 Task: Assign an issue to yourself and create a corresponding pull request.
Action: Mouse moved to (110, 487)
Screenshot: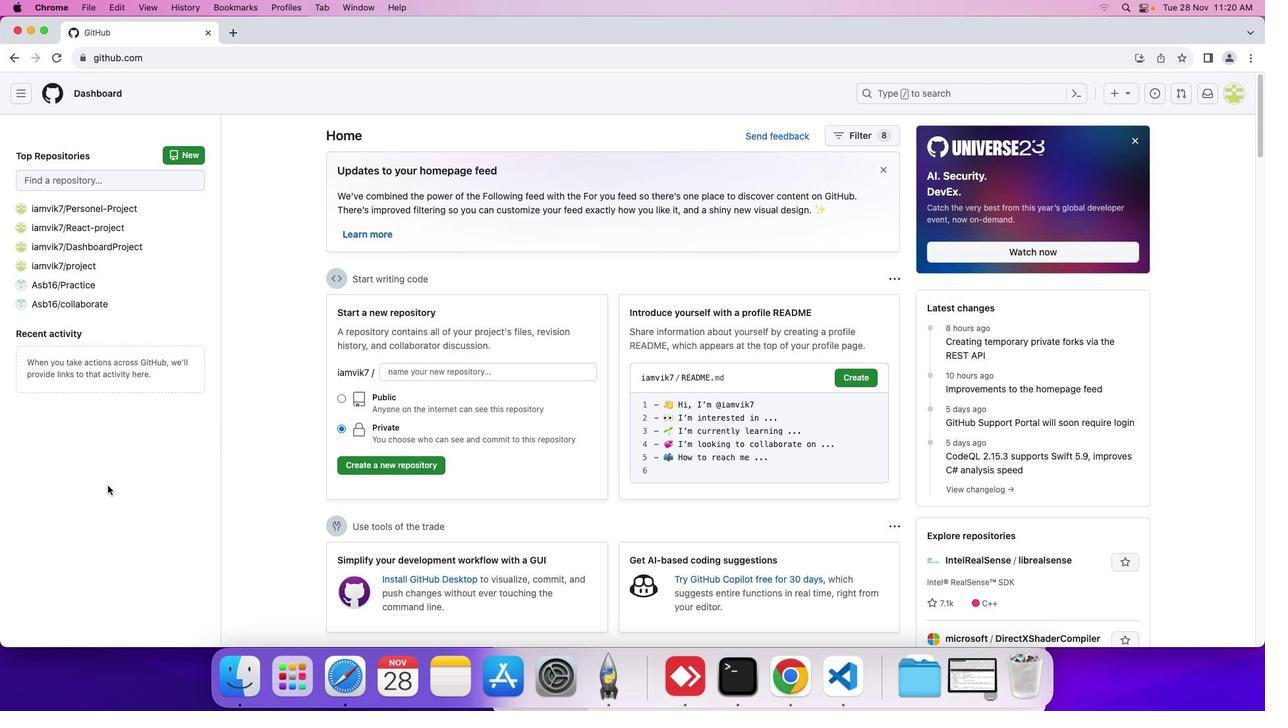 
Action: Mouse pressed left at (110, 487)
Screenshot: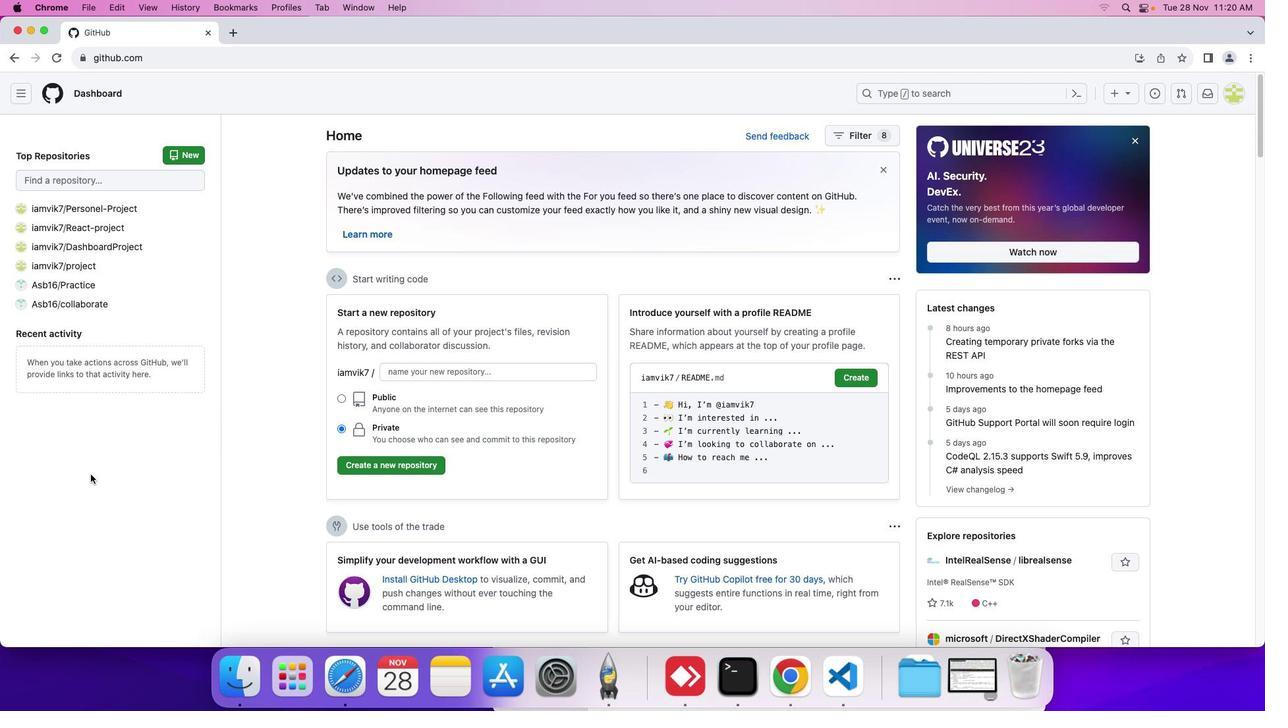 
Action: Mouse moved to (67, 265)
Screenshot: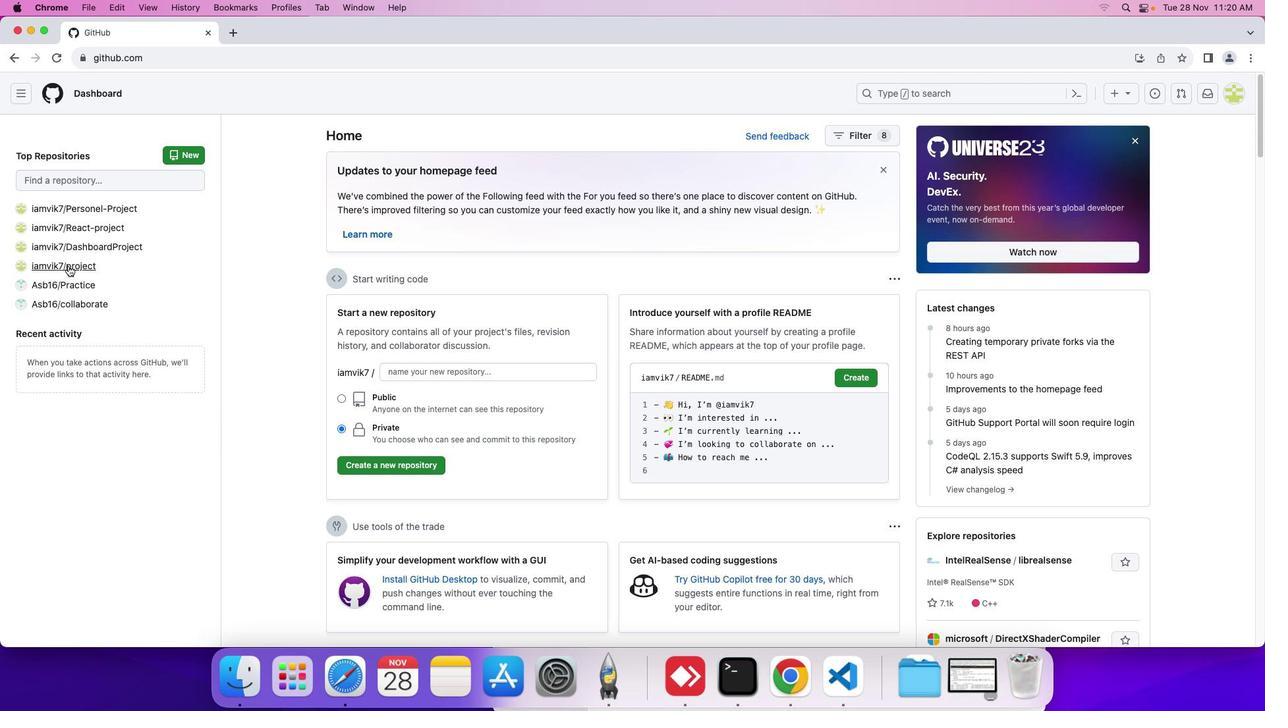 
Action: Mouse pressed left at (67, 265)
Screenshot: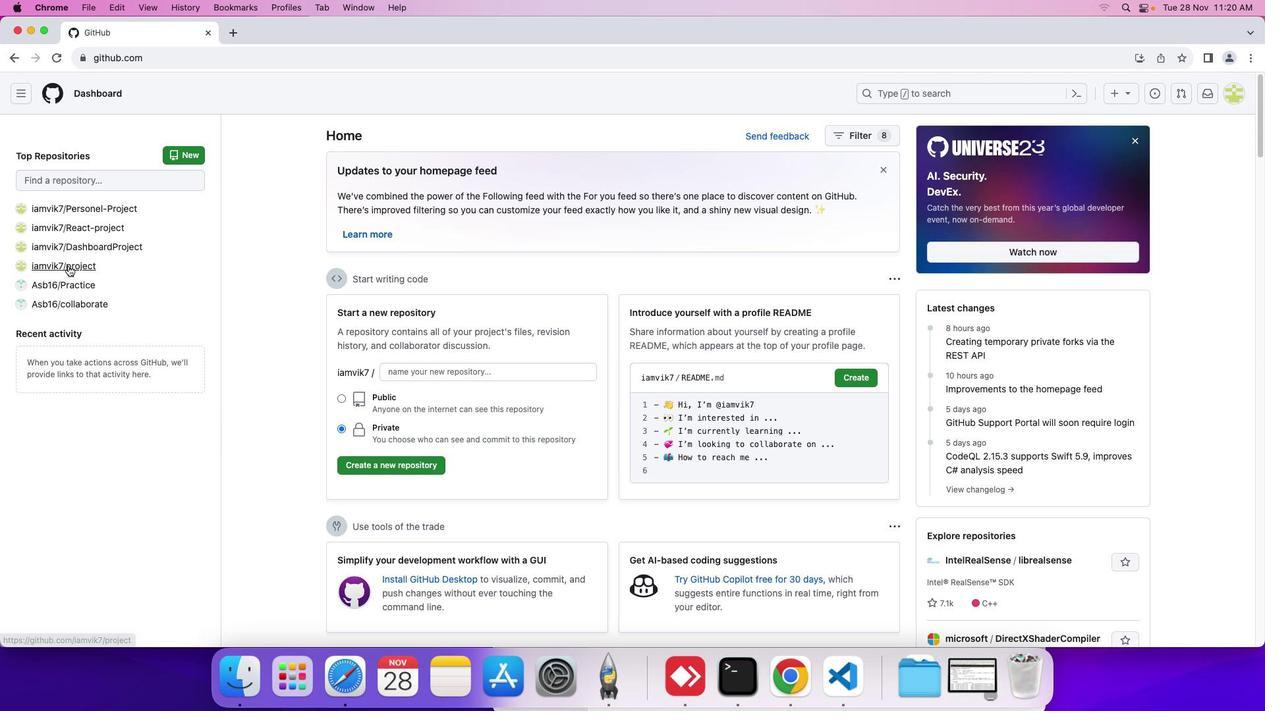 
Action: Mouse moved to (82, 127)
Screenshot: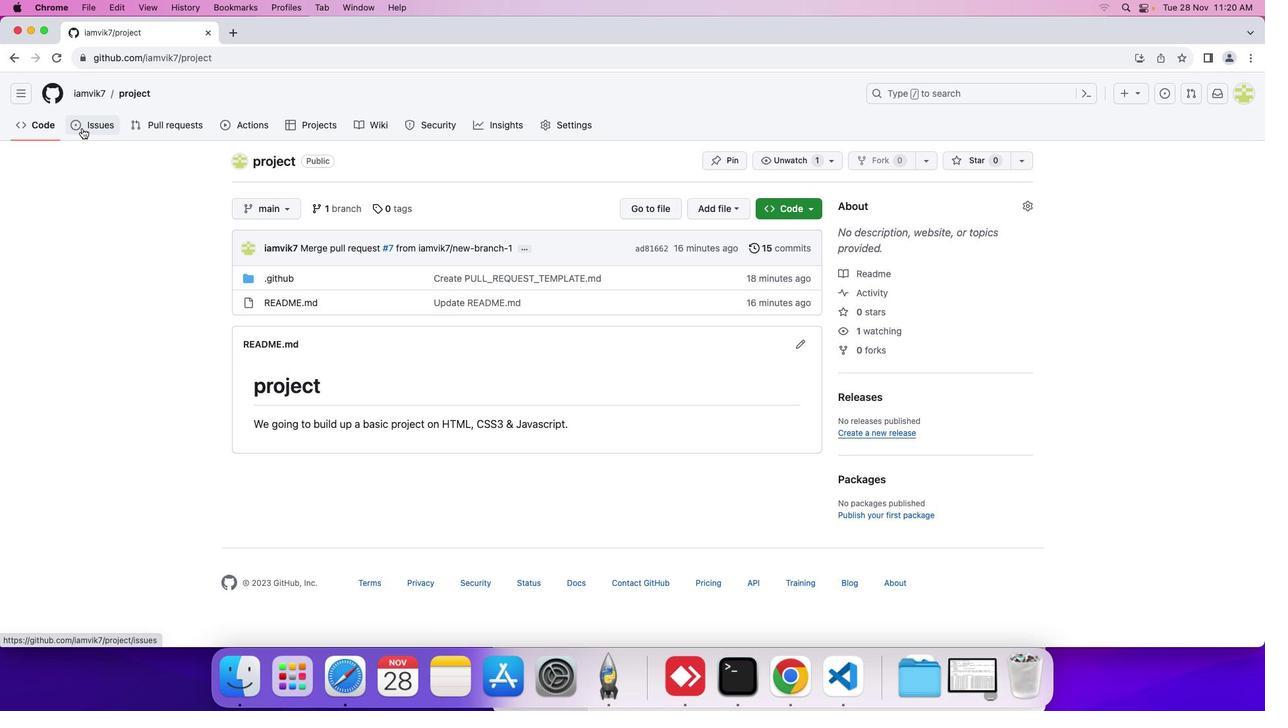 
Action: Mouse pressed left at (82, 127)
Screenshot: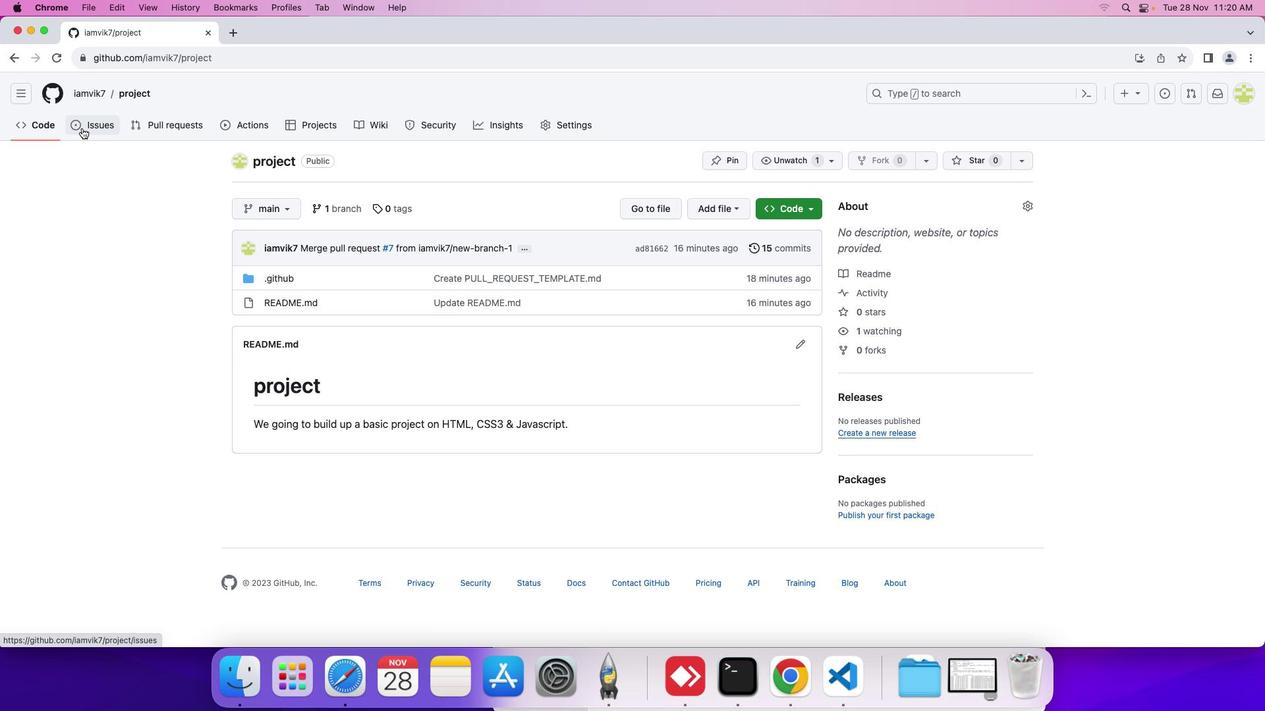 
Action: Mouse moved to (991, 248)
Screenshot: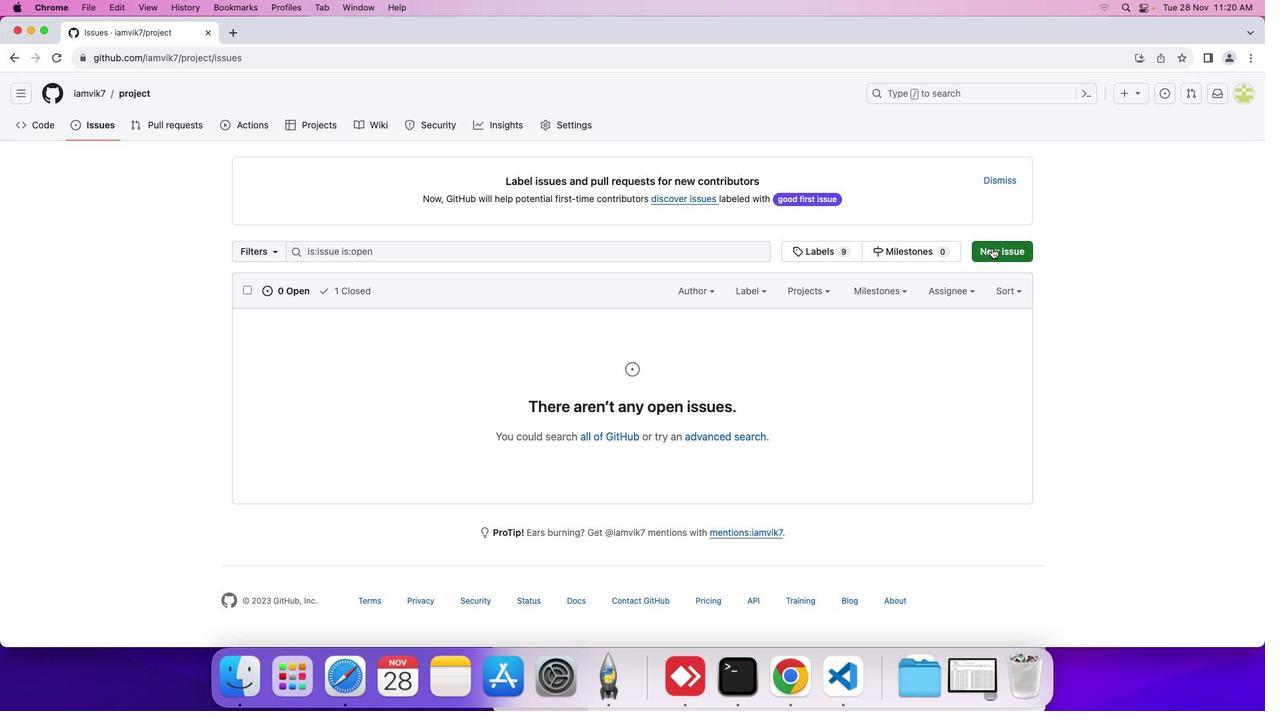 
Action: Mouse pressed left at (991, 248)
Screenshot: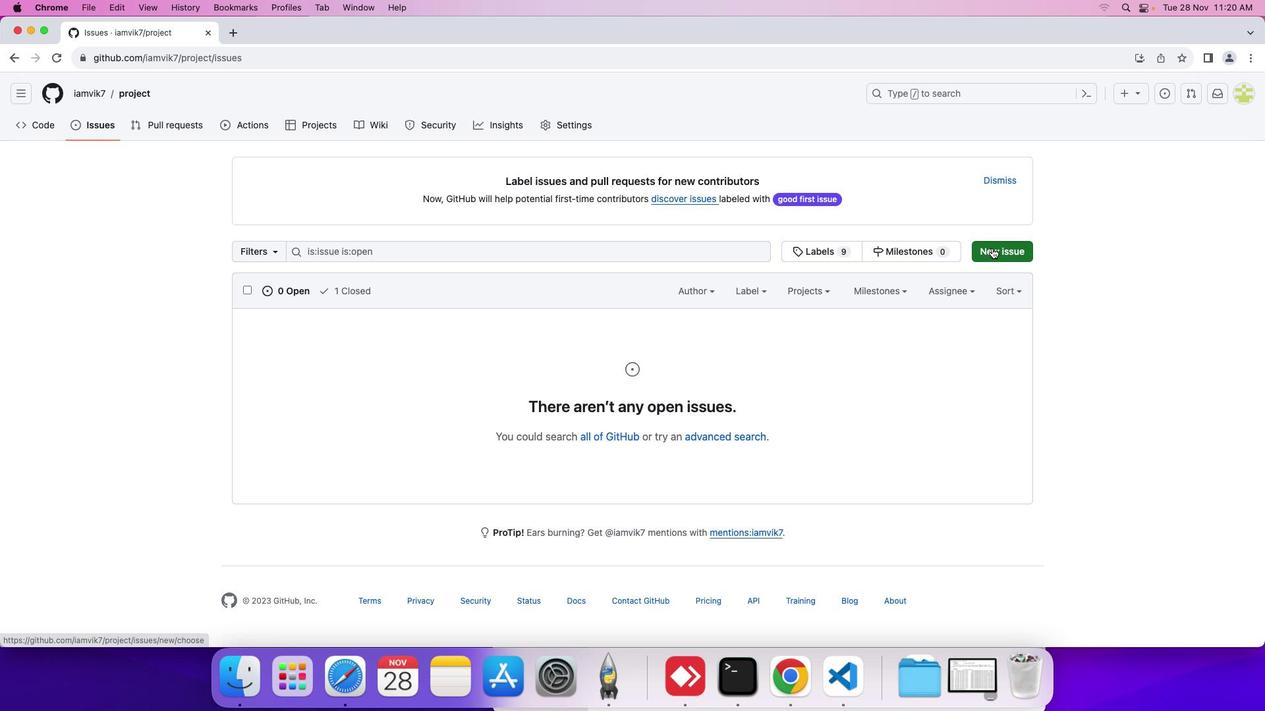 
Action: Mouse moved to (378, 193)
Screenshot: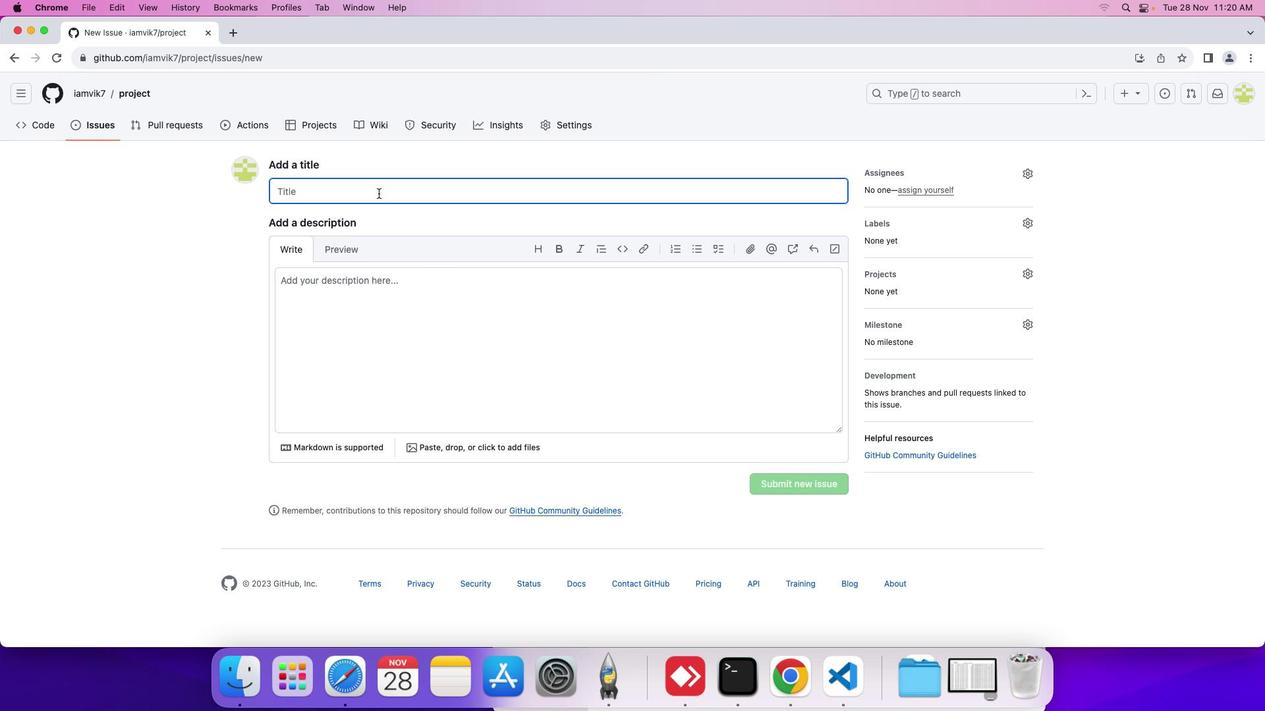 
Action: Mouse pressed left at (378, 193)
Screenshot: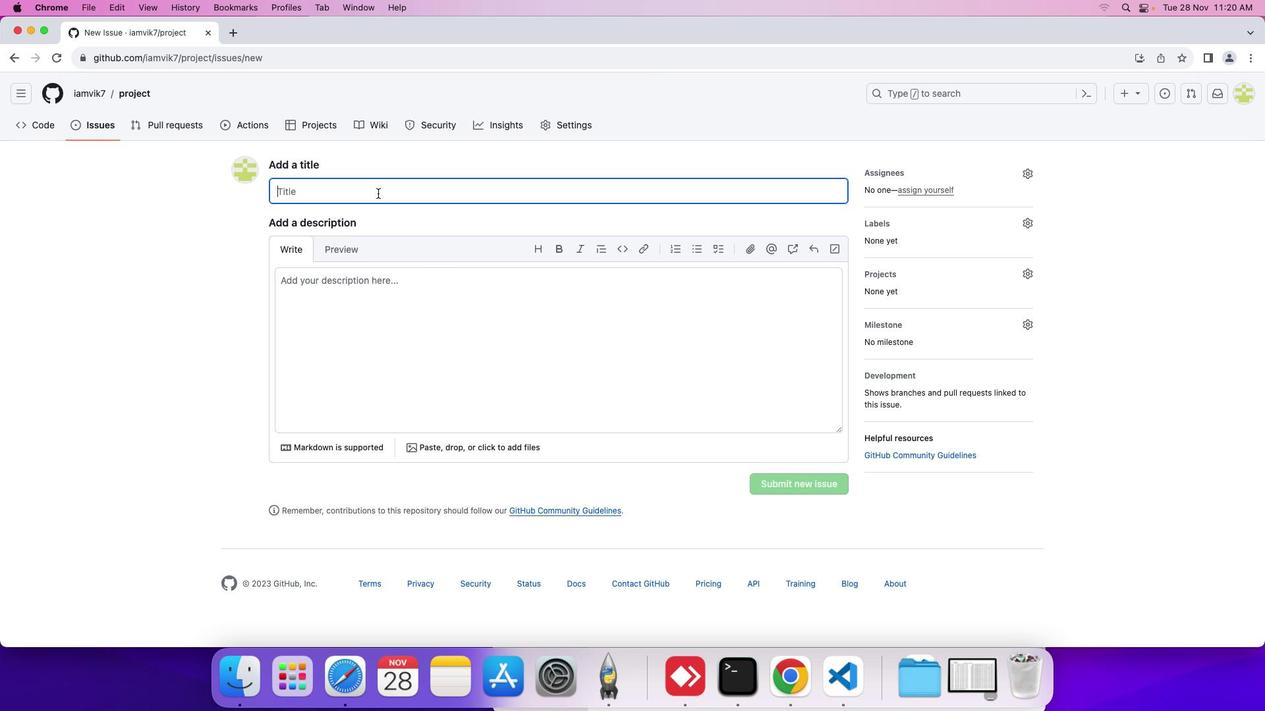
Action: Mouse moved to (164, 274)
Screenshot: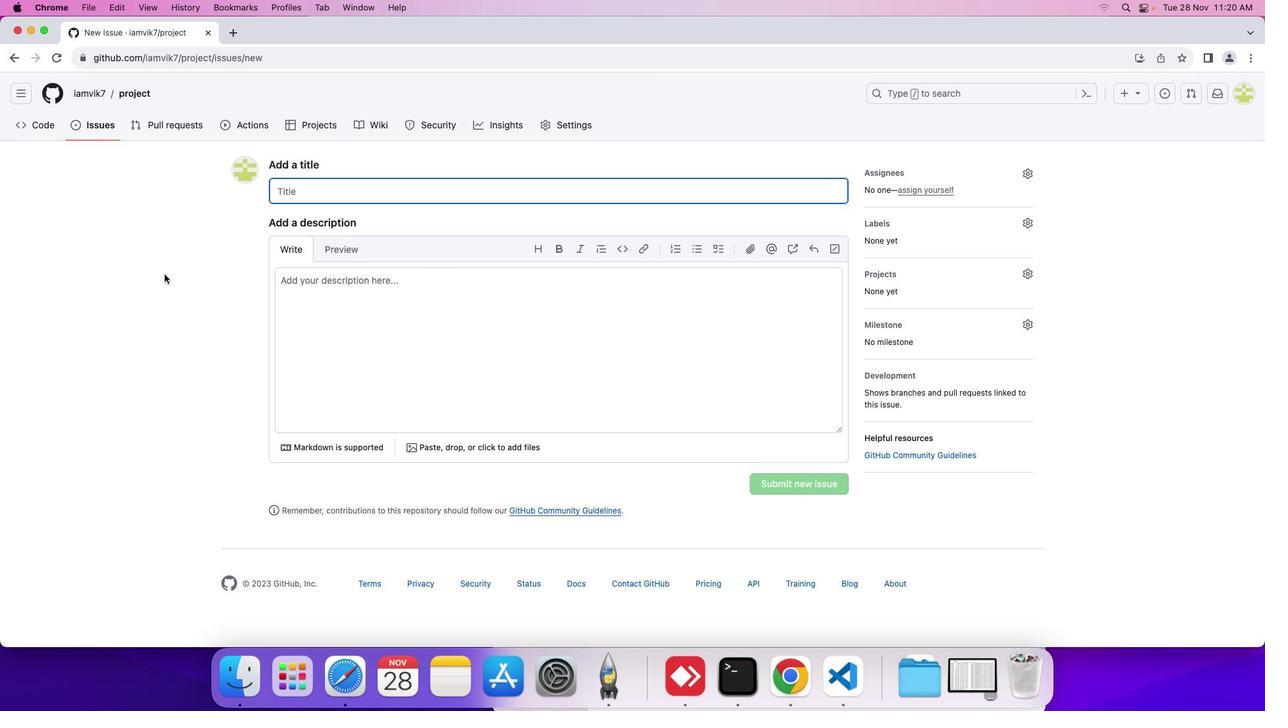 
Action: Key pressed Key.shift'A''d''d'Key.space'a'Key.space'a''d''d''i''t''i''o''n'Key.space'f''u''n''c''t''i''o''n'Key.space'i''n'Key.spaceKey.shift'J''a''v''a''s''c''r''i''o''t'Key.backspaceKey.backspace'p''t'
Screenshot: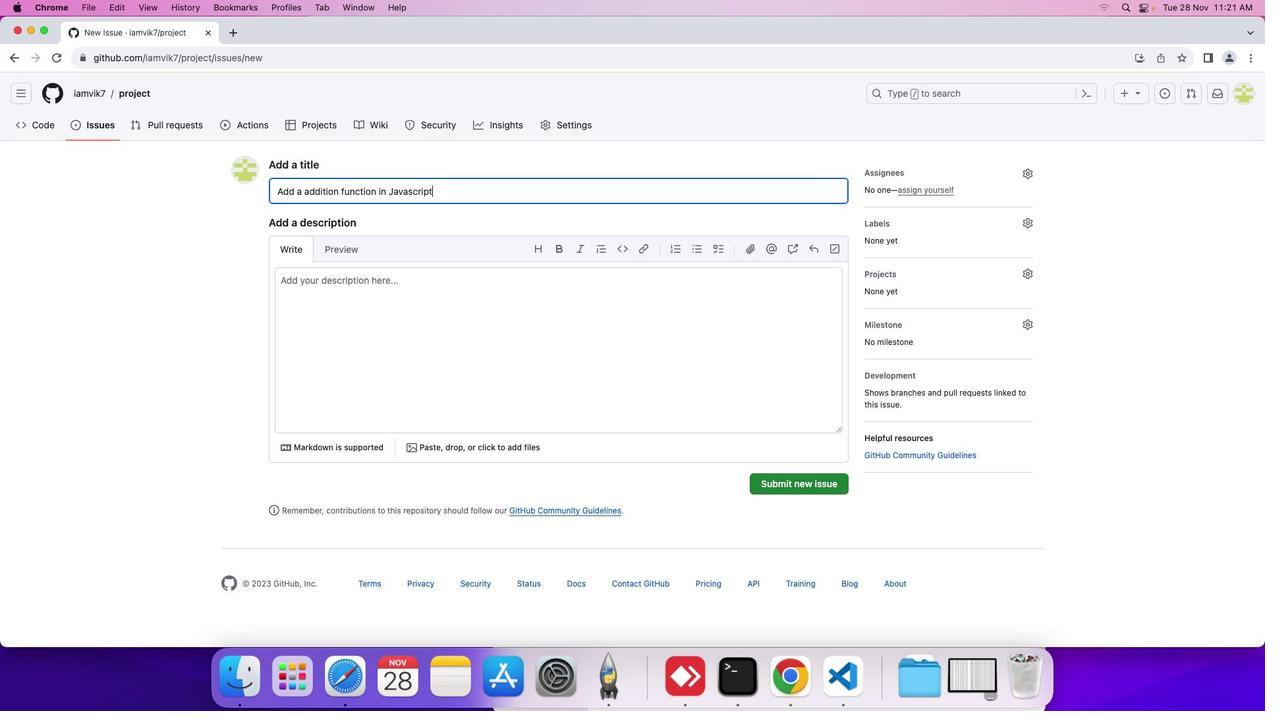 
Action: Mouse moved to (386, 320)
Screenshot: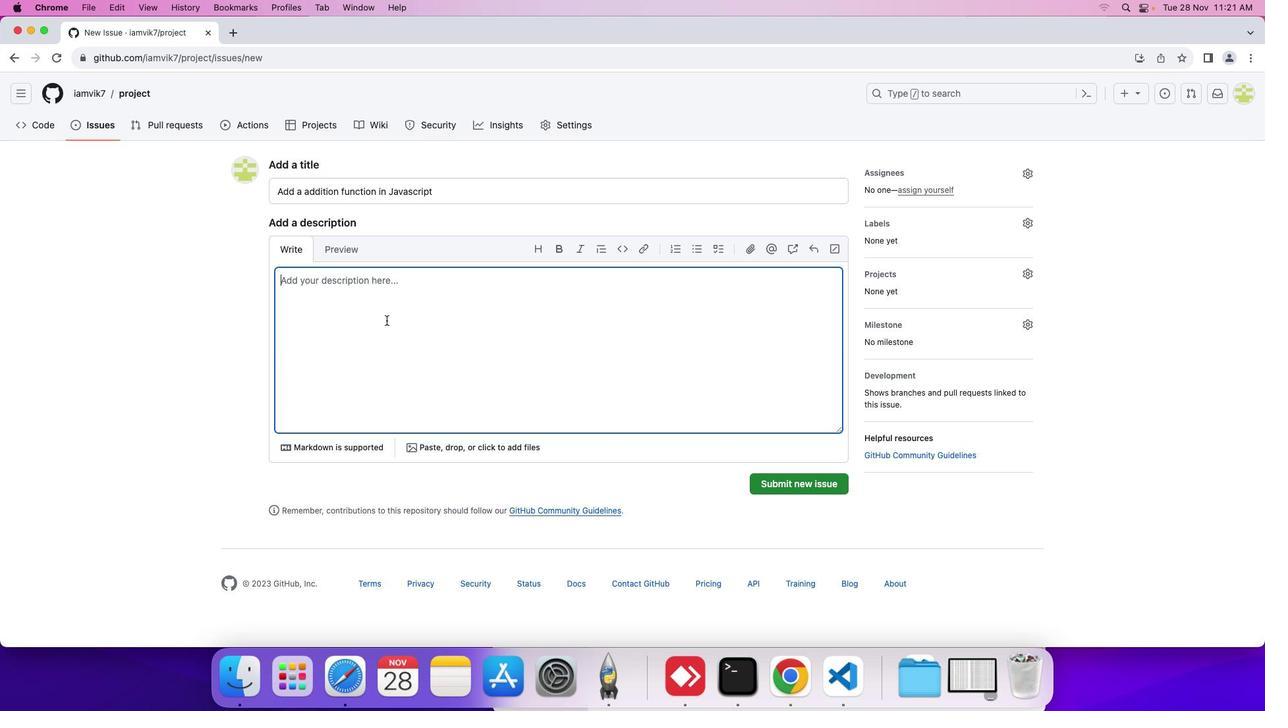 
Action: Mouse pressed left at (386, 320)
Screenshot: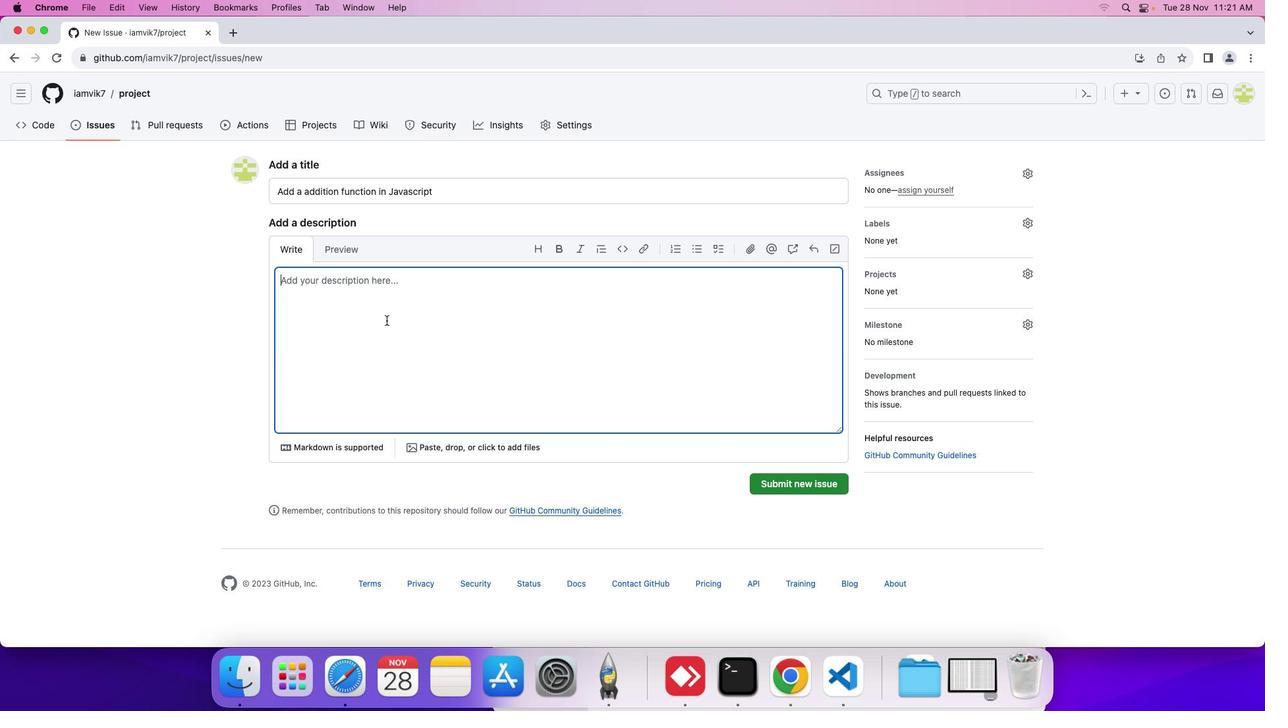 
Action: Mouse moved to (246, 379)
Screenshot: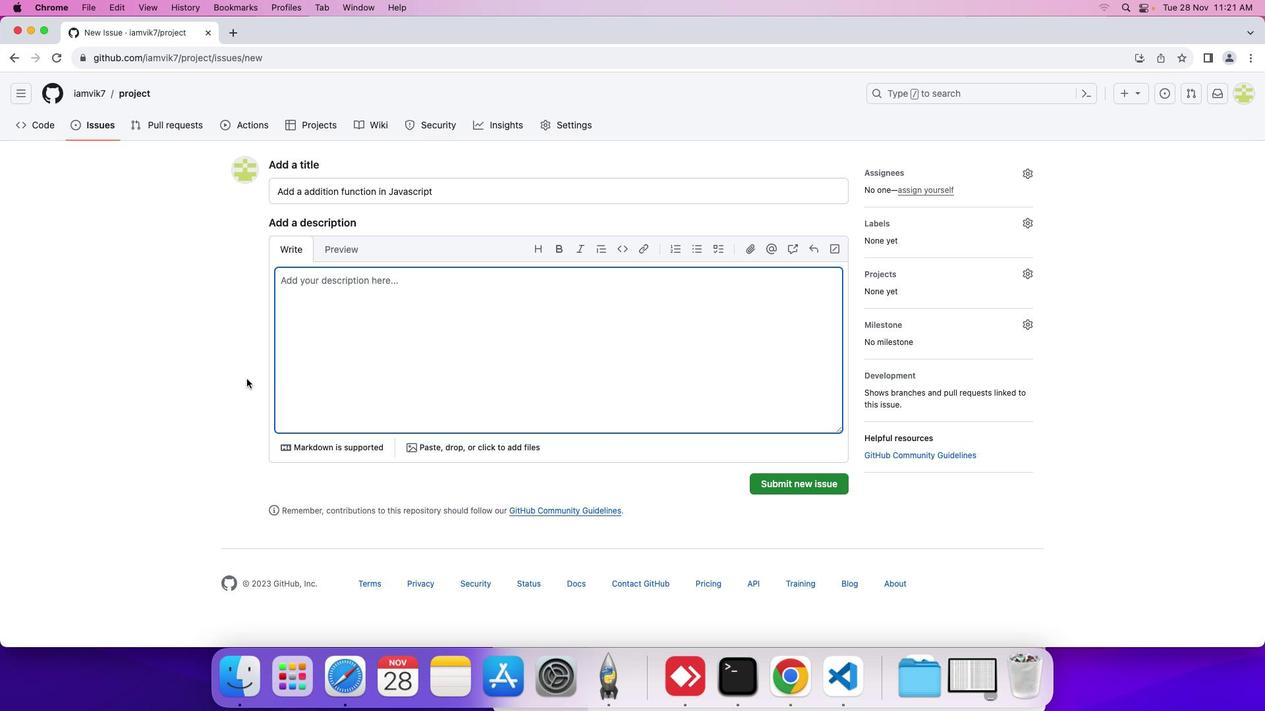 
Action: Key pressed 'a''d''d'Key.space'a'Key.space'j''s'Key.space'f''i''l''e'Key.space'a''d''d''.''j''s'Key.space'a''n''d'Key.space'w''r''i''t''e'Key.space't''h''e'Key.space'c''o''d''e'Key.space'l''o''g''i''c'Key.space't''o'Key.space'a''d''d'Key.space't''w''o'Key.space'n''u''m''b''e''r''s''.'
Screenshot: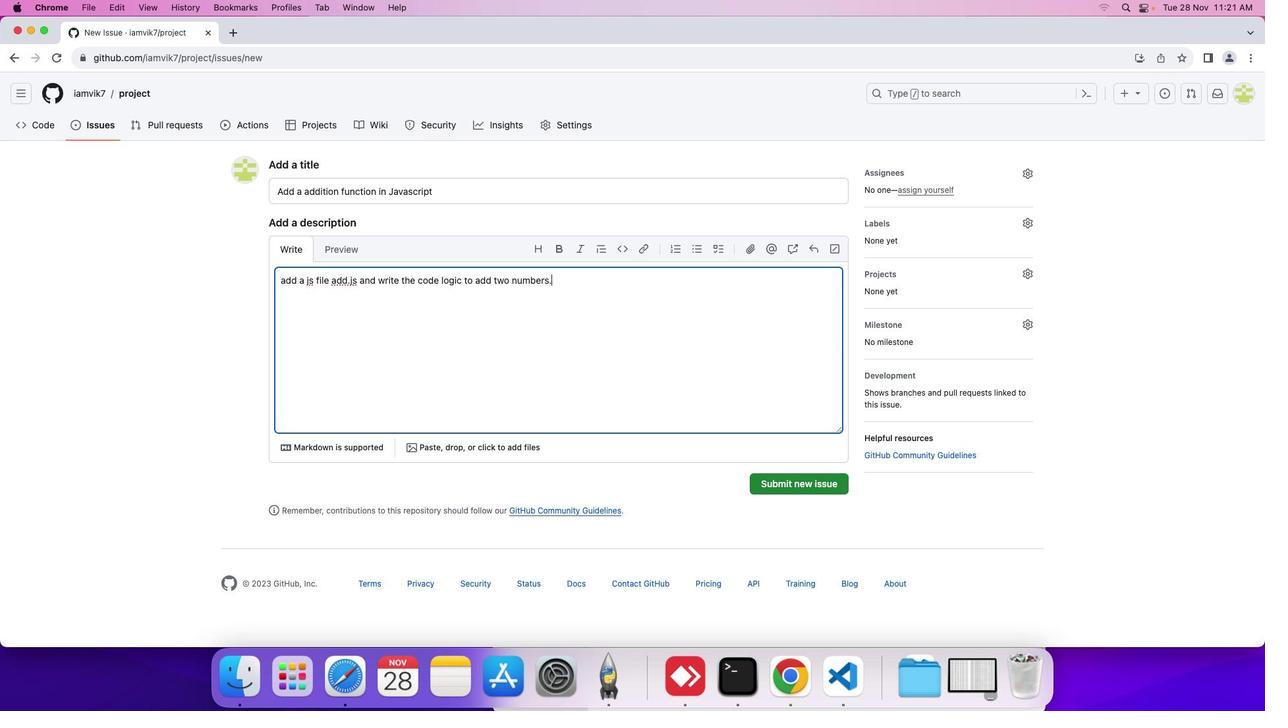
Action: Mouse moved to (946, 192)
Screenshot: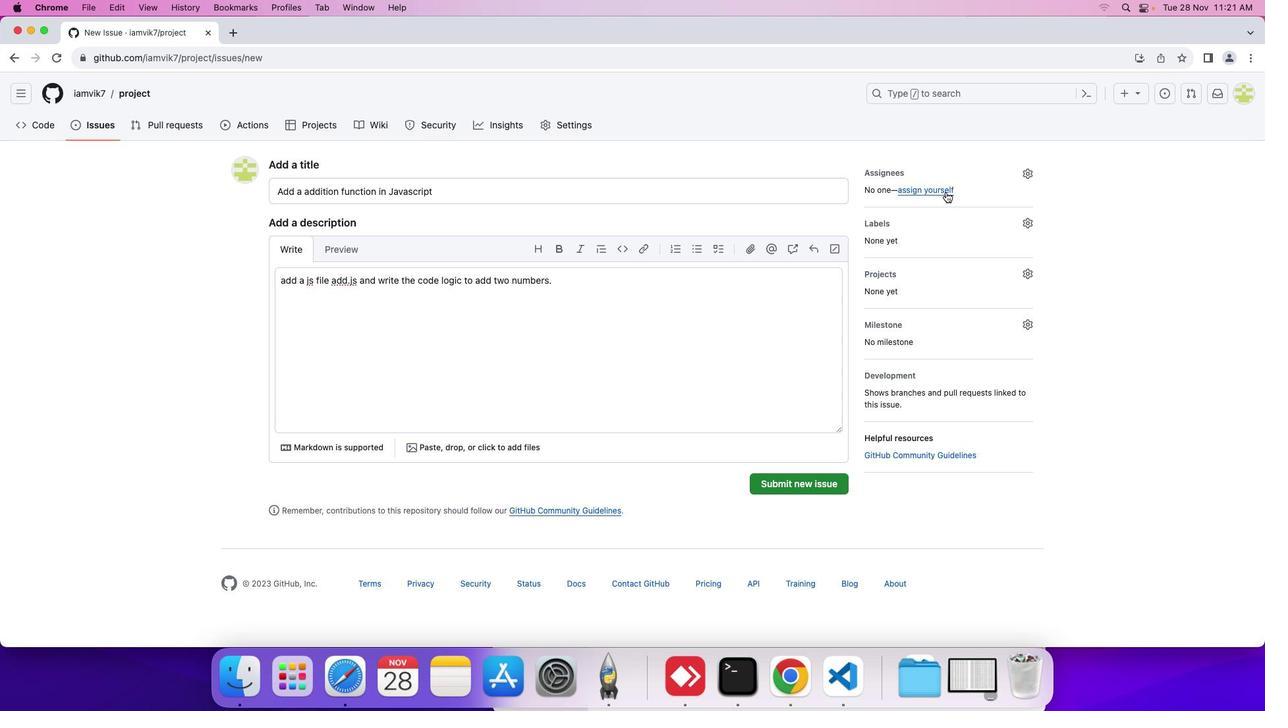 
Action: Mouse pressed left at (946, 192)
Screenshot: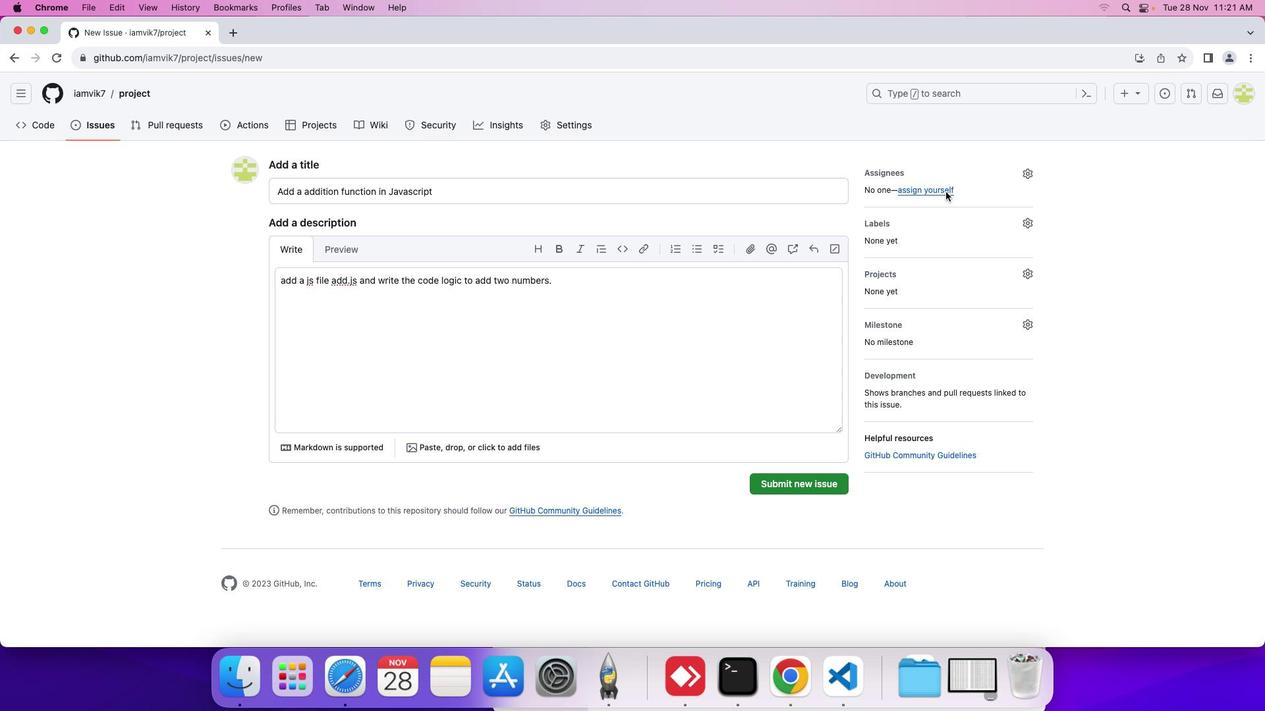 
Action: Mouse moved to (778, 487)
Screenshot: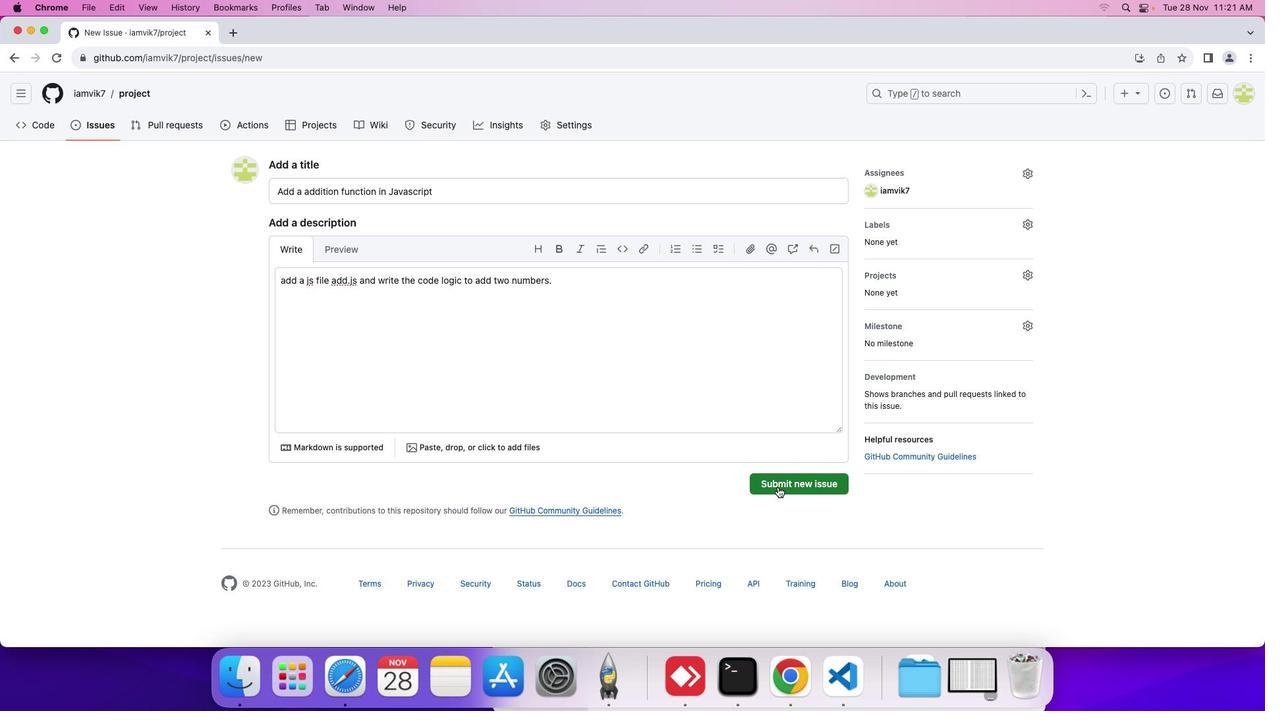 
Action: Mouse pressed left at (778, 487)
Screenshot: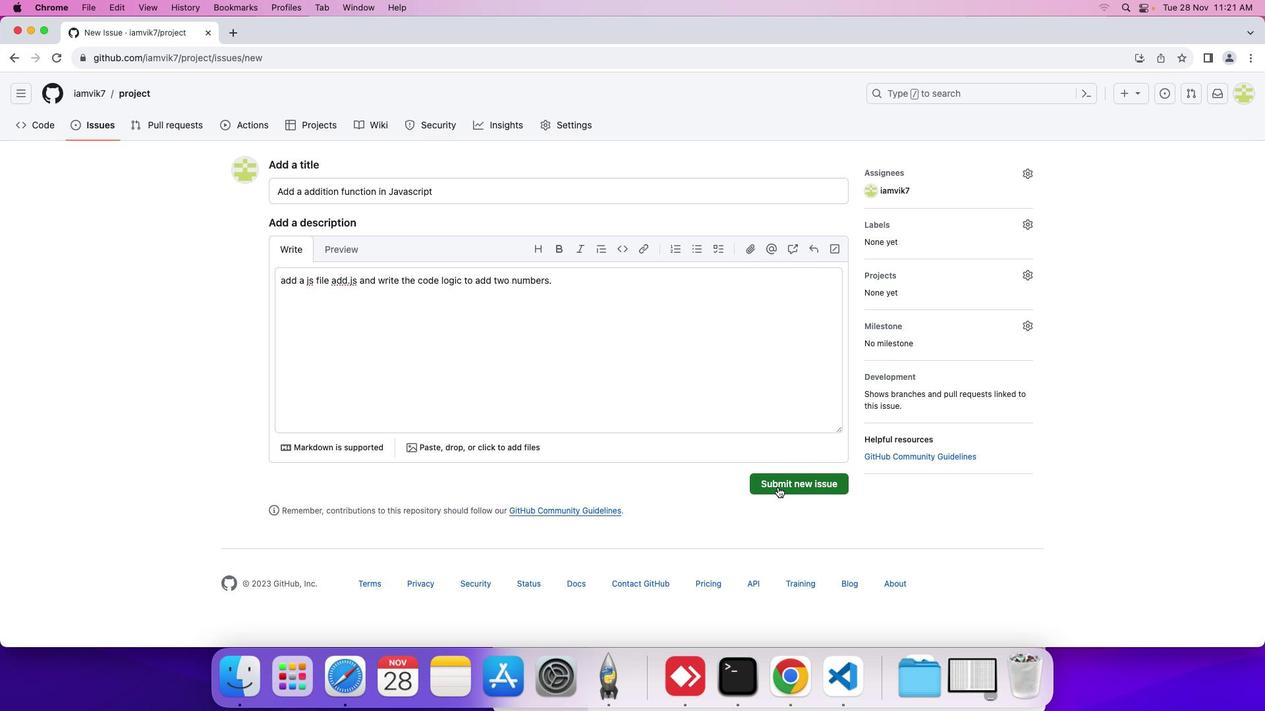 
Action: Mouse moved to (37, 127)
Screenshot: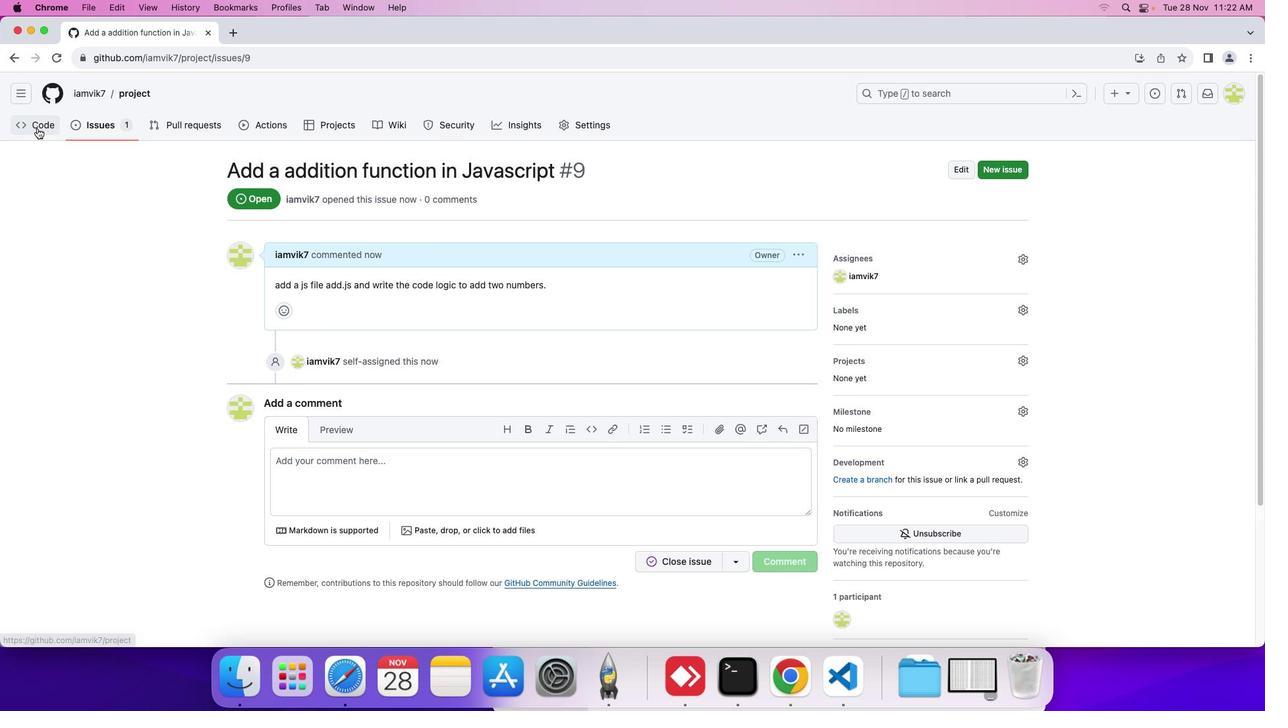 
Action: Mouse pressed left at (37, 127)
Screenshot: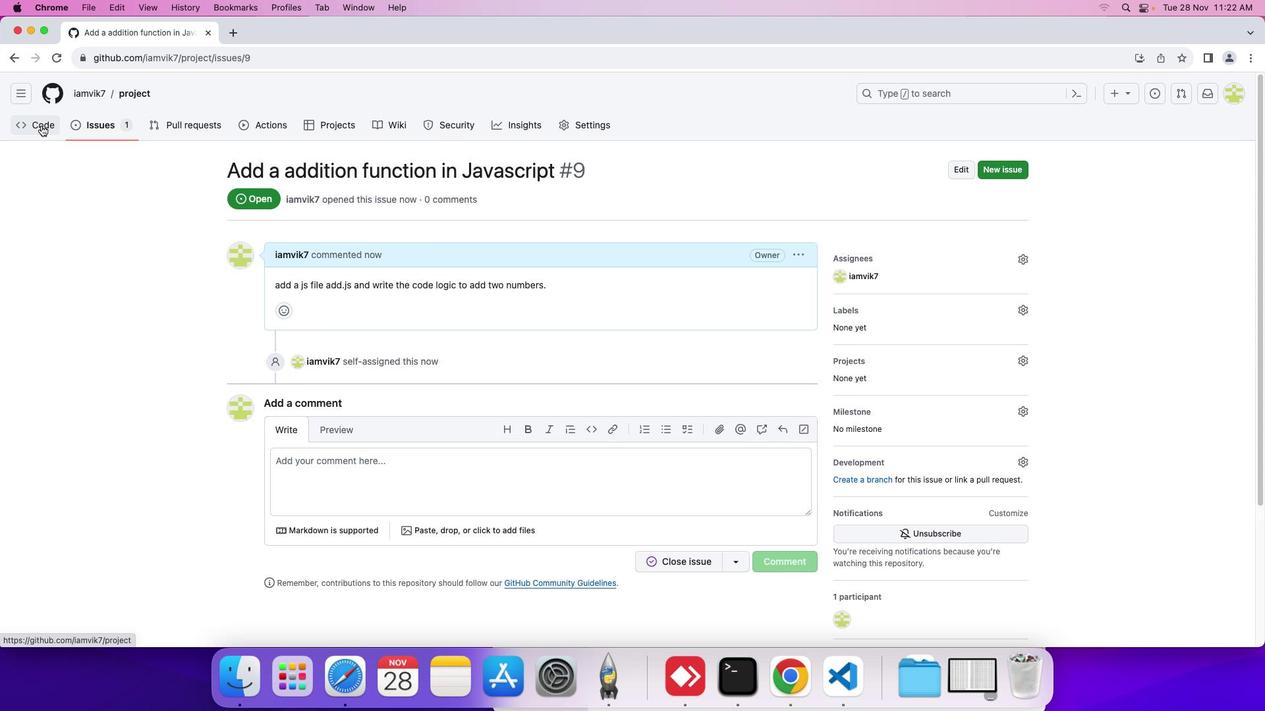 
Action: Mouse moved to (286, 212)
Screenshot: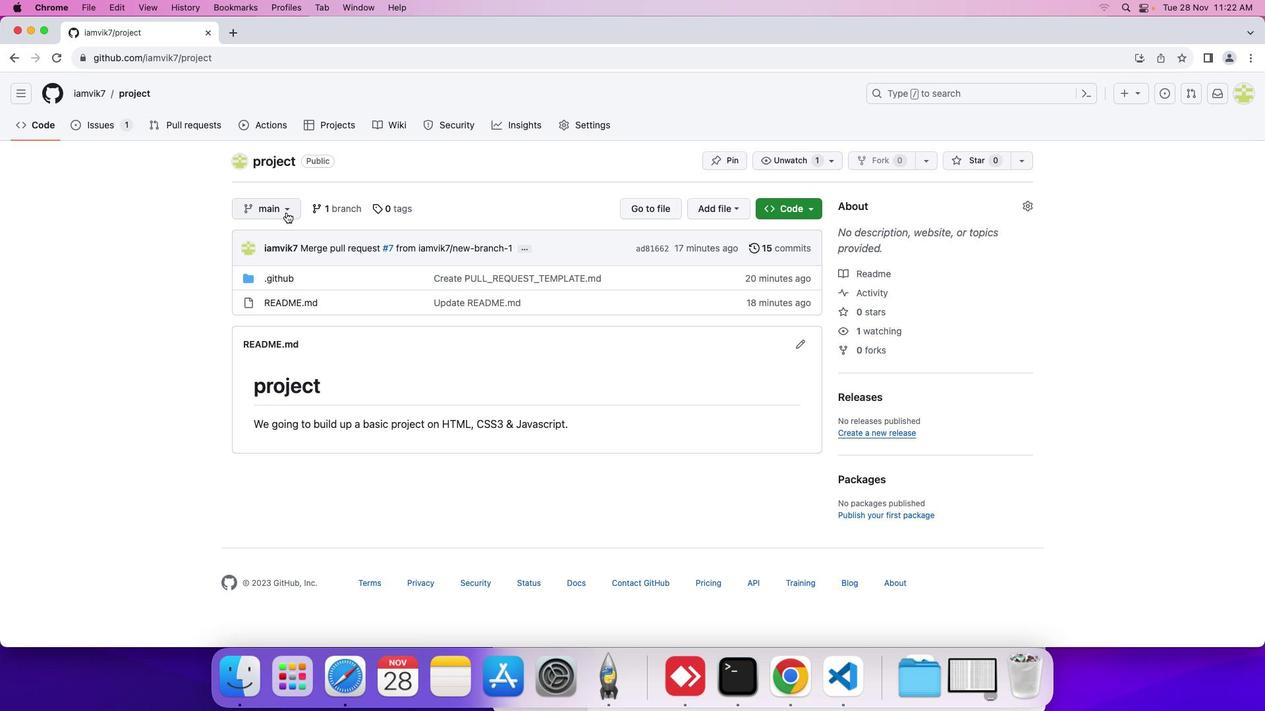 
Action: Mouse pressed left at (286, 212)
Screenshot: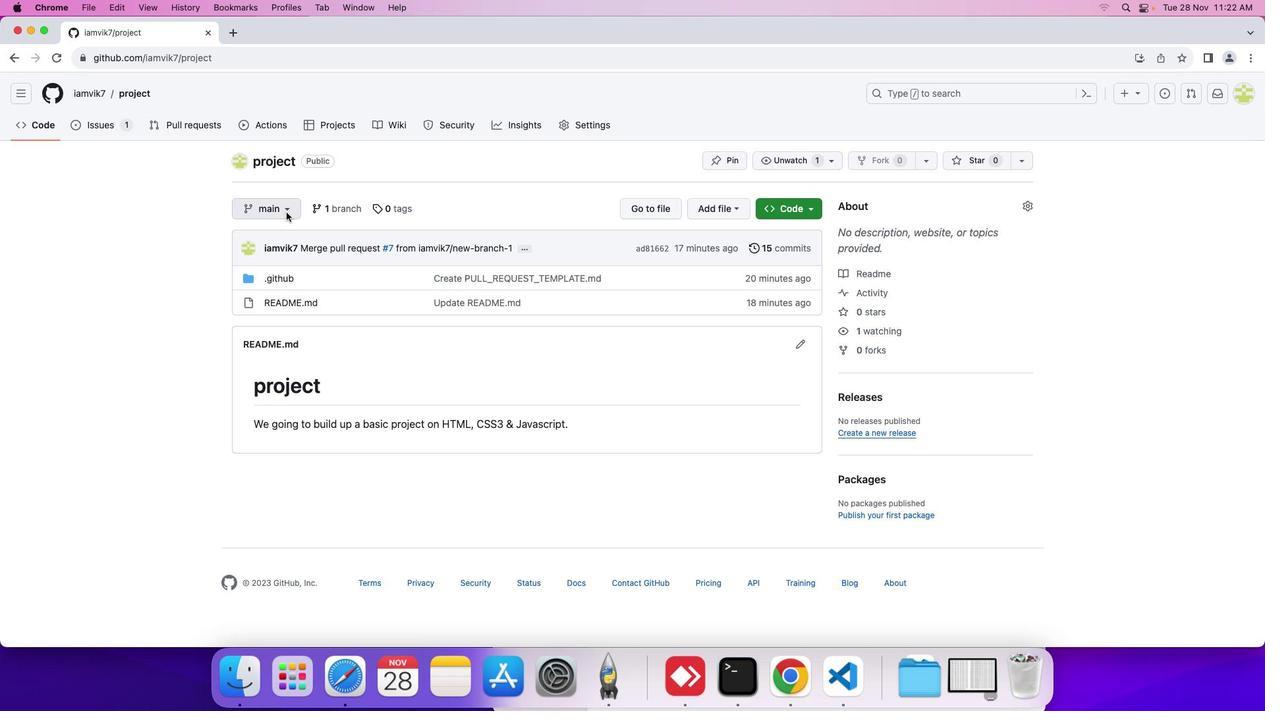 
Action: Mouse moved to (296, 264)
Screenshot: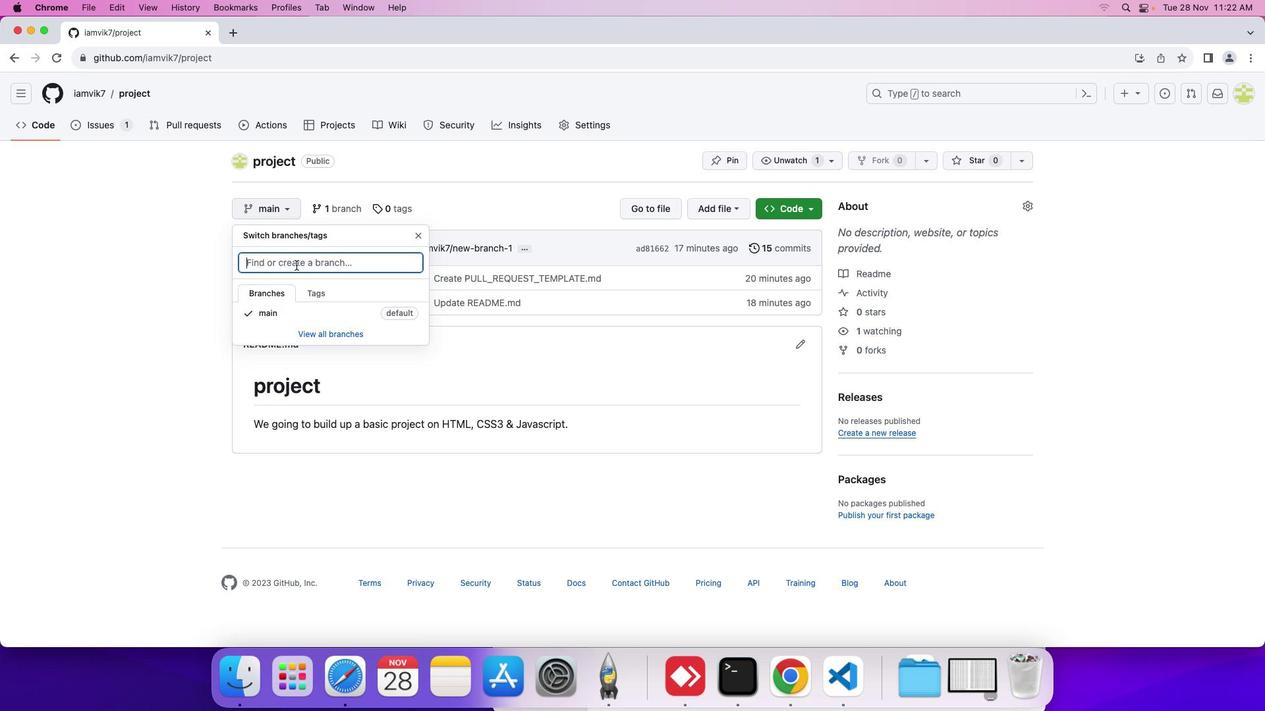 
Action: Mouse pressed left at (296, 264)
Screenshot: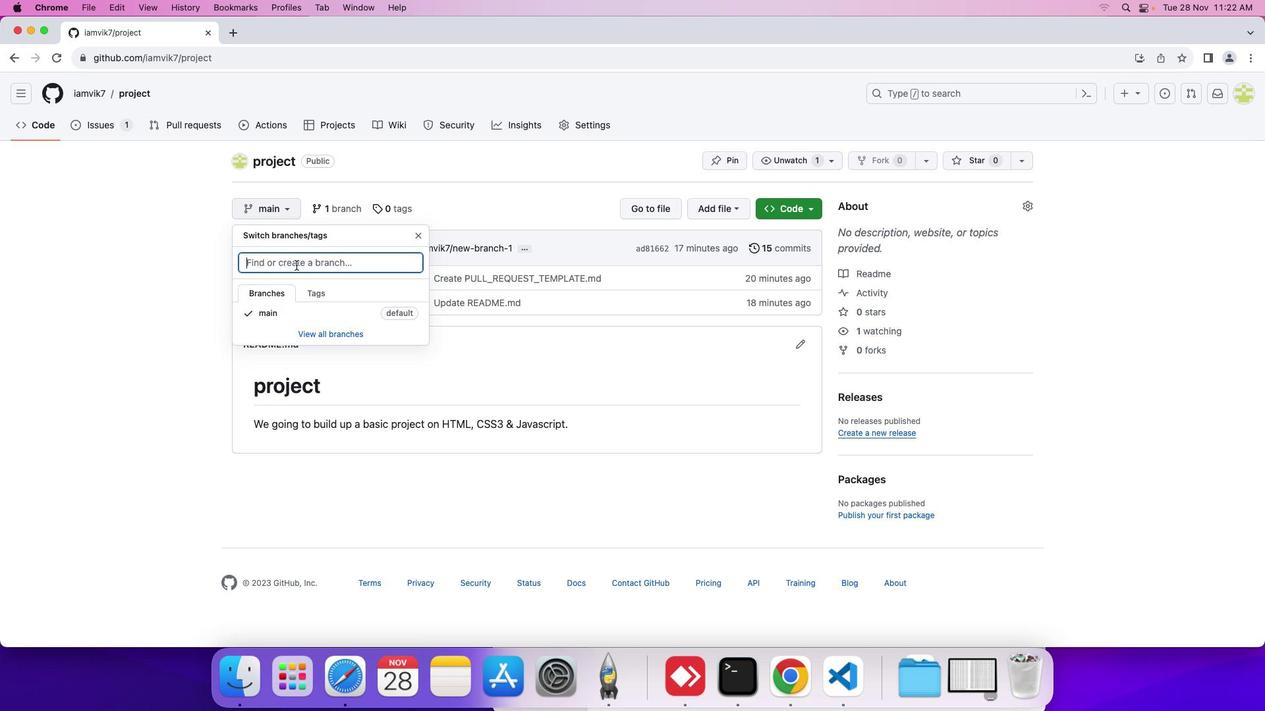 
Action: Mouse moved to (263, 274)
Screenshot: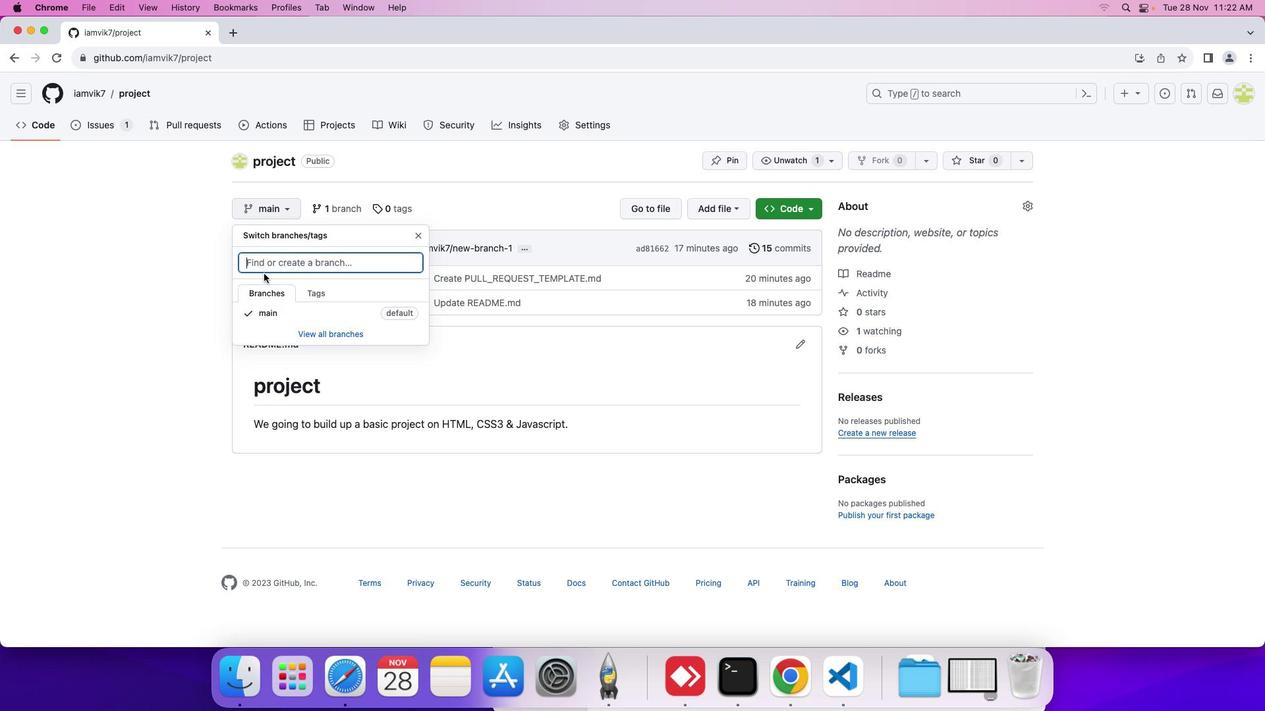 
Action: Key pressed 'n''e''w'Key.space'b''r''a''n''c''h'
Screenshot: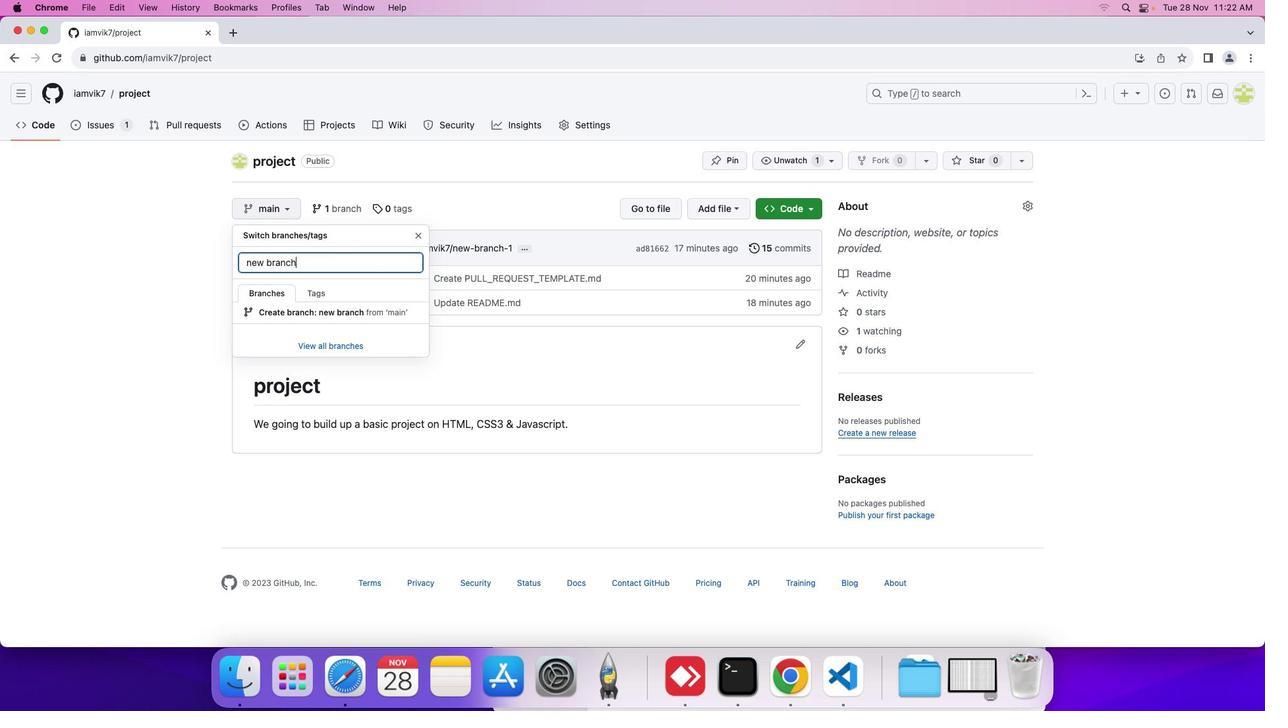 
Action: Mouse moved to (313, 317)
Screenshot: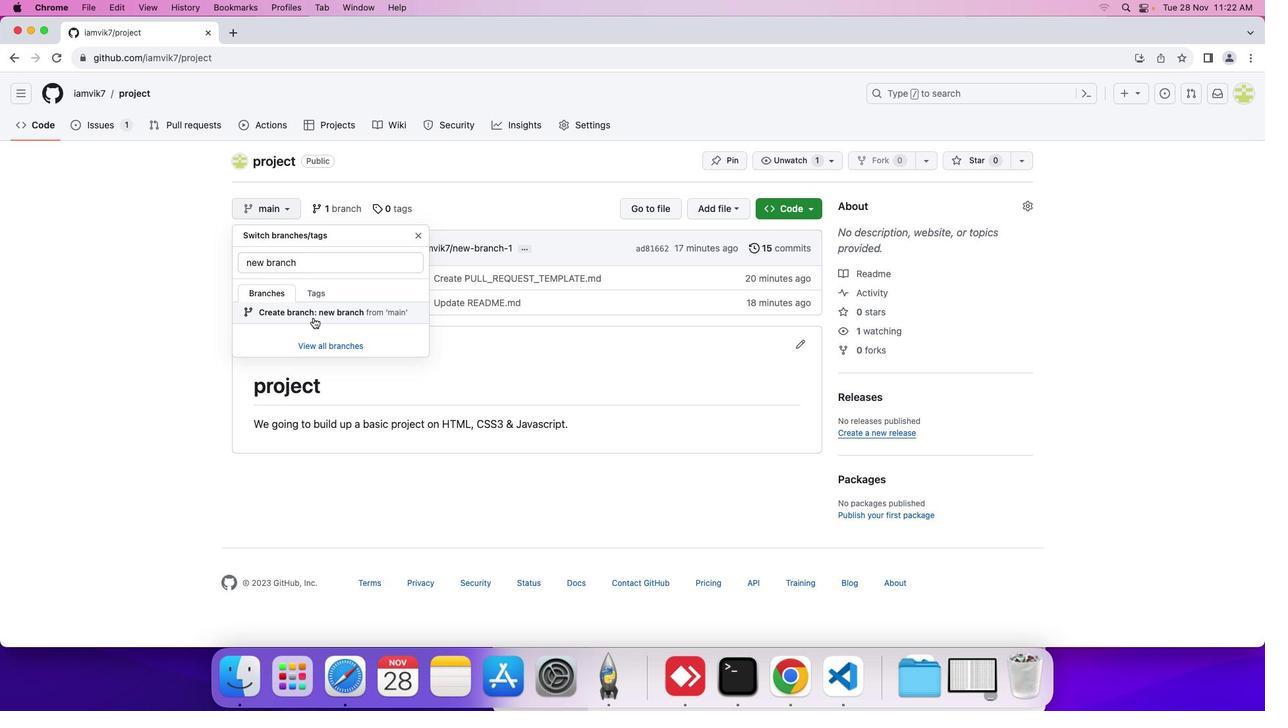 
Action: Mouse pressed left at (313, 317)
Screenshot: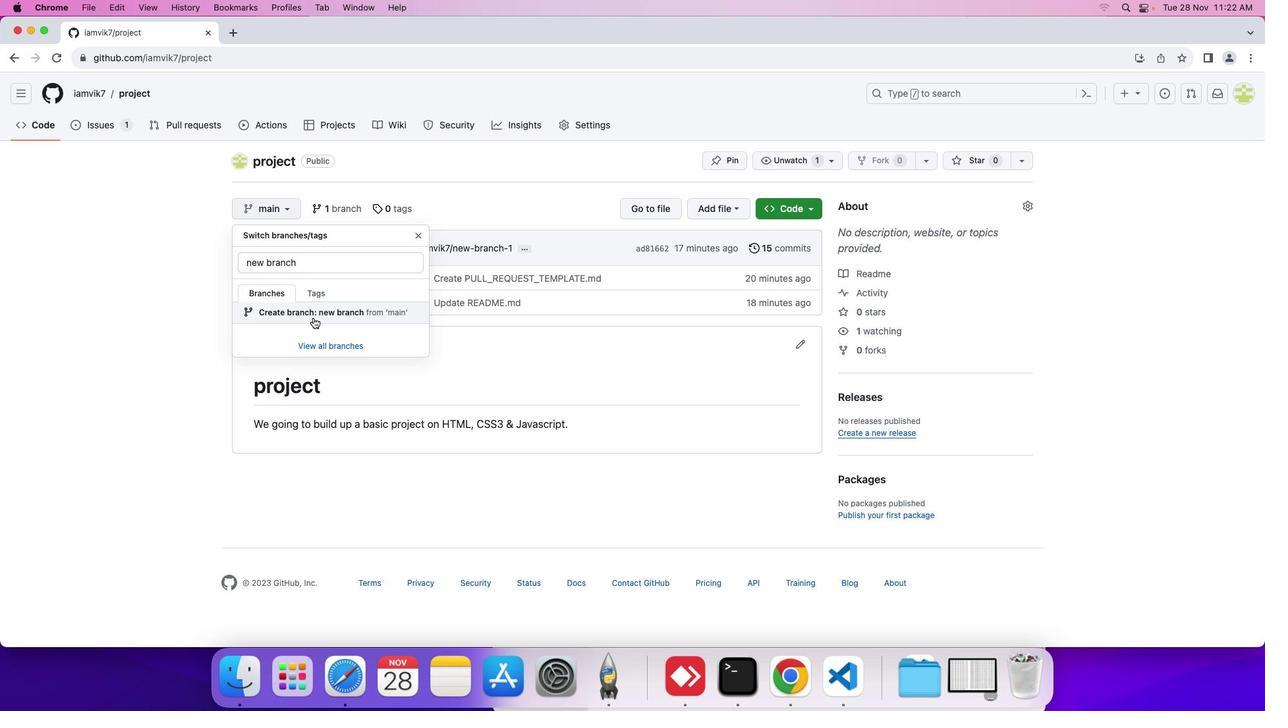 
Action: Mouse moved to (719, 249)
Screenshot: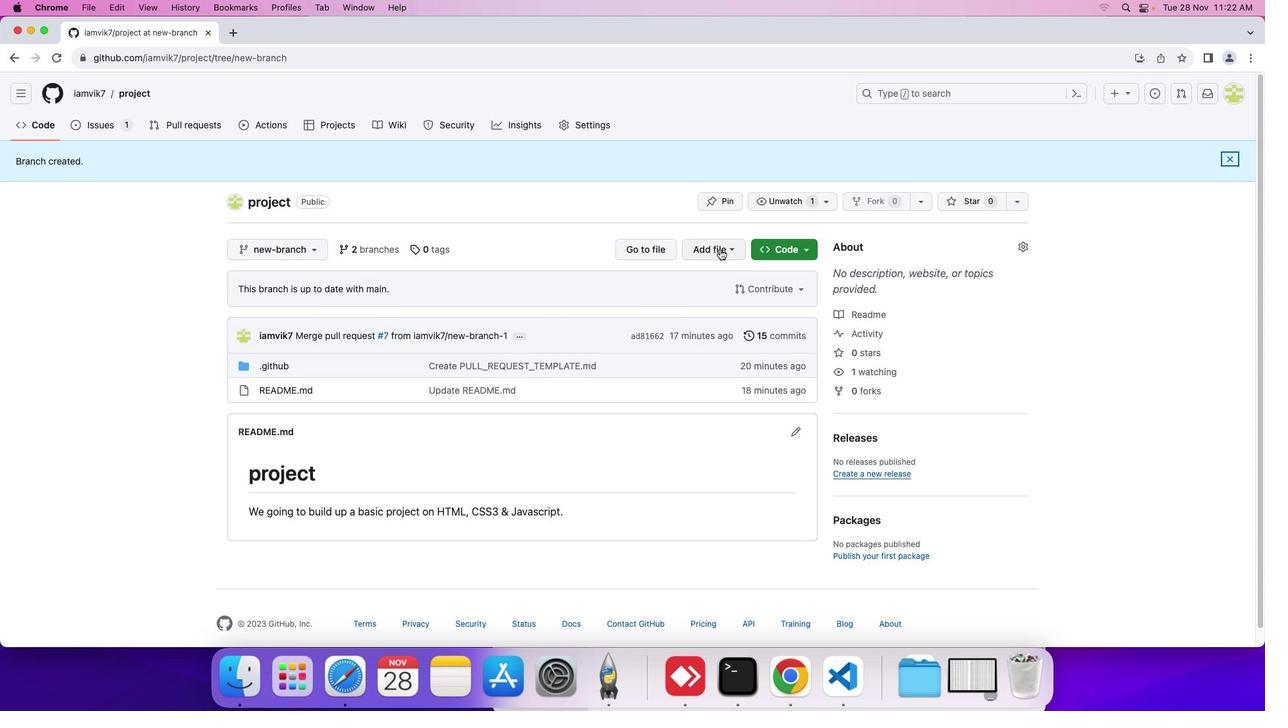 
Action: Mouse pressed left at (719, 249)
Screenshot: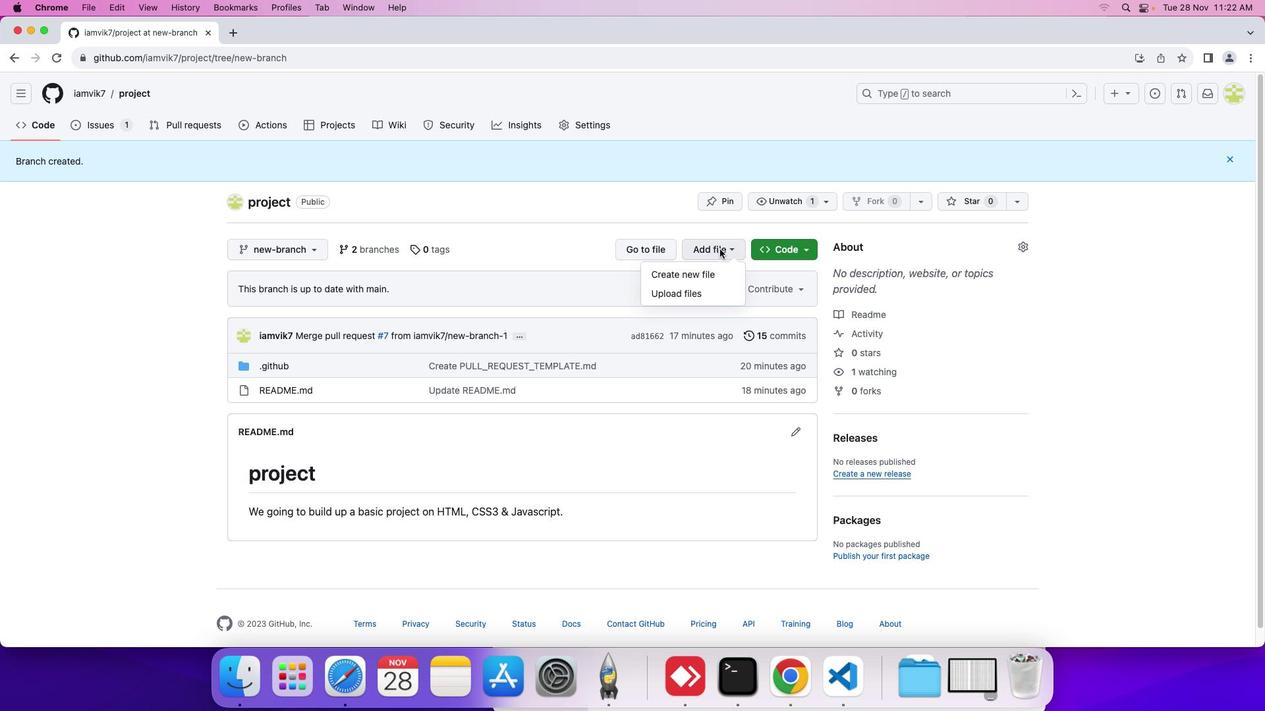
Action: Mouse moved to (711, 267)
Screenshot: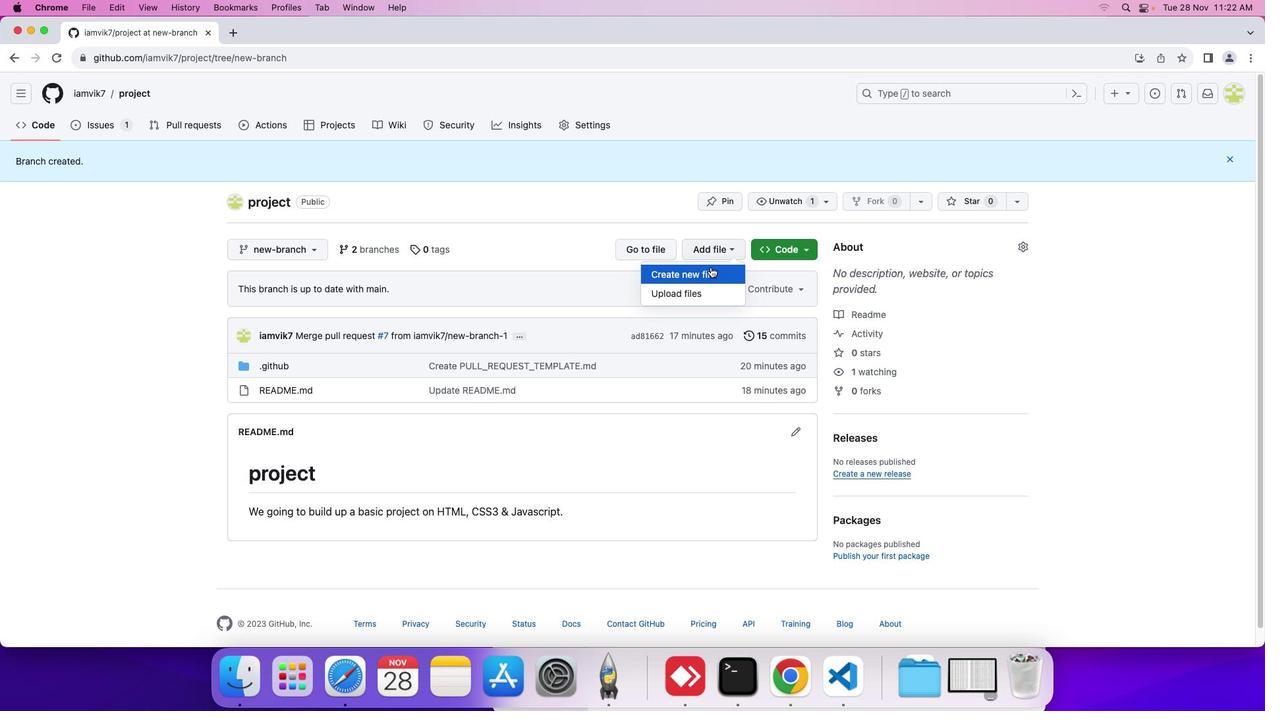 
Action: Mouse pressed left at (711, 267)
Screenshot: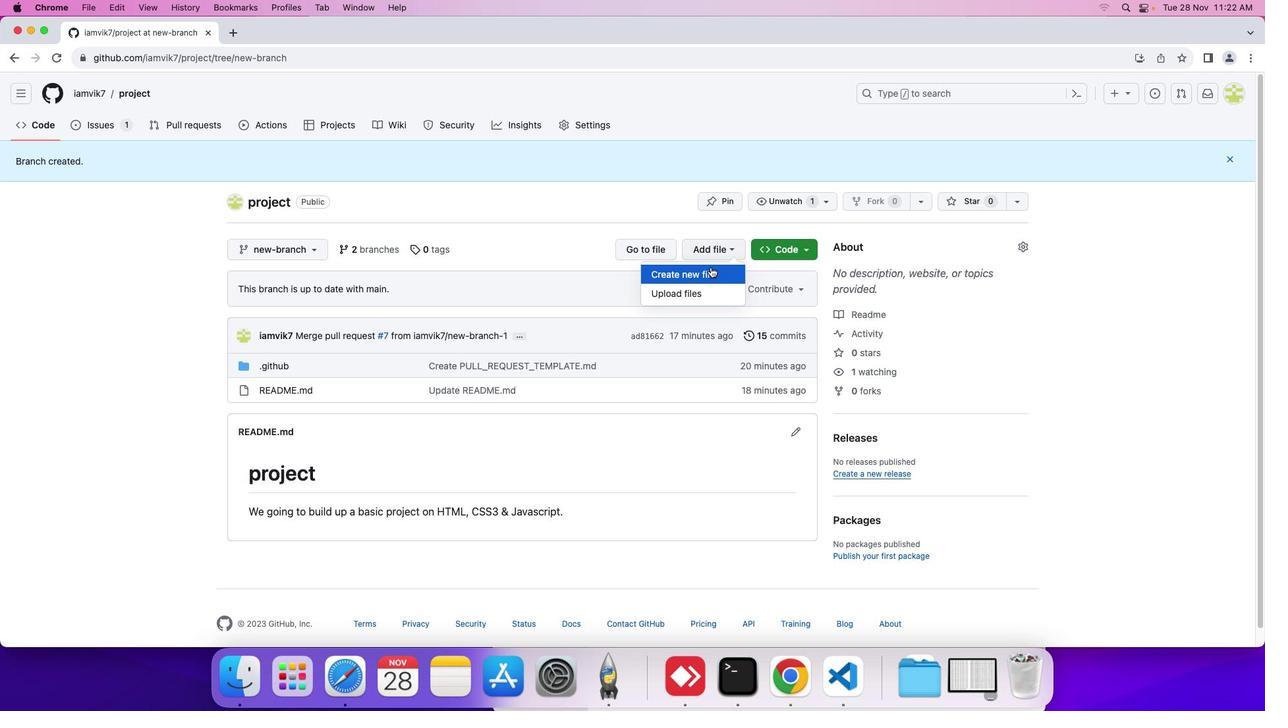 
Action: Mouse moved to (120, 159)
Screenshot: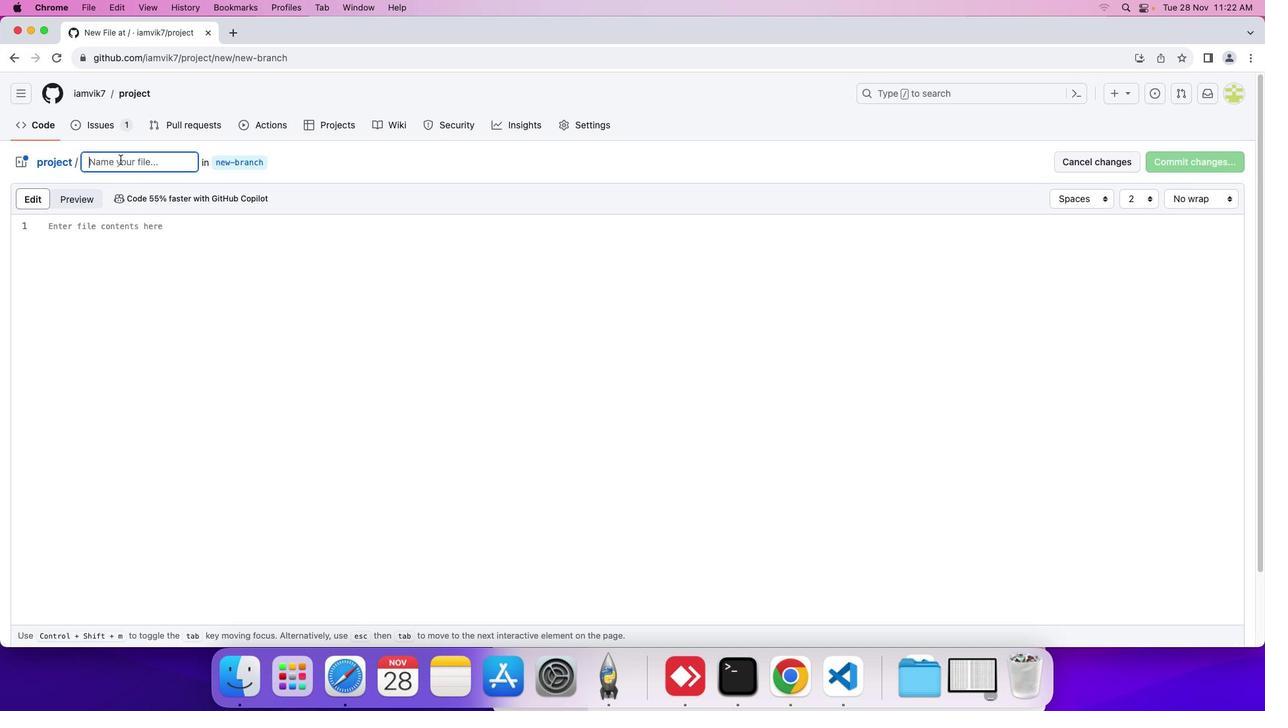 
Action: Mouse pressed left at (120, 159)
Screenshot: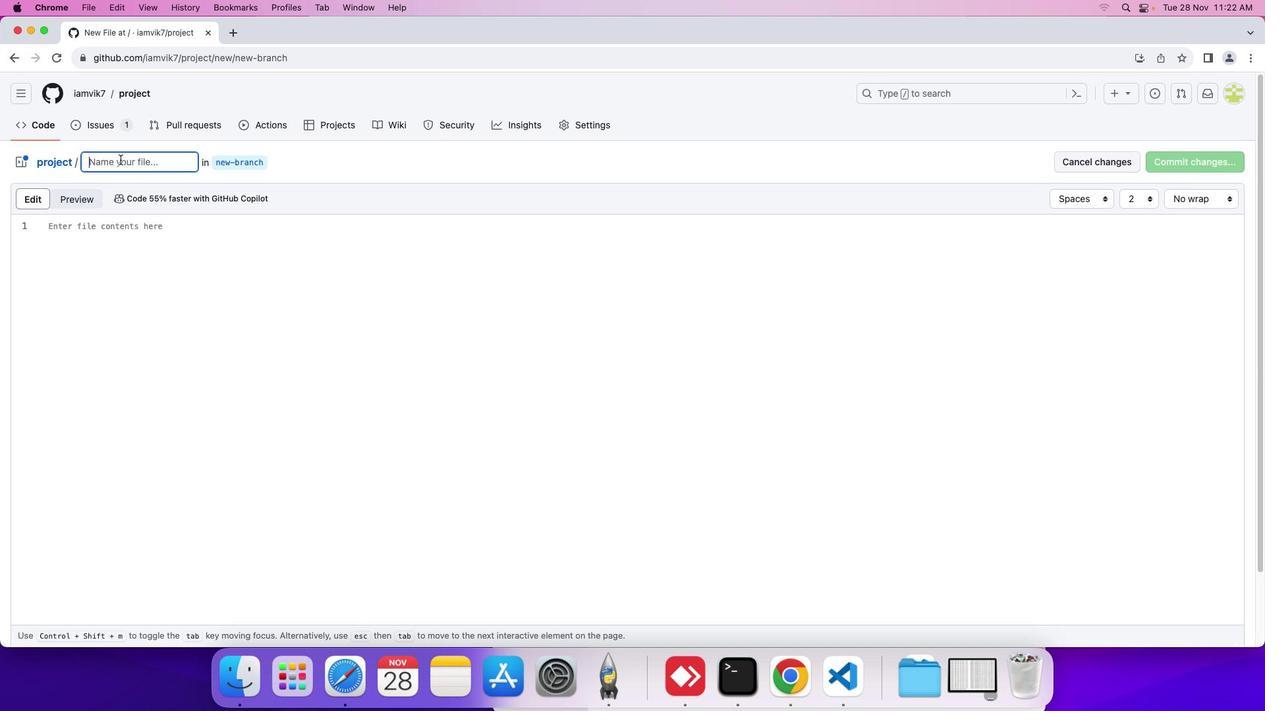 
Action: Key pressed 'a''d''d''.''j''d'Key.backspace's'
Screenshot: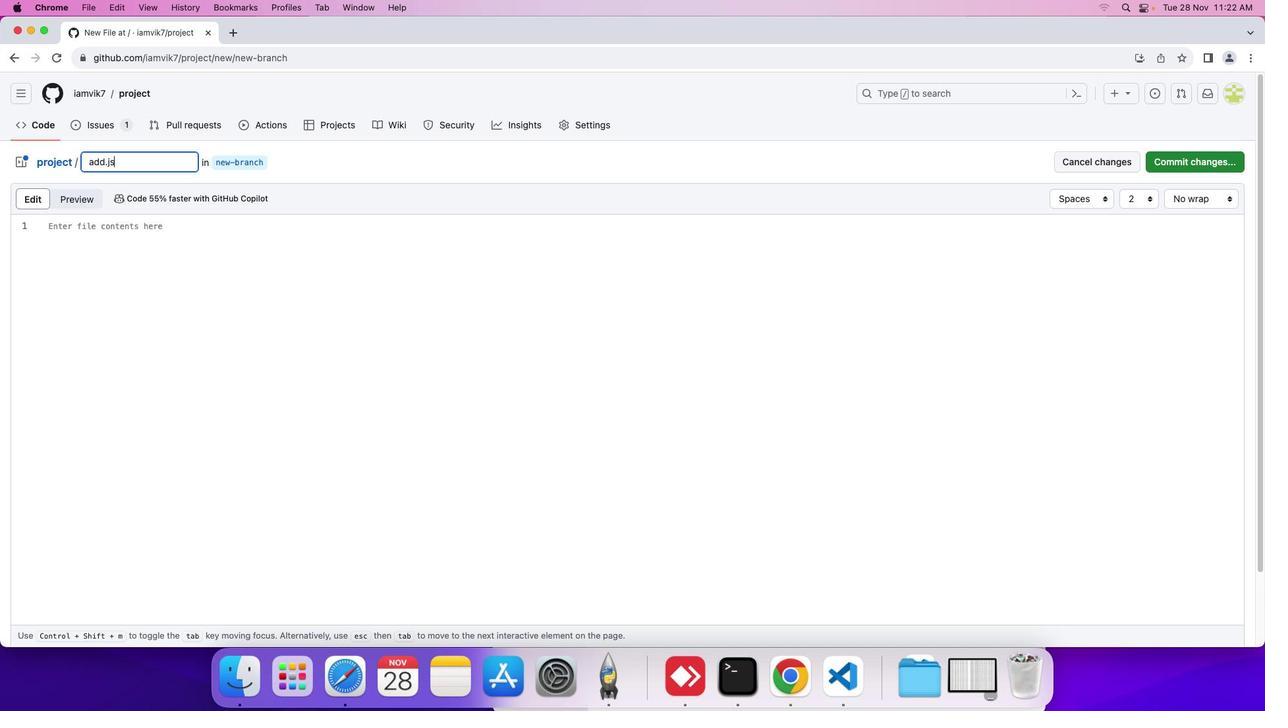 
Action: Mouse moved to (170, 227)
Screenshot: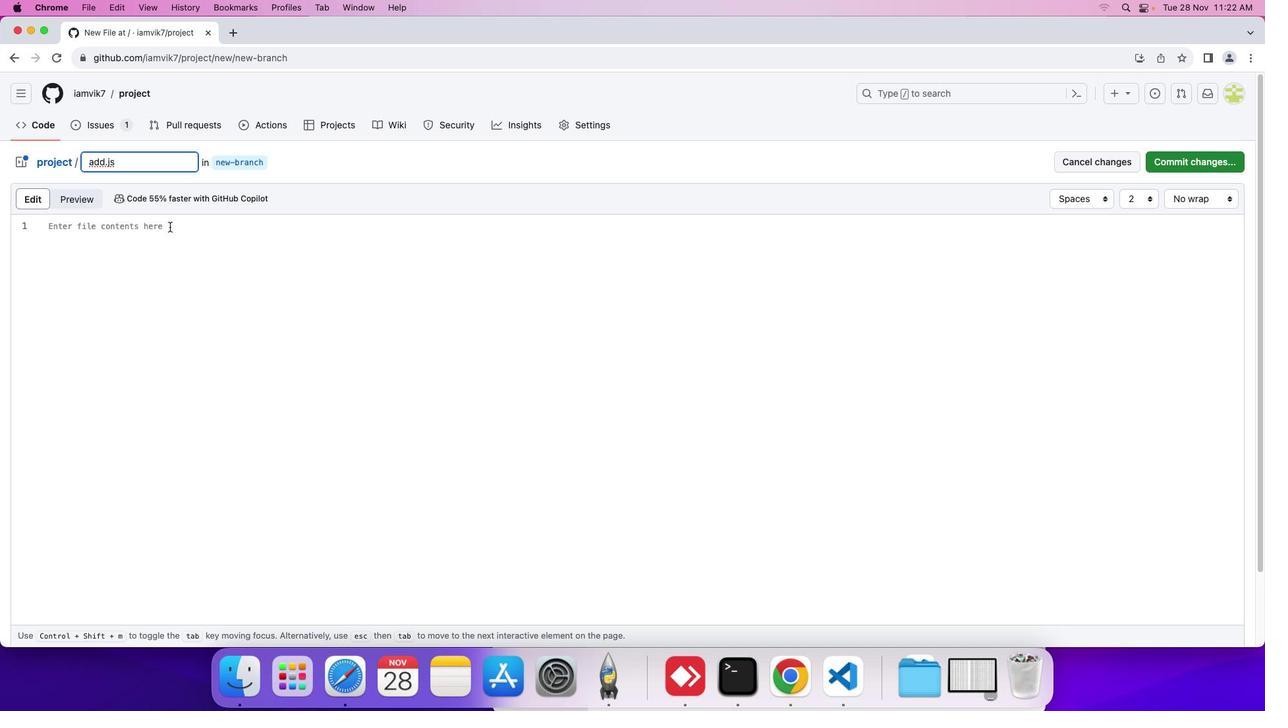 
Action: Mouse pressed left at (170, 227)
Screenshot: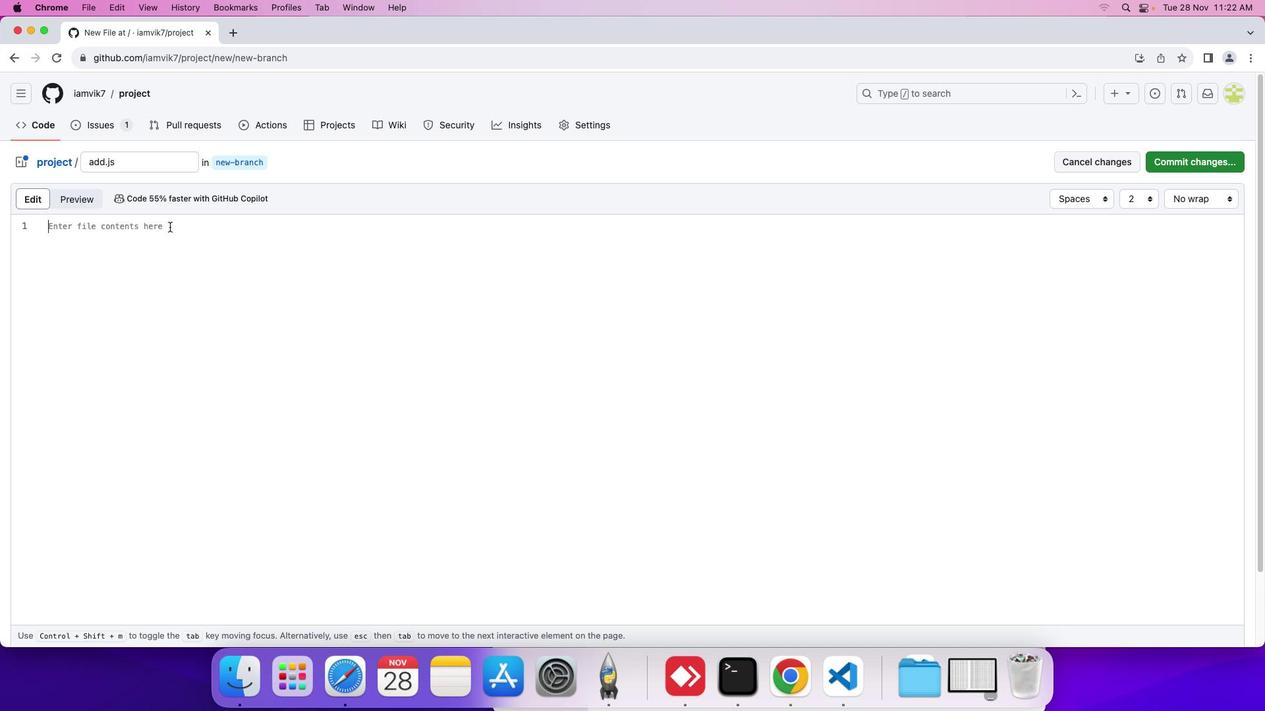 
Action: Mouse moved to (169, 227)
Screenshot: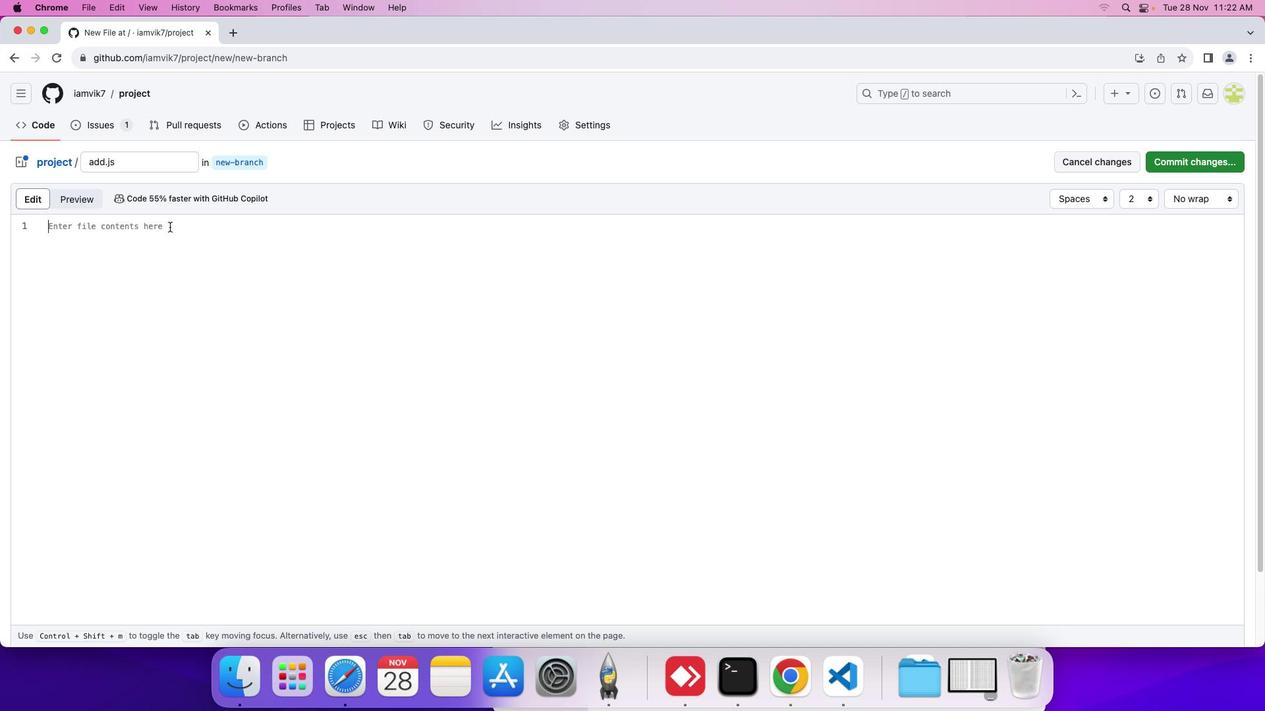 
Action: Key pressed 'l''e''t''a'Key.backspaceKey.space'a'Key.space'='Key.space'1''0'';'Key.enter'l''e''t'Key.space'b'Key.space'='Key.space'2''3'';'Key.enterKey.enter'f''u''n''c''t''i''o''n'Key.space'a''d''d'Key.shift_r'(''a'Key.space','Key.space'b'Key.shift_r')'Key.spaceKey.shift_r'{'Key.enter'l''e''t'Key.space'c'Key.space'='Key.space'a'Key.spaceKey.shift_r'+'Key.space'b'';'Key.enter'r''e''t''u''r''n'Key.space'c'';'Key.enterKey.shift_r'}'Key.enterKey.enter'a''d'Key.backspaceKey.backspace'c''o''n''s''o''l''e'Key.shift_r'('Key.backspaceKey.backspaceKey.backspaceKey.backspaceKey.backspaceKey.backspaceKey.backspaceKey.backspace'l''e''t'Key.space'a''n''s'Key.space'='Key.space'a''d''d'Key.shift_r'(''a'','Key.space'b'Key.shift_r')'Key.enterKey.backspace';'Key.enterKey.enter'c''o''n''s''o''l''e''.''l''o''g'Key.shift_r'(''a''n''s'Key.shift_r')'';'
Screenshot: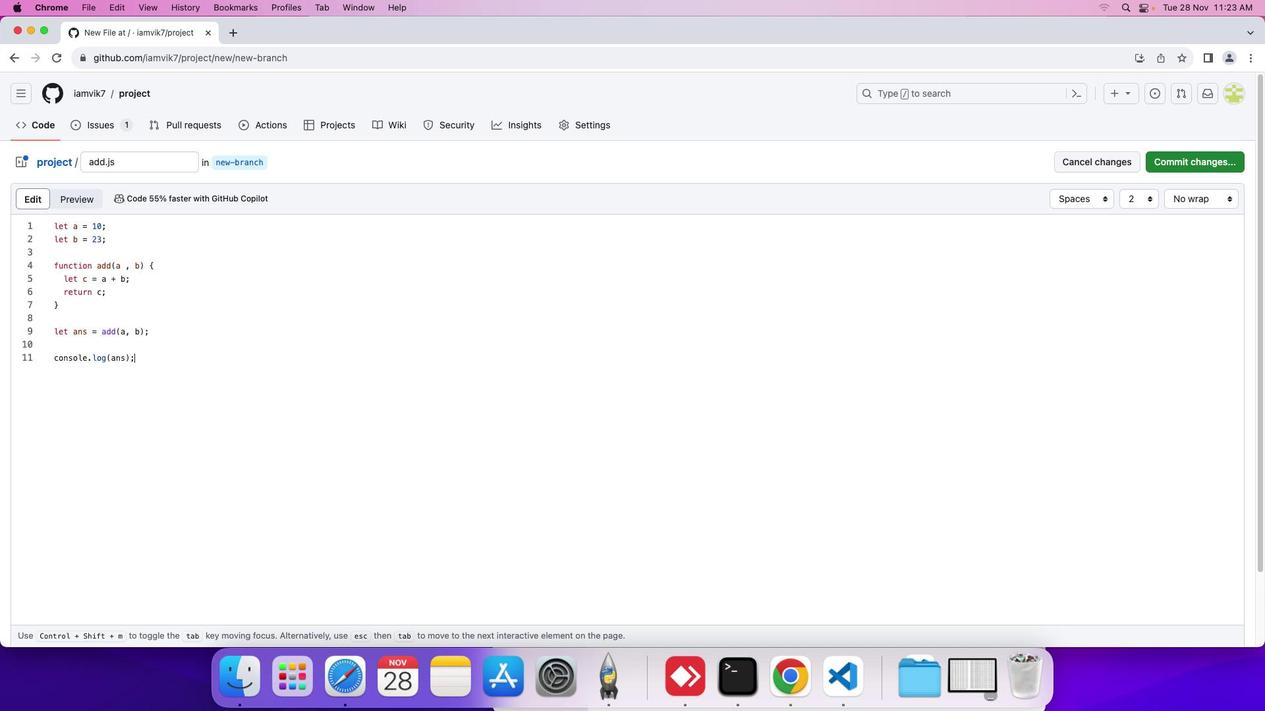 
Action: Mouse moved to (1176, 162)
Screenshot: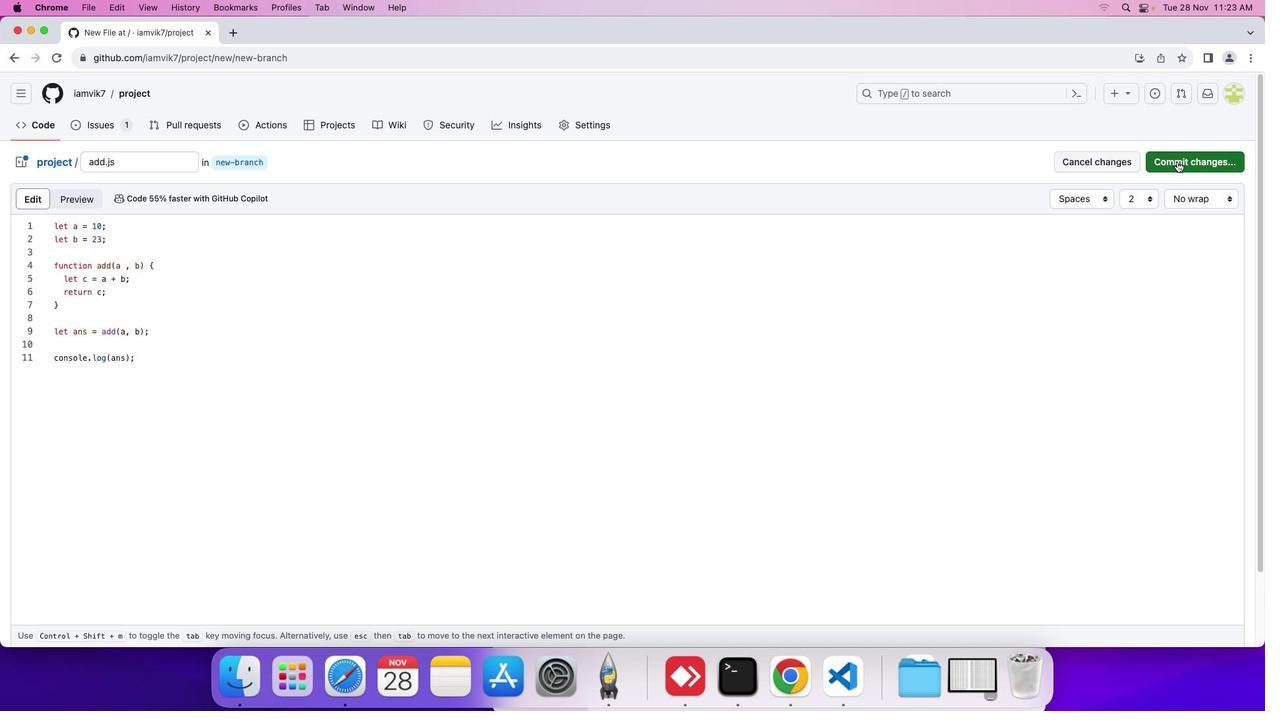 
Action: Mouse pressed left at (1176, 162)
Screenshot: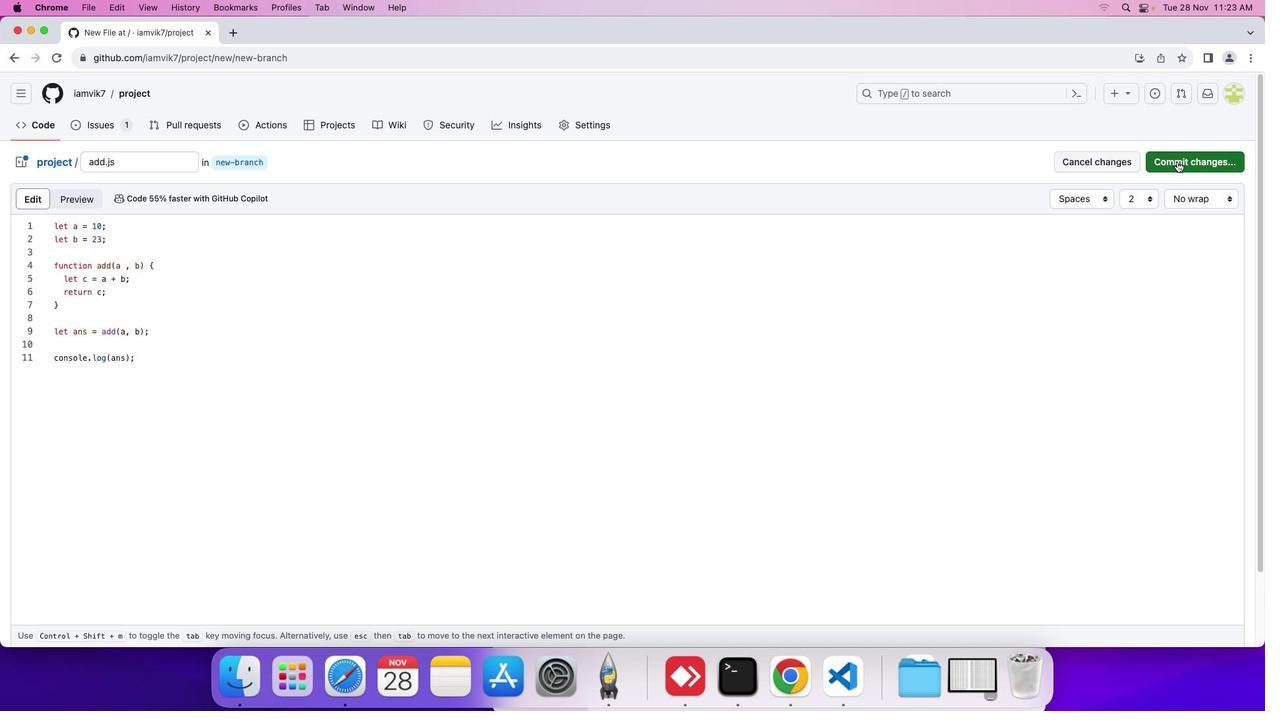
Action: Mouse moved to (626, 324)
Screenshot: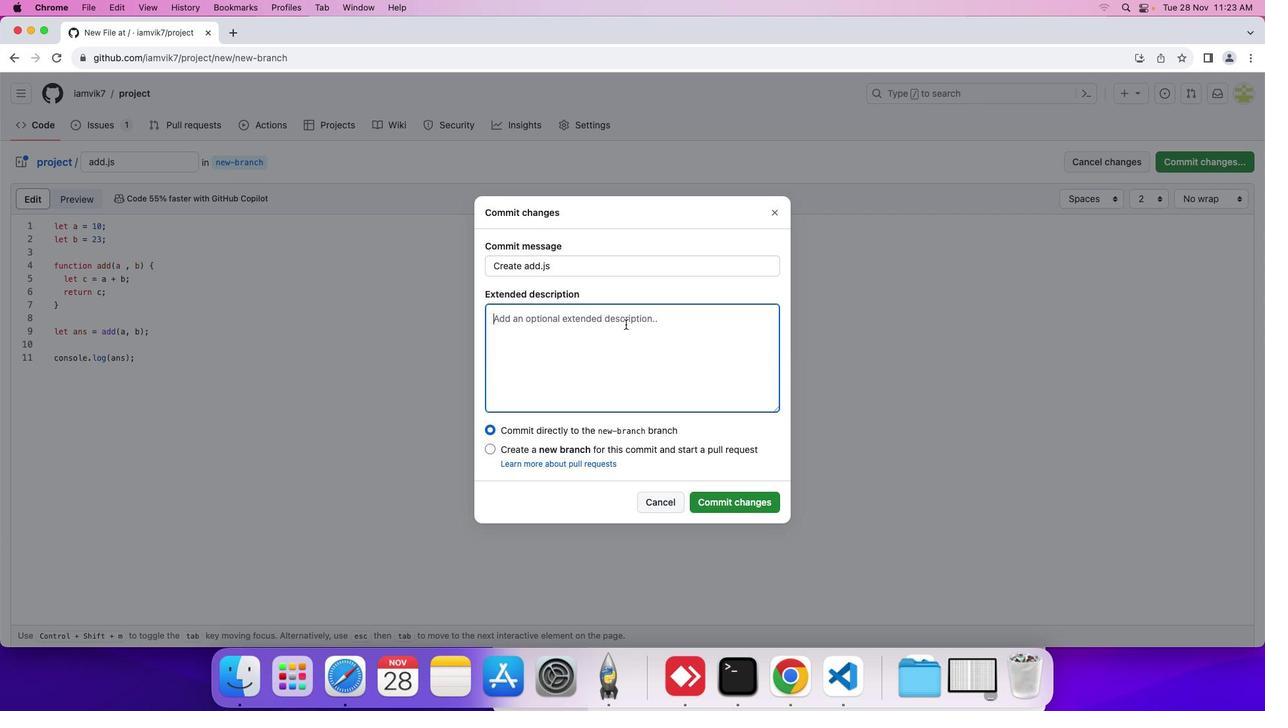 
Action: Mouse pressed left at (626, 324)
Screenshot: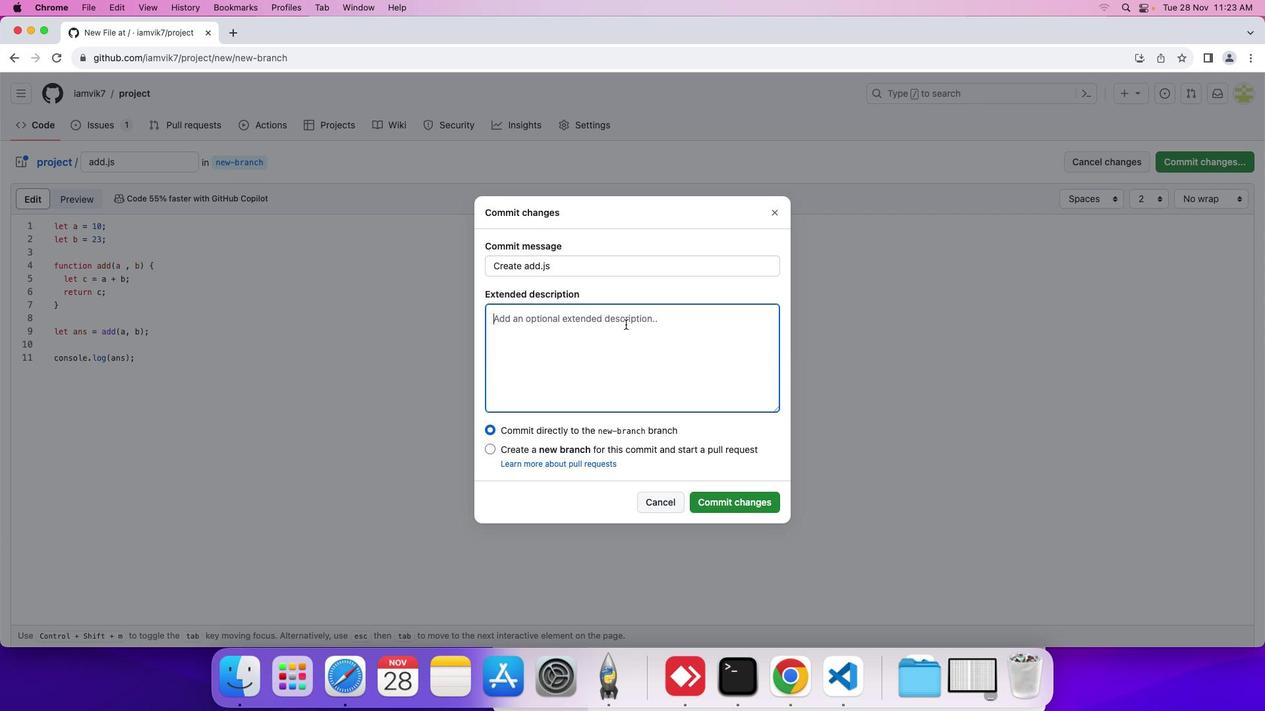 
Action: Mouse moved to (624, 325)
Screenshot: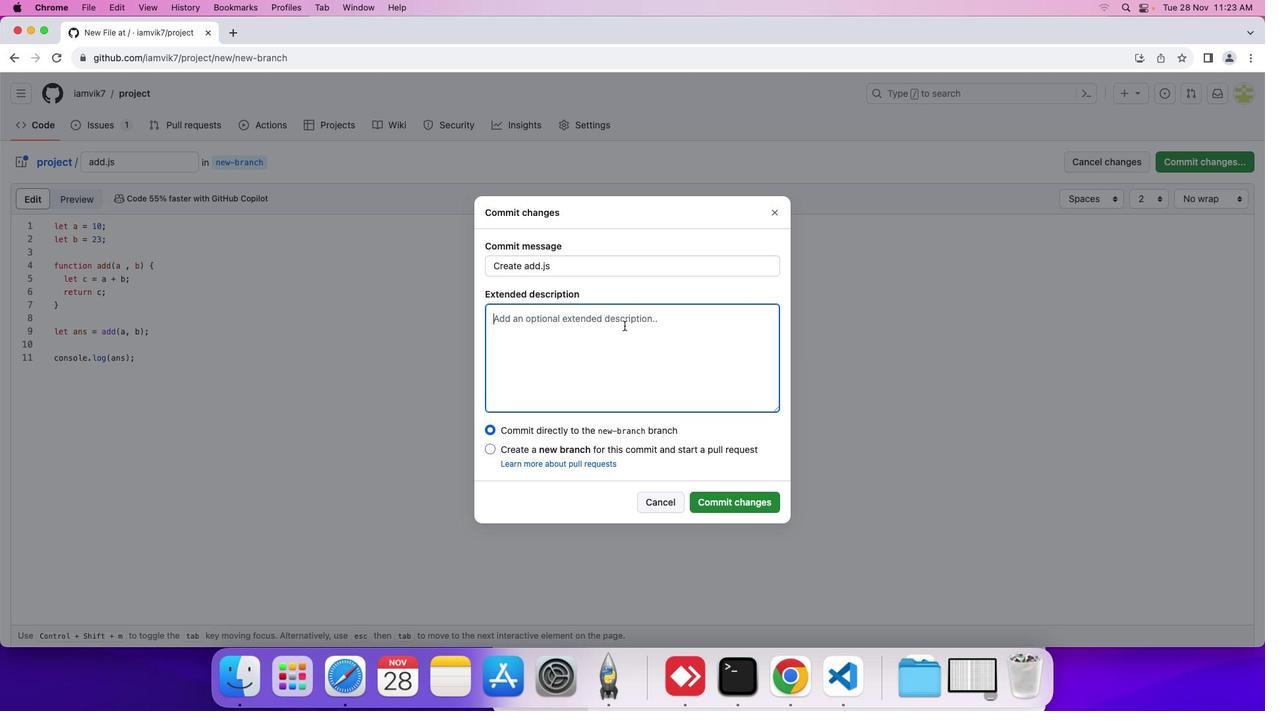 
Action: Key pressed Key.shift'A''d''d''i''n''g'Key.space'a''d''d''.'
Screenshot: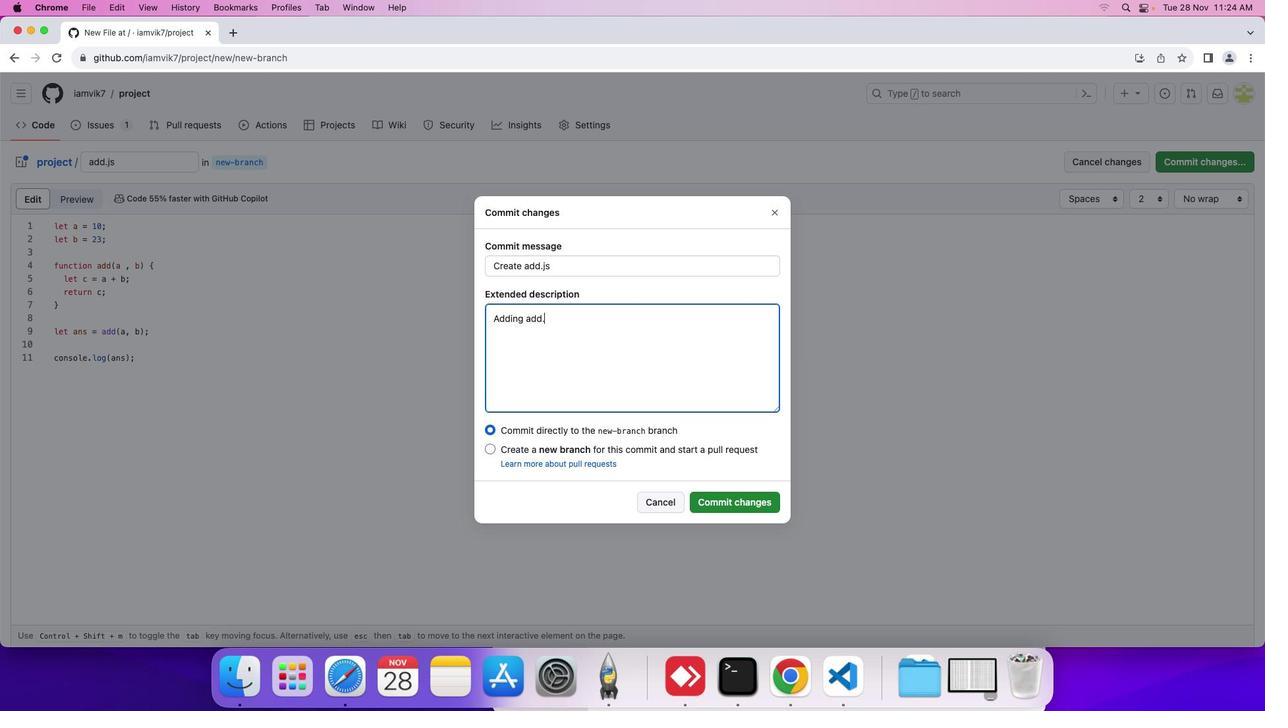 
Action: Mouse moved to (624, 326)
Screenshot: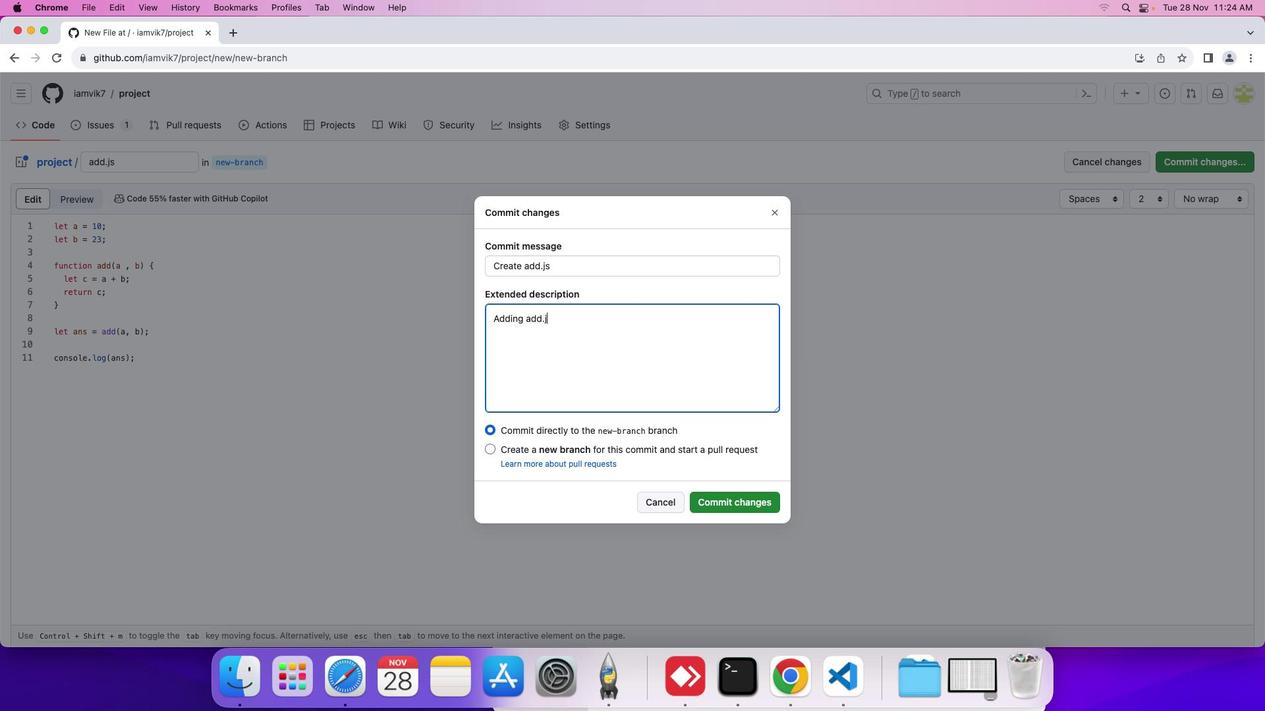 
Action: Key pressed 'j''s'Key.space'f''i''l''e'Key.space'a''n''d'Key.space'i''t''s'Key.backspace"'"'s'Key.space'l''o''g''i''c'Key.space't''o'Key.space'a''d''d'Key.space't''w''o'Key.space'n''u''m''b''e''r''s''.'
Screenshot: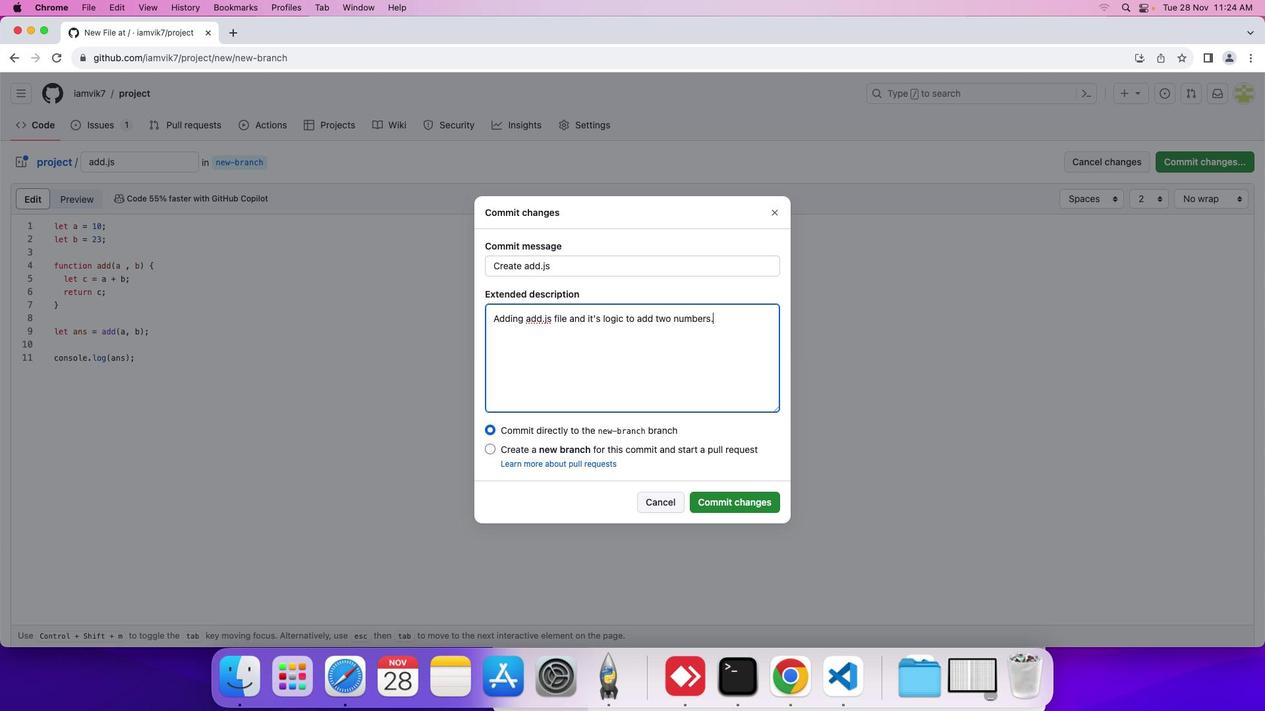 
Action: Mouse moved to (744, 504)
Screenshot: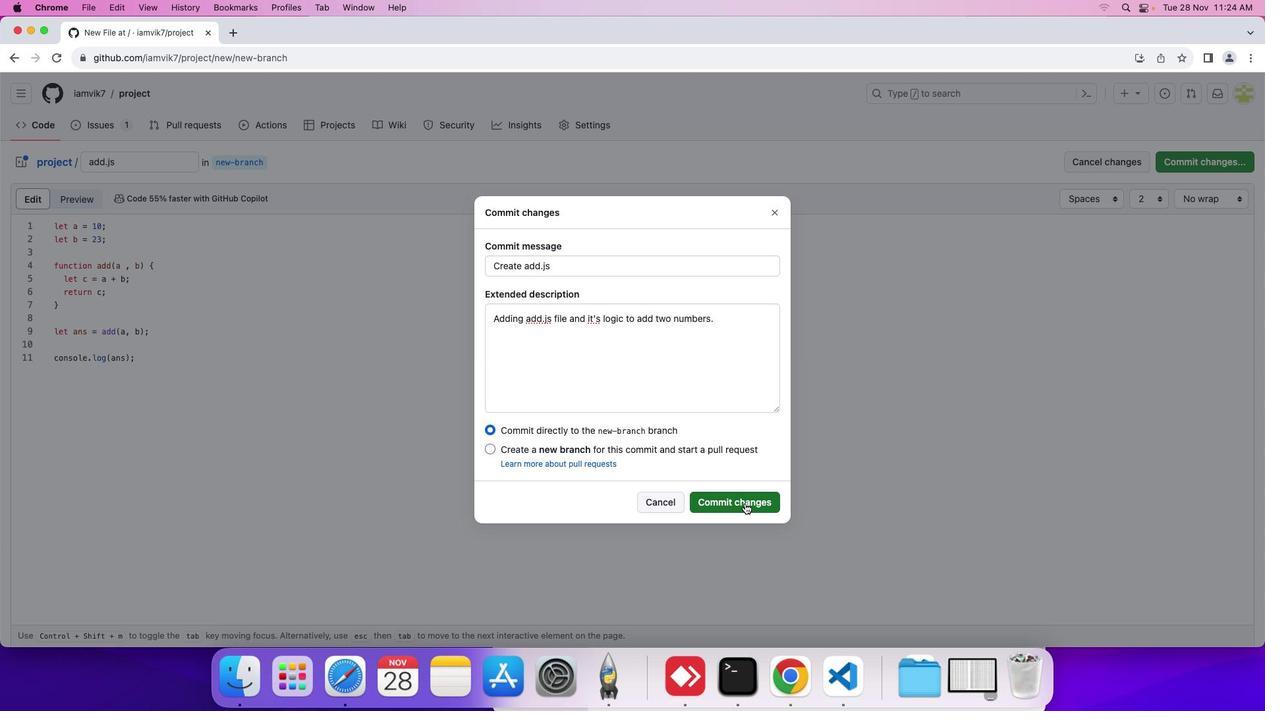 
Action: Mouse pressed left at (744, 504)
Screenshot: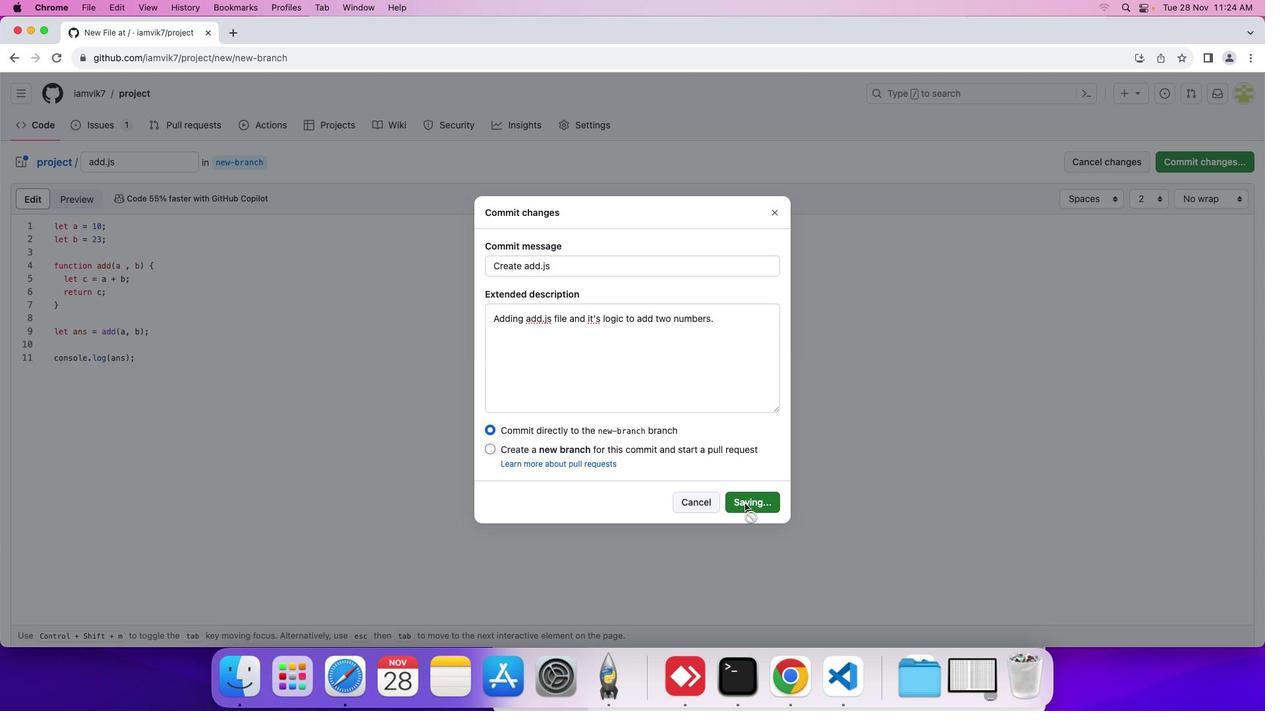 
Action: Mouse moved to (40, 132)
Screenshot: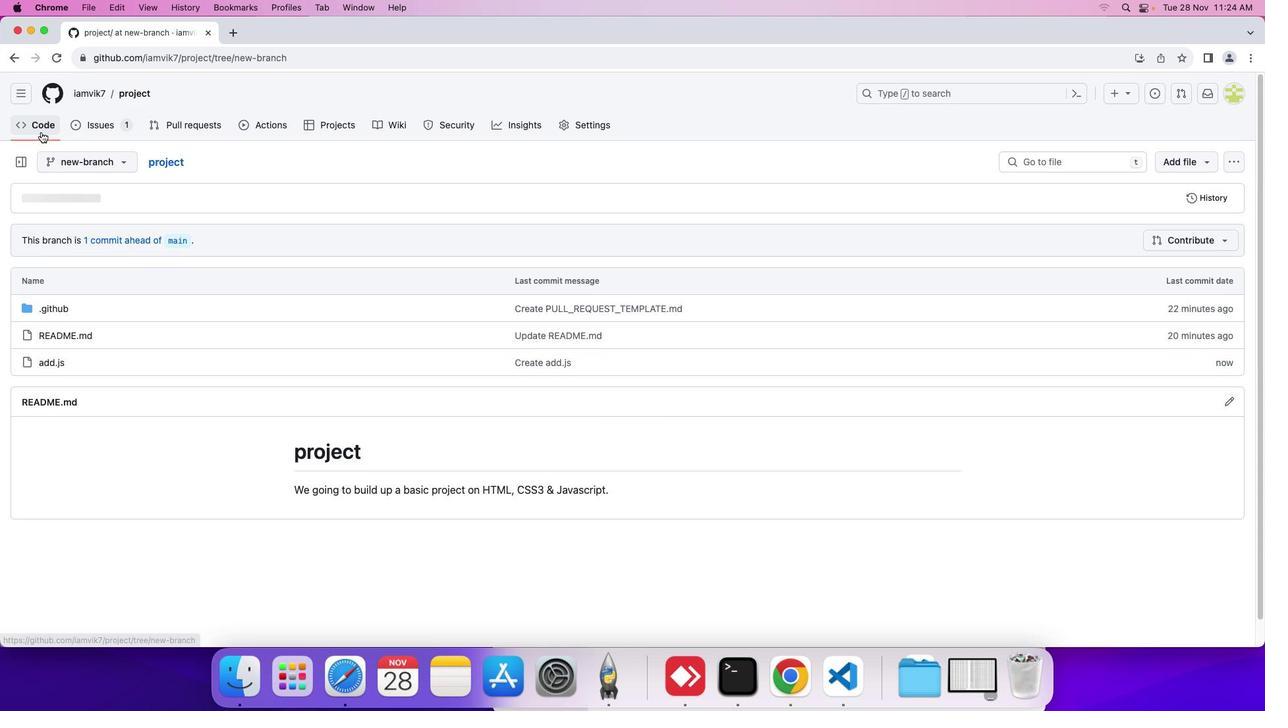
Action: Mouse pressed left at (40, 132)
Screenshot: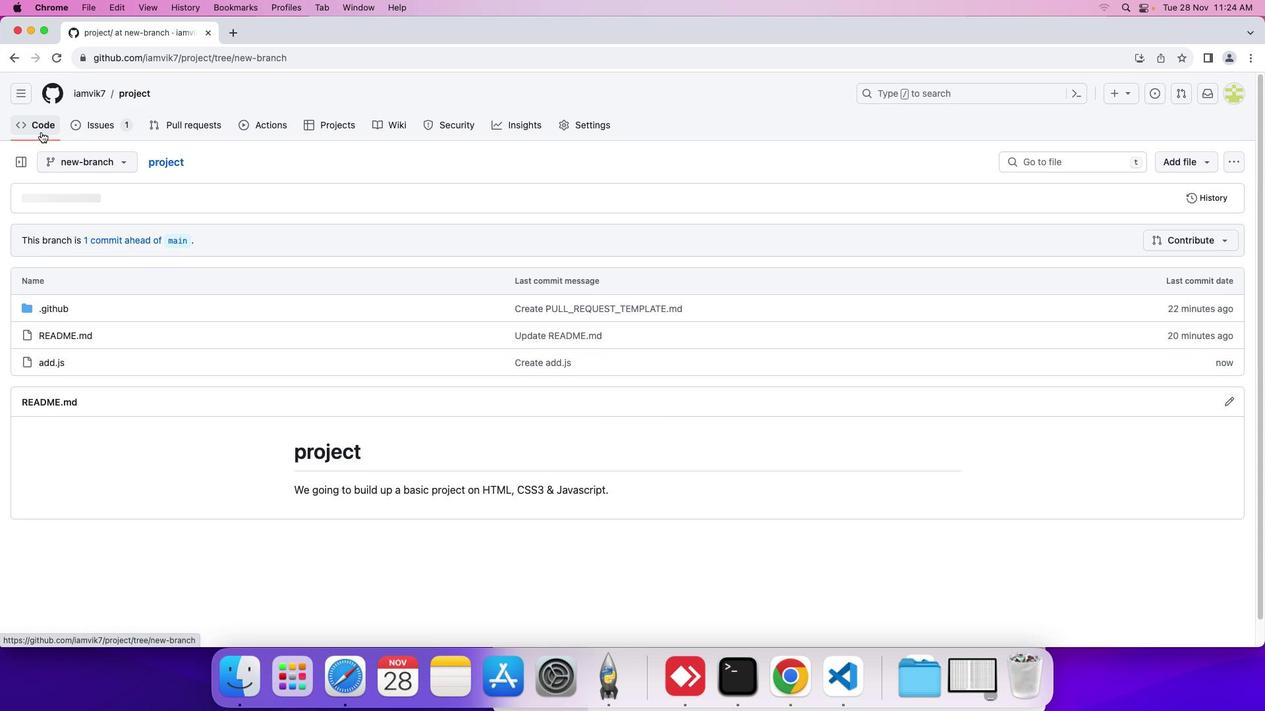 
Action: Mouse moved to (332, 249)
Screenshot: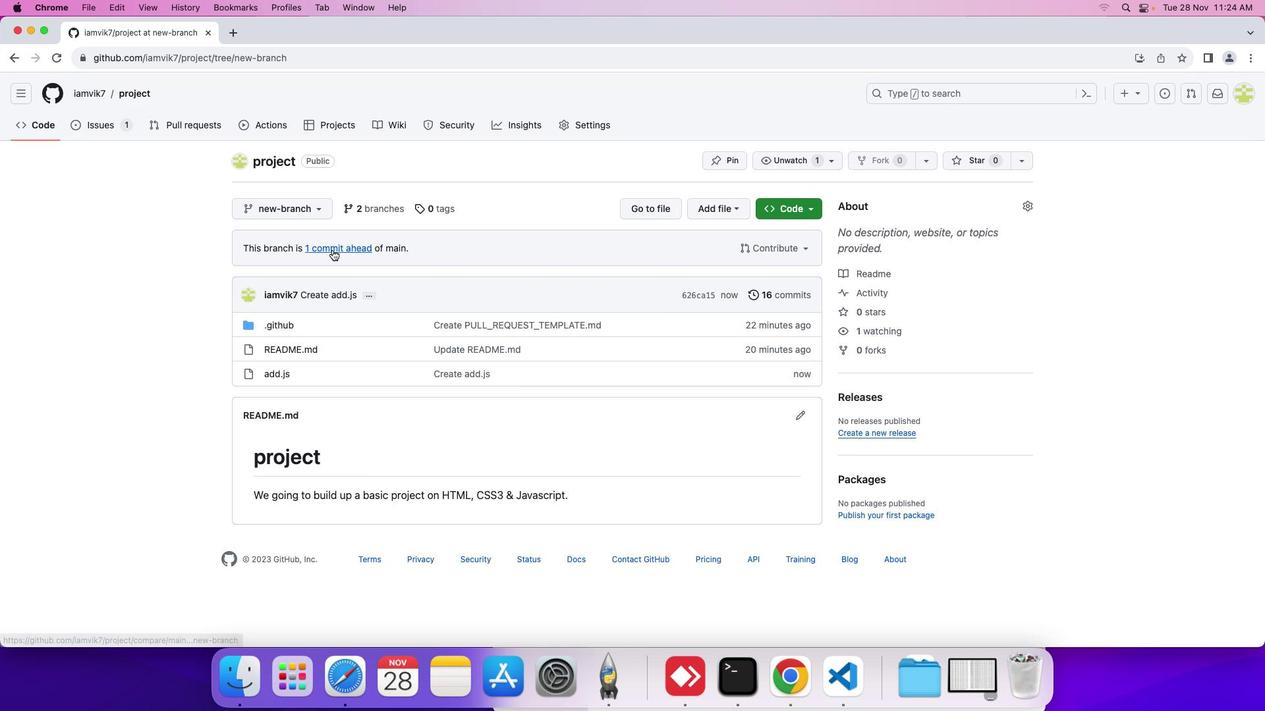 
Action: Mouse pressed left at (332, 249)
Screenshot: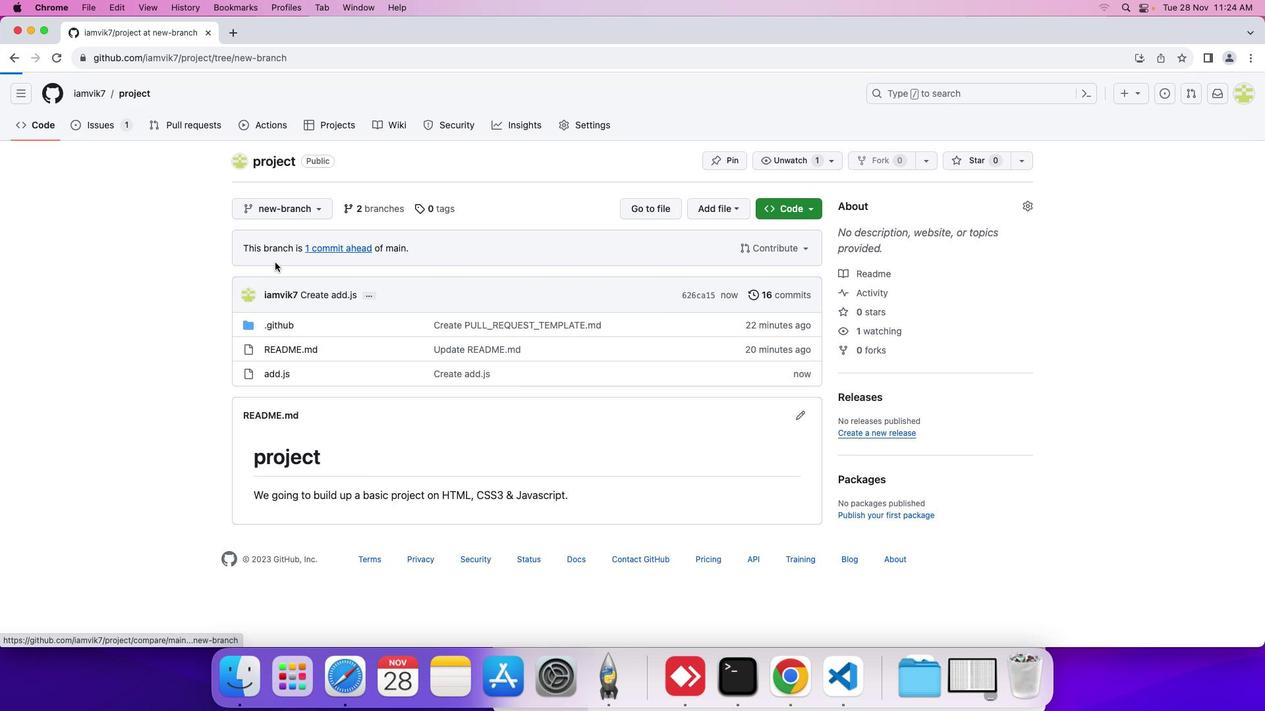 
Action: Mouse moved to (995, 278)
Screenshot: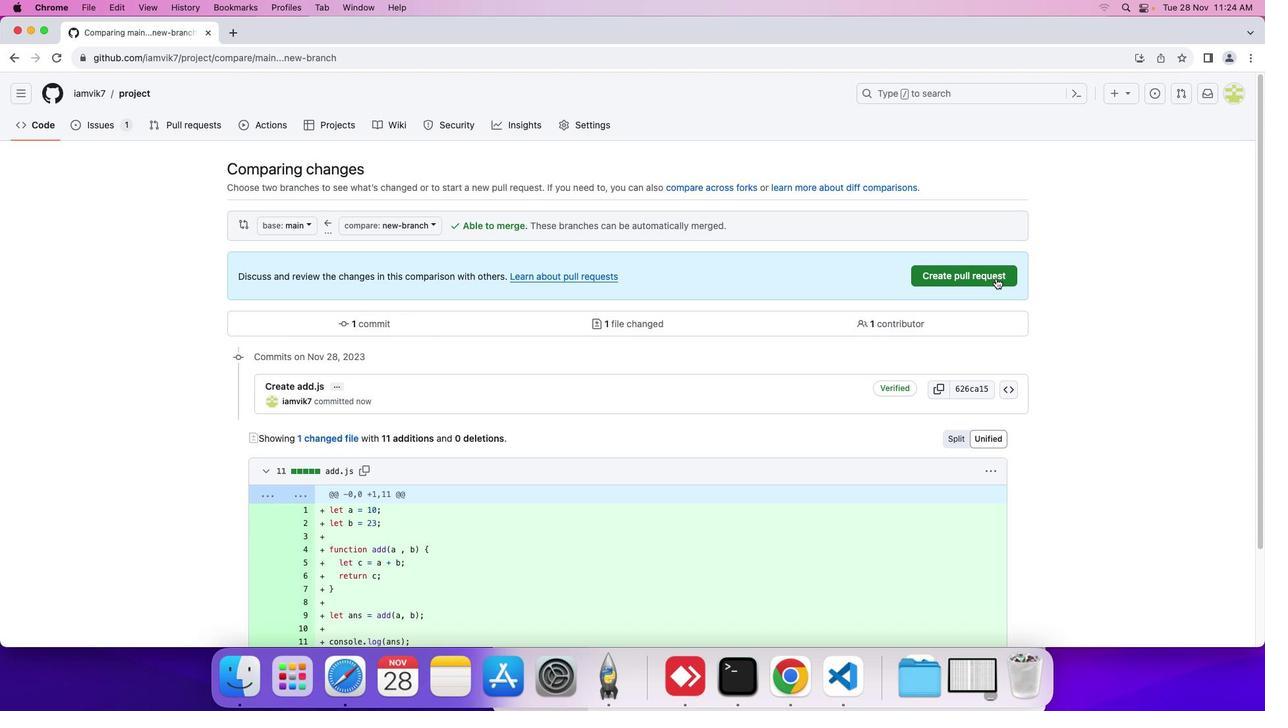 
Action: Mouse pressed left at (995, 278)
Screenshot: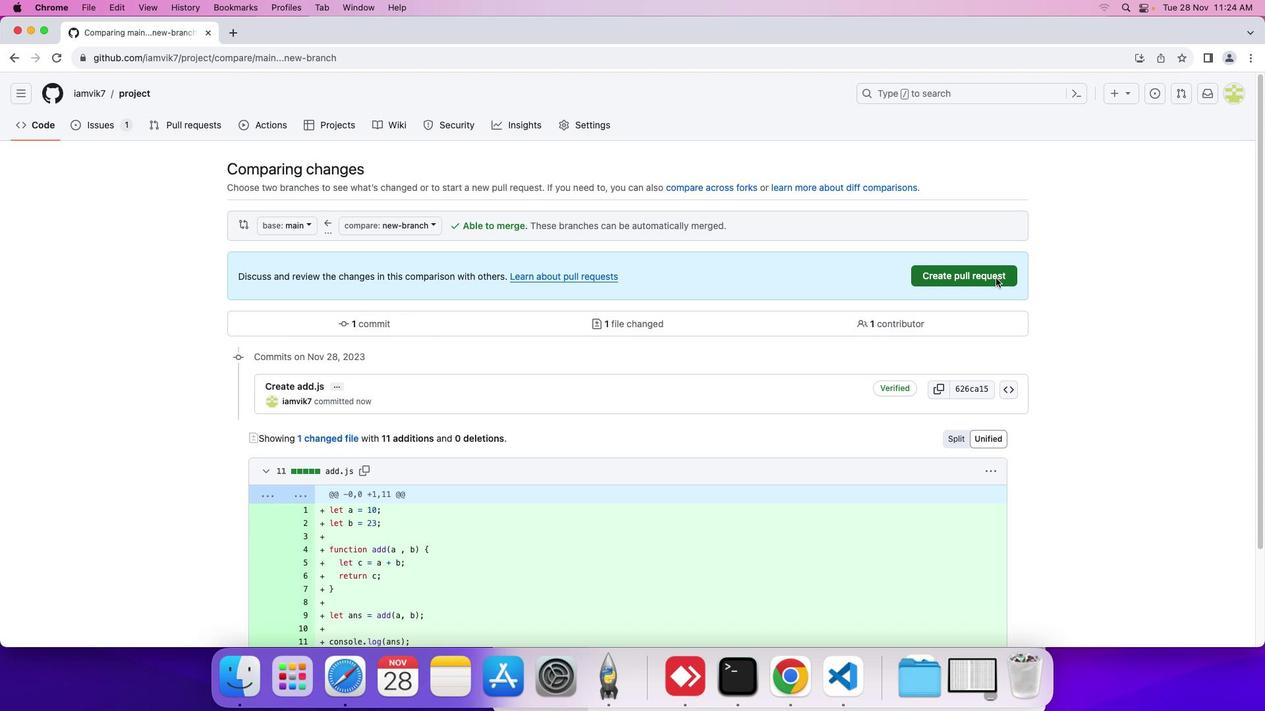 
Action: Mouse moved to (434, 392)
Screenshot: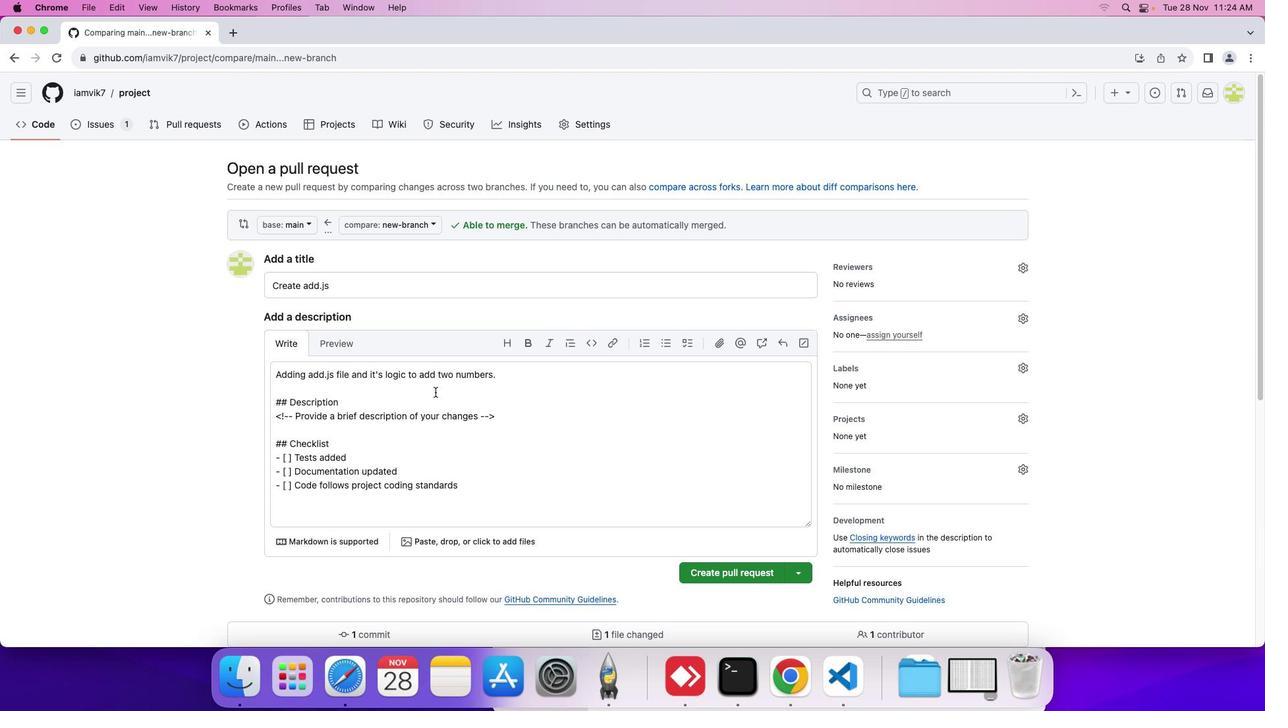 
Action: Mouse scrolled (434, 392) with delta (0, 0)
Screenshot: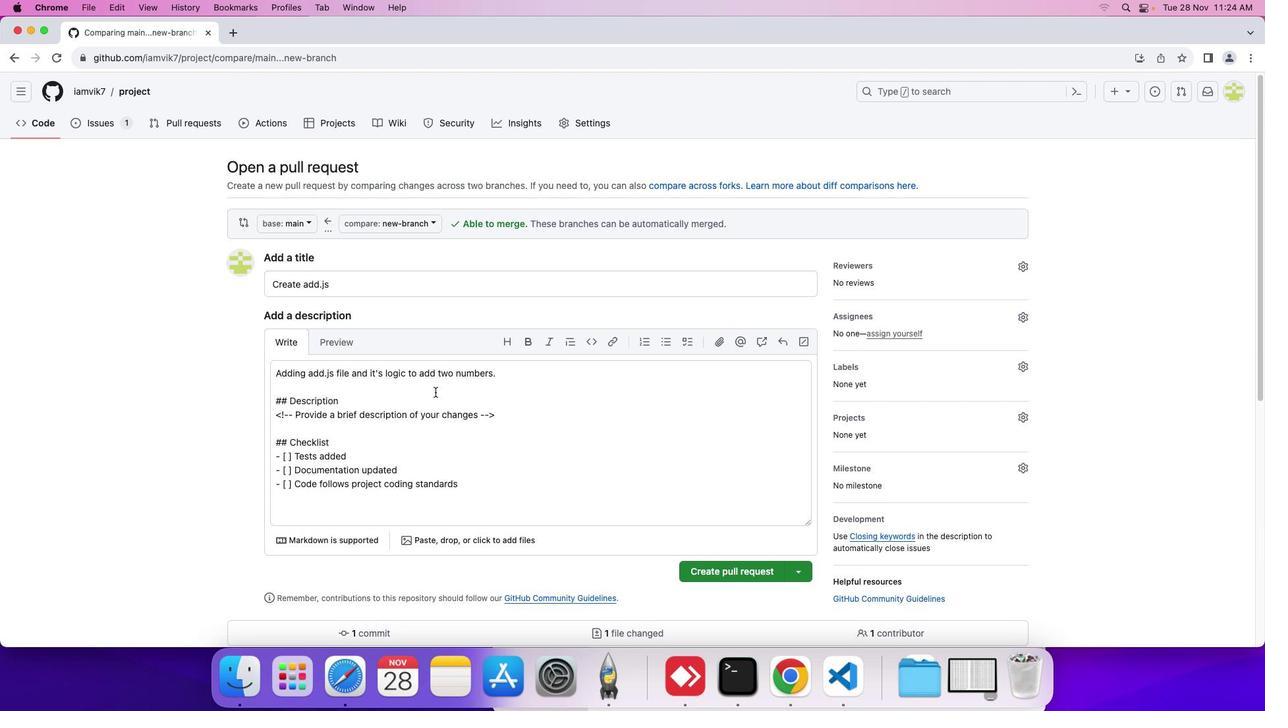 
Action: Mouse moved to (900, 332)
Screenshot: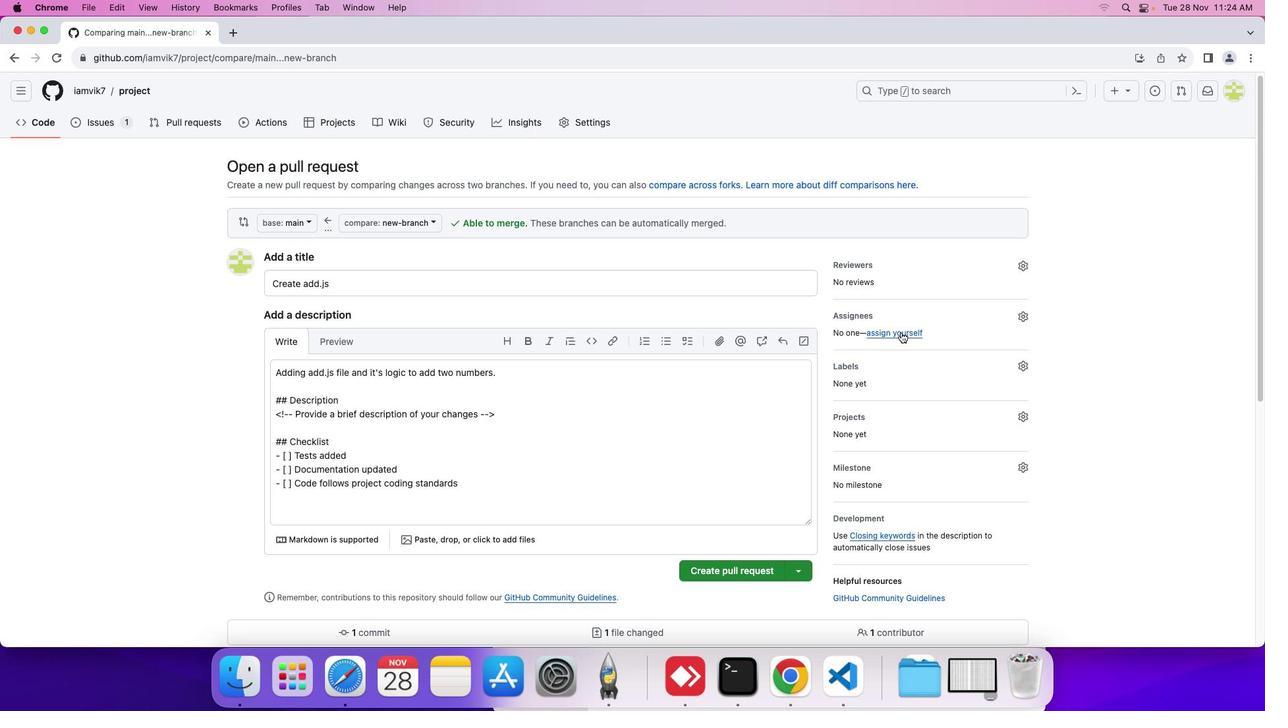 
Action: Mouse pressed left at (900, 332)
Screenshot: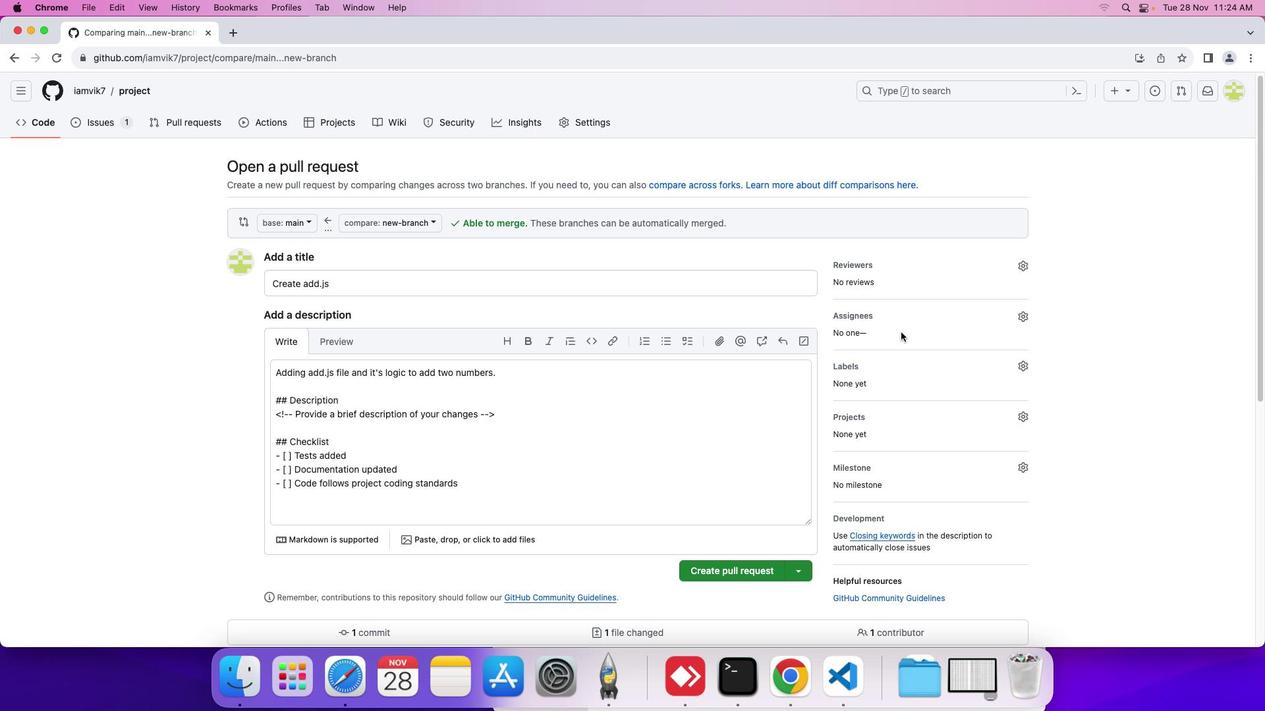 
Action: Mouse moved to (706, 450)
Screenshot: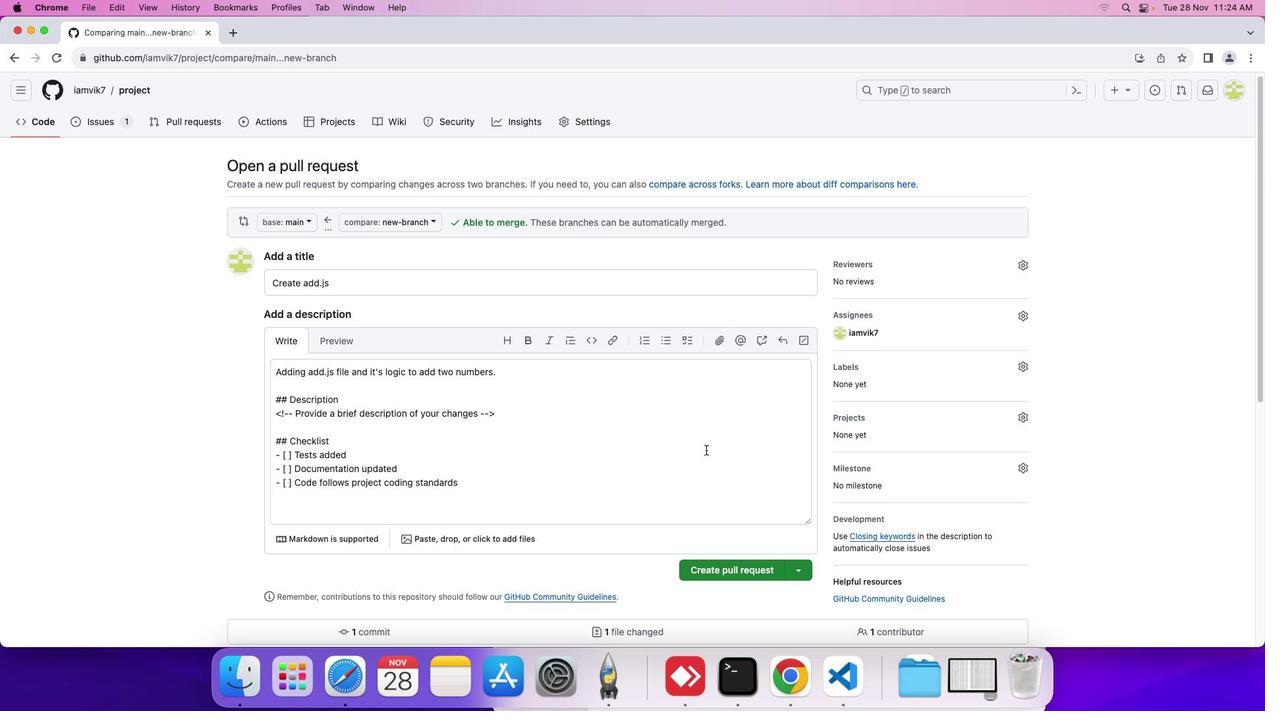 
Action: Mouse scrolled (706, 450) with delta (0, 0)
Screenshot: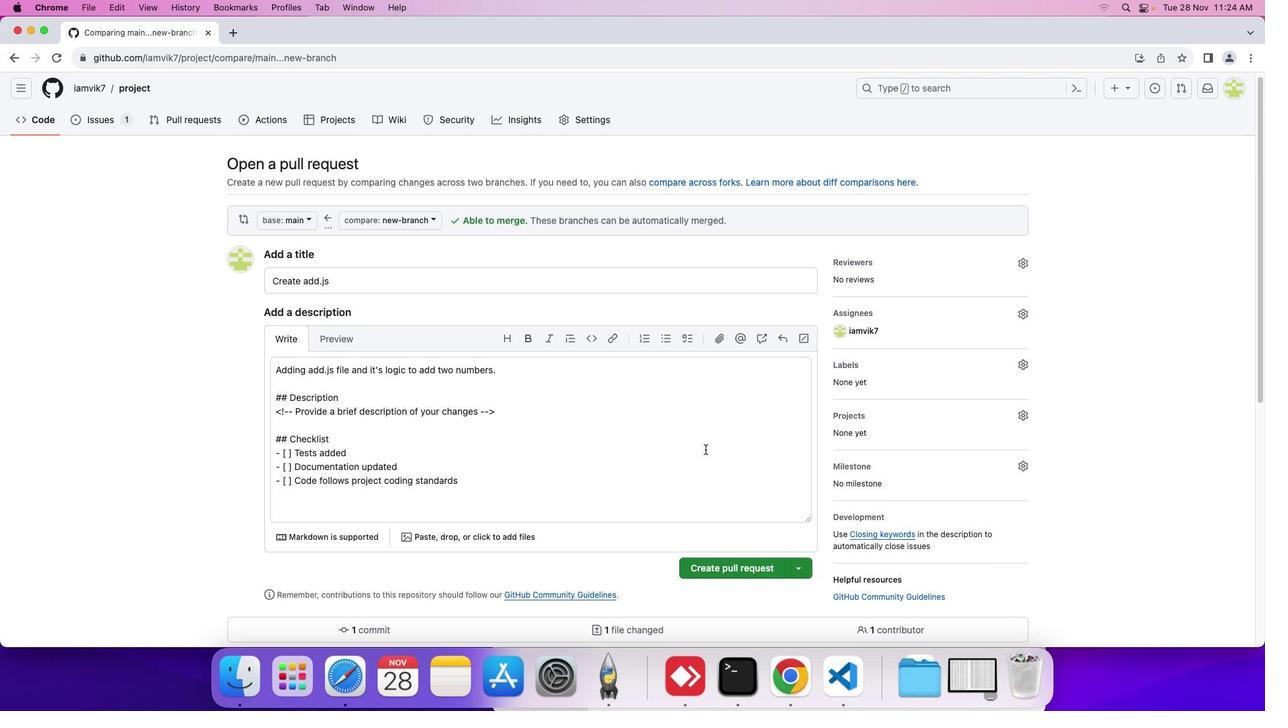 
Action: Mouse moved to (705, 448)
Screenshot: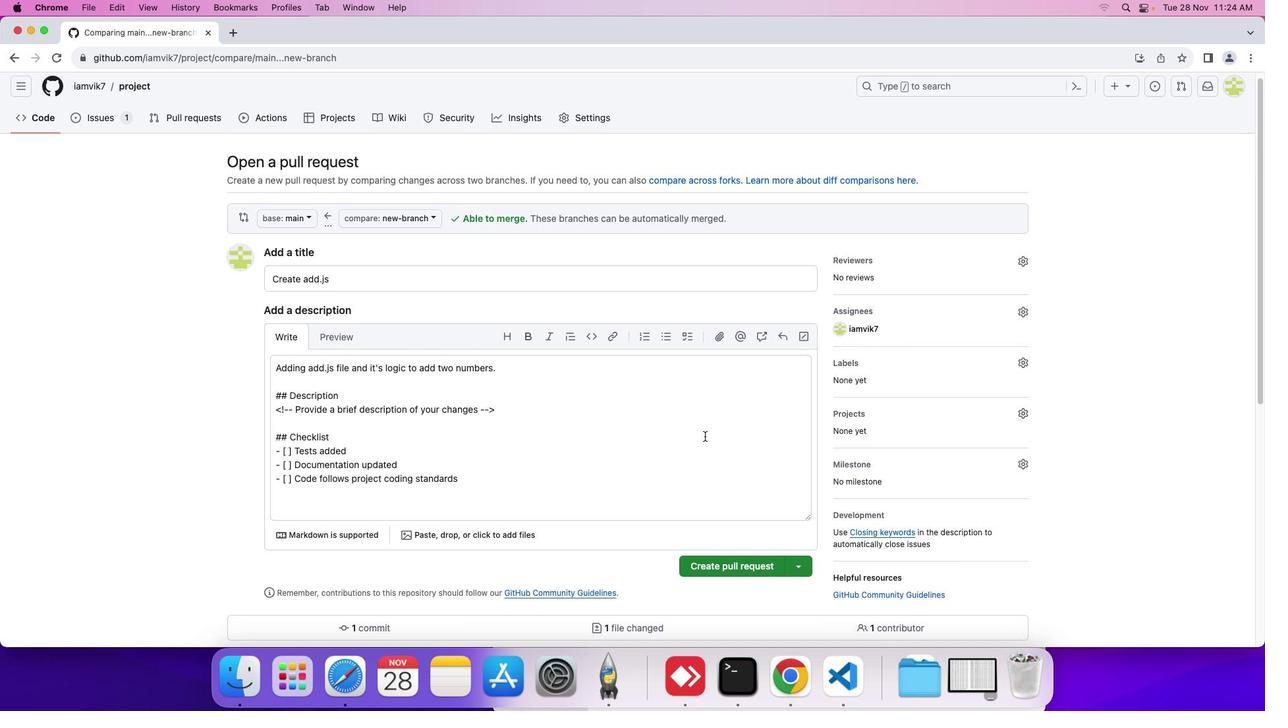 
Action: Mouse scrolled (705, 448) with delta (0, 0)
Screenshot: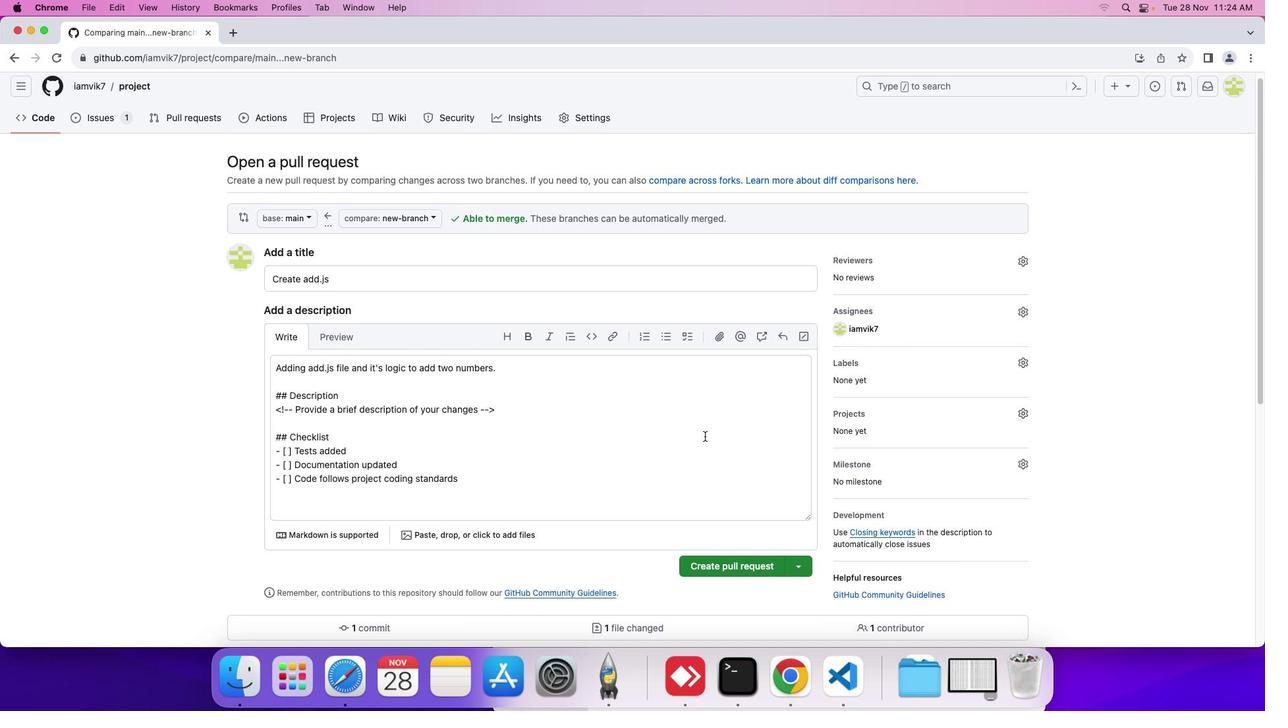 
Action: Mouse moved to (704, 434)
Screenshot: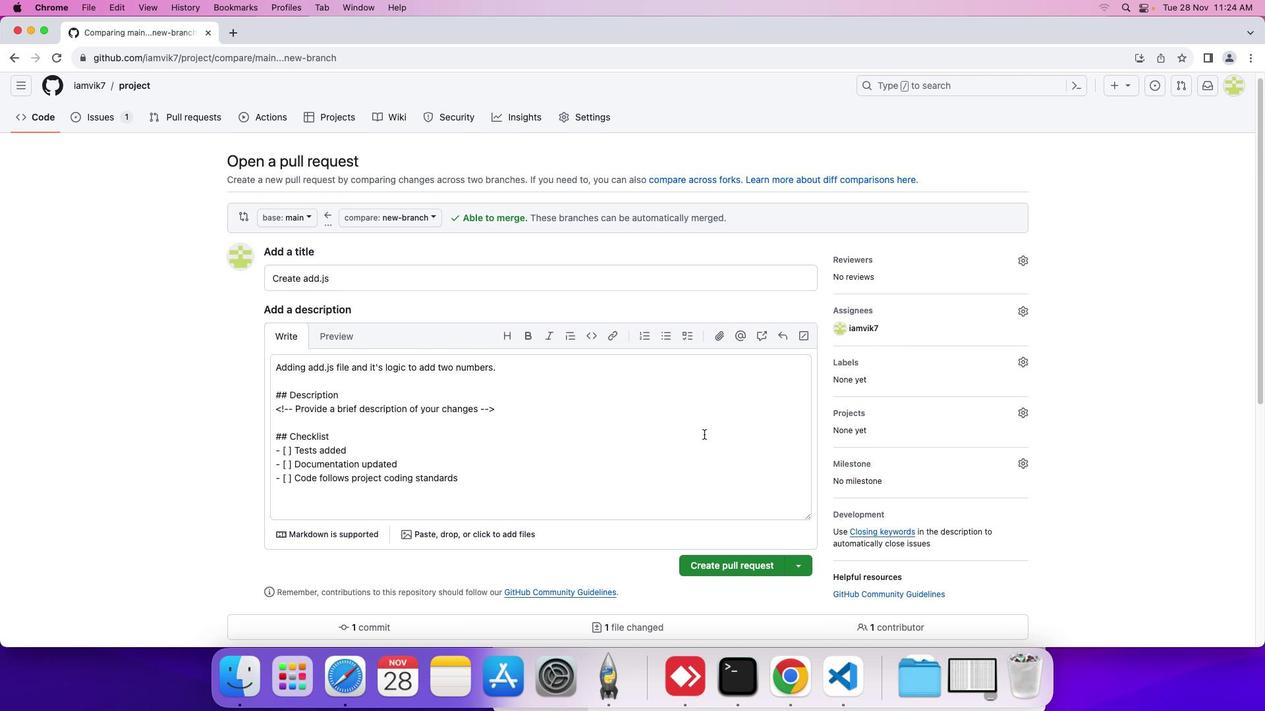 
Action: Mouse scrolled (704, 434) with delta (0, 0)
Screenshot: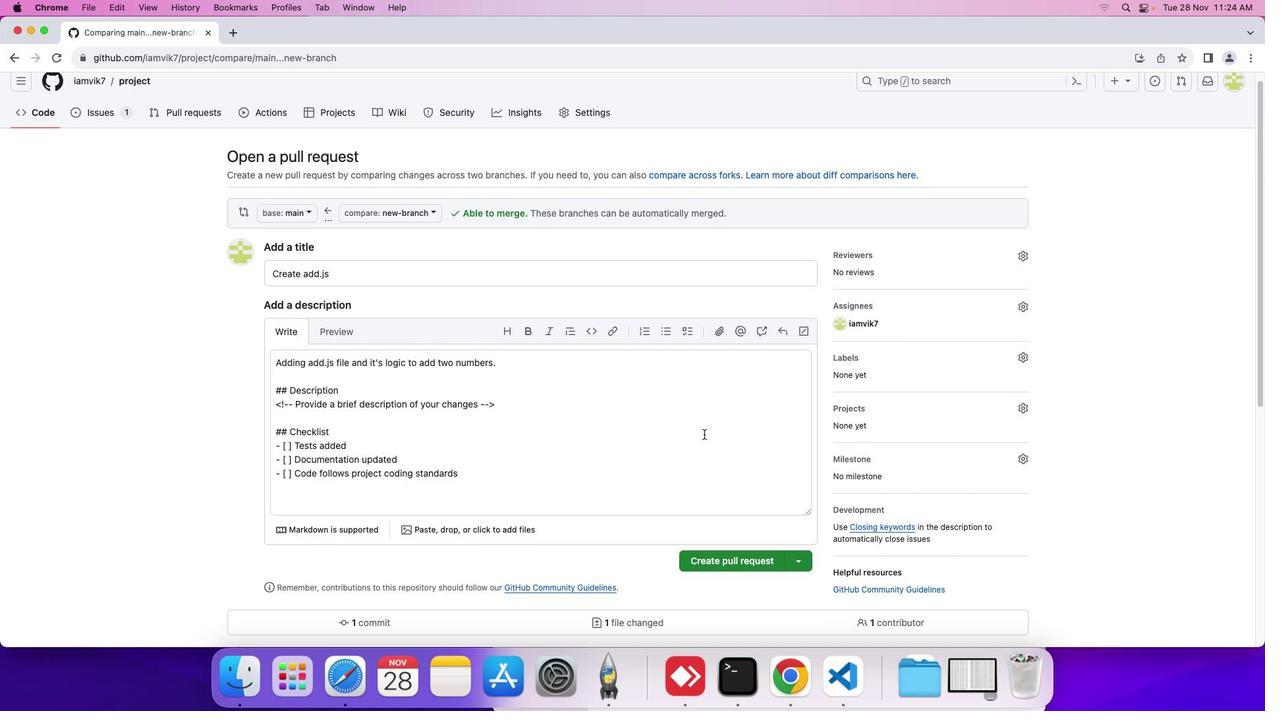 
Action: Mouse scrolled (704, 434) with delta (0, 0)
Screenshot: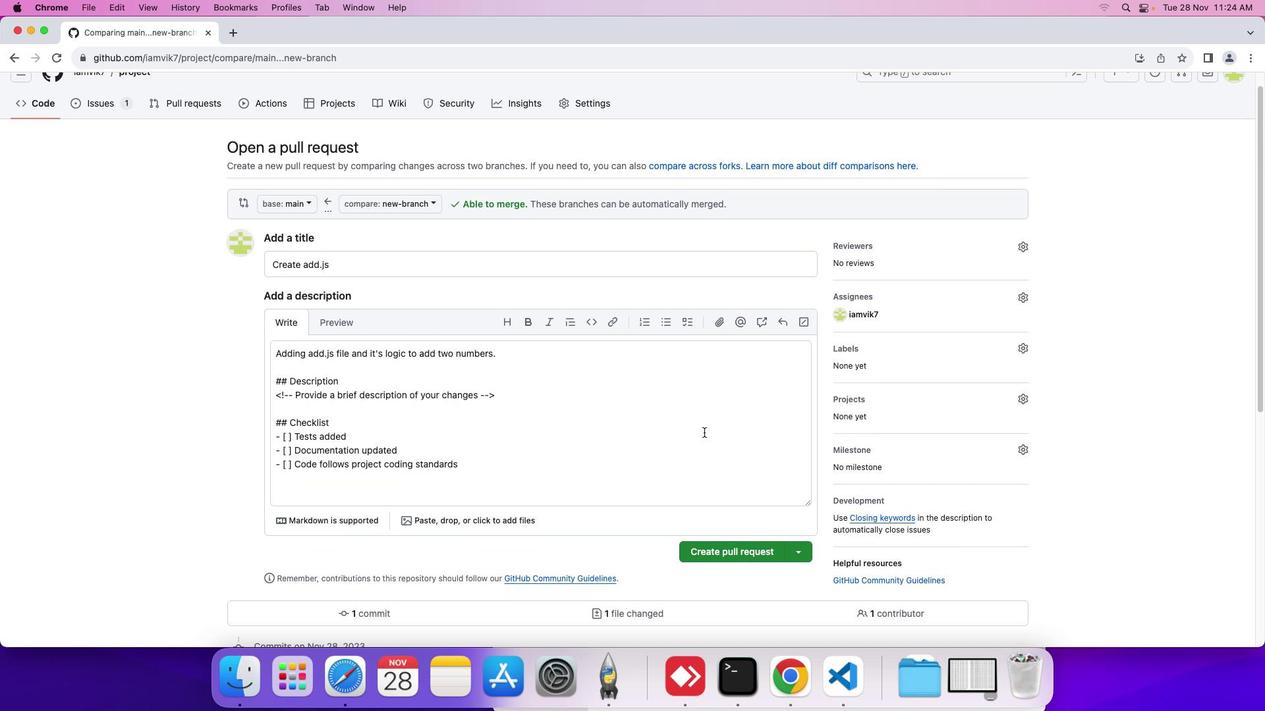 
Action: Mouse scrolled (704, 434) with delta (0, 0)
Screenshot: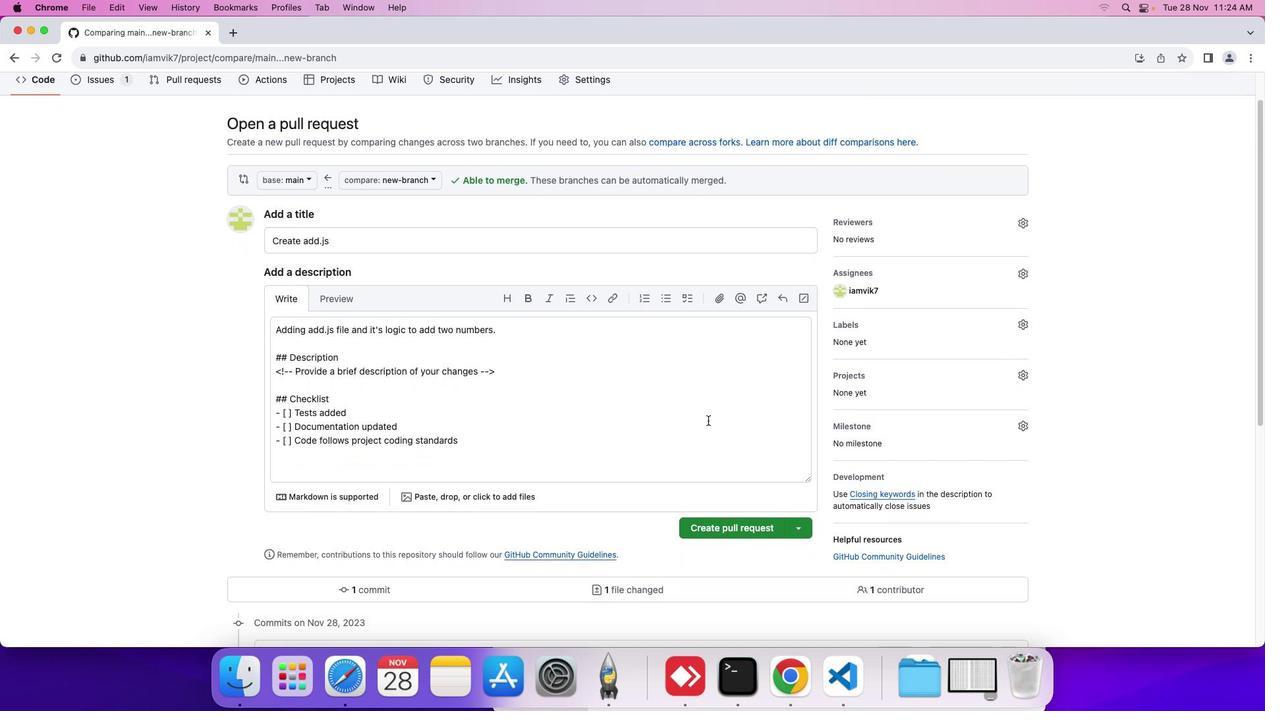 
Action: Mouse moved to (723, 520)
Screenshot: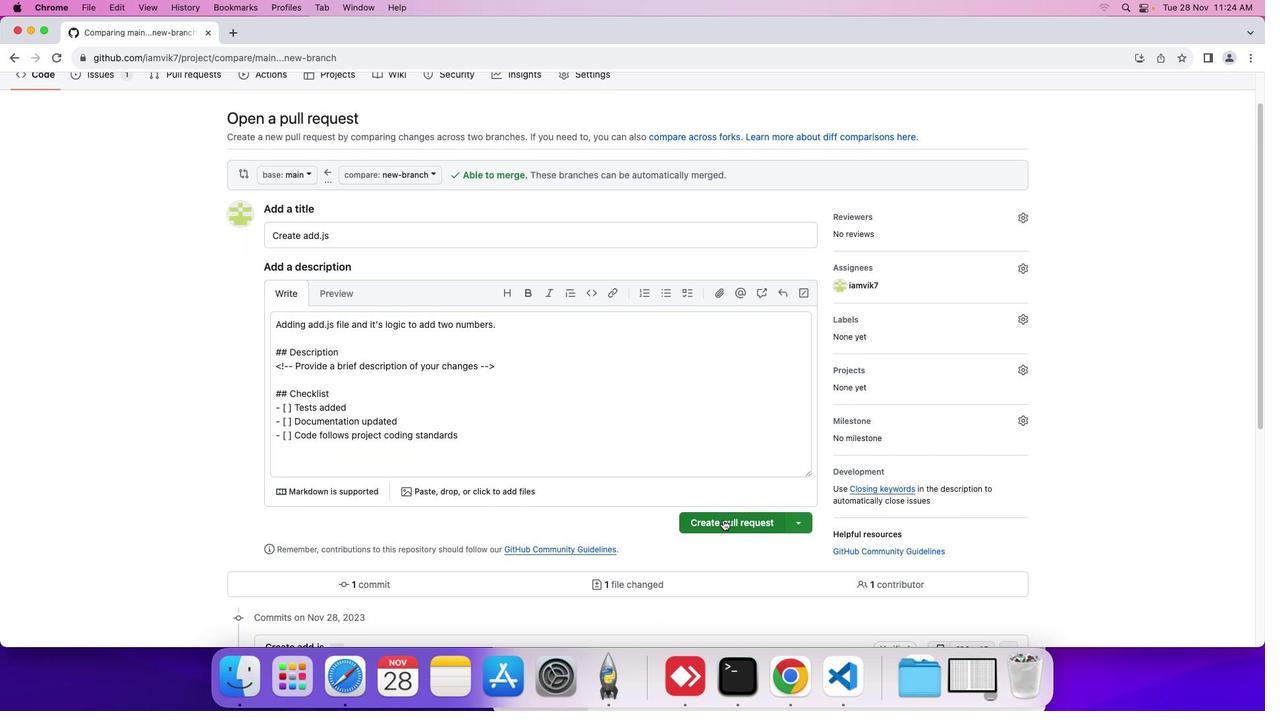 
Action: Mouse pressed left at (723, 520)
Screenshot: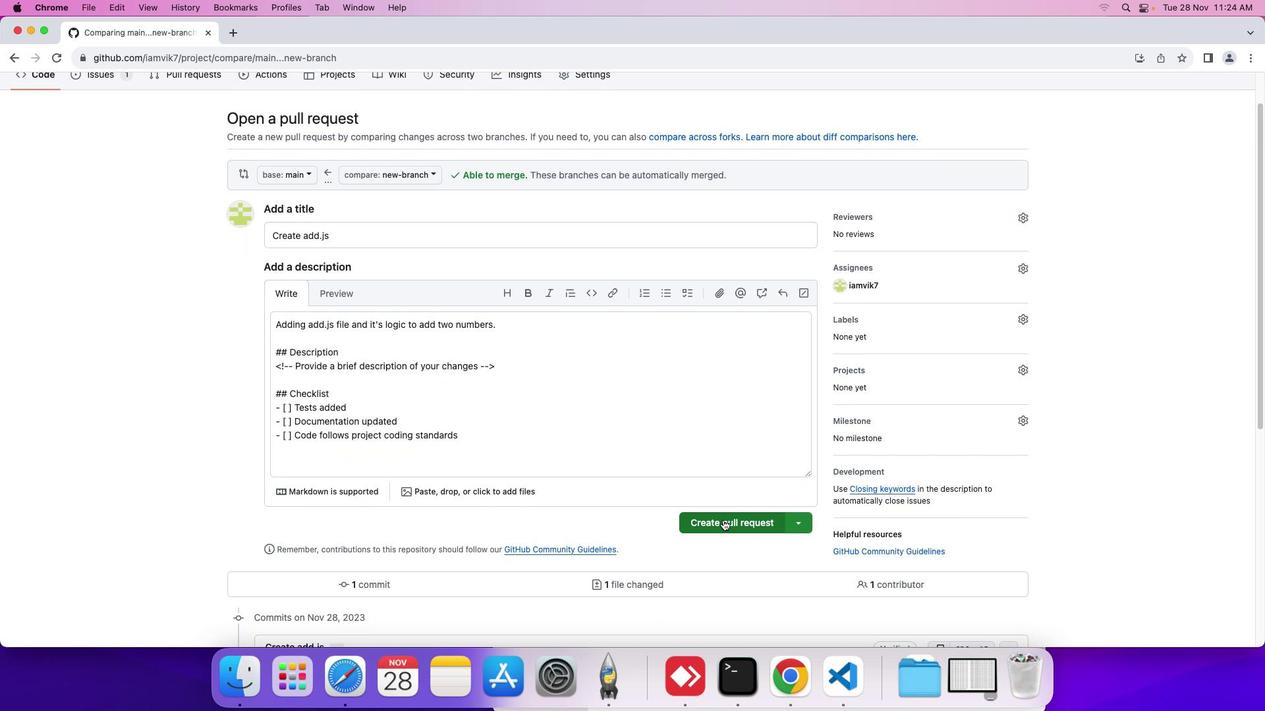 
Action: Mouse moved to (387, 350)
Screenshot: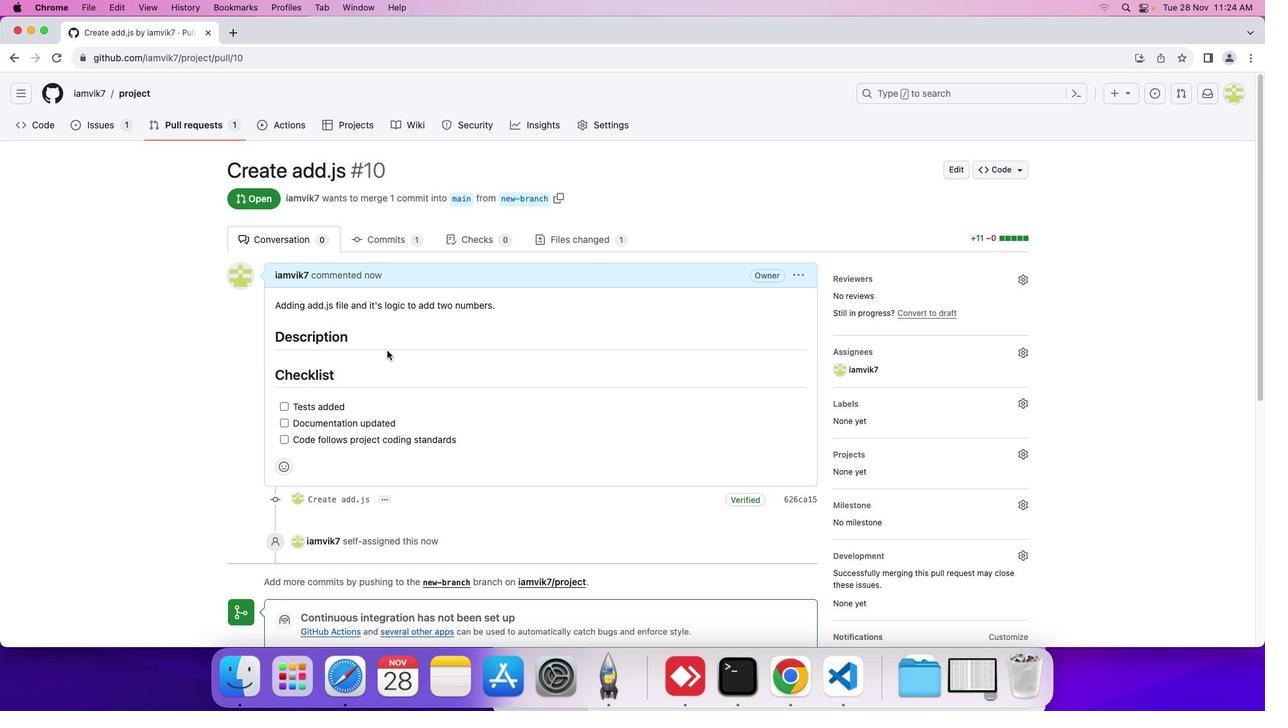 
Action: Mouse scrolled (387, 350) with delta (0, 0)
Screenshot: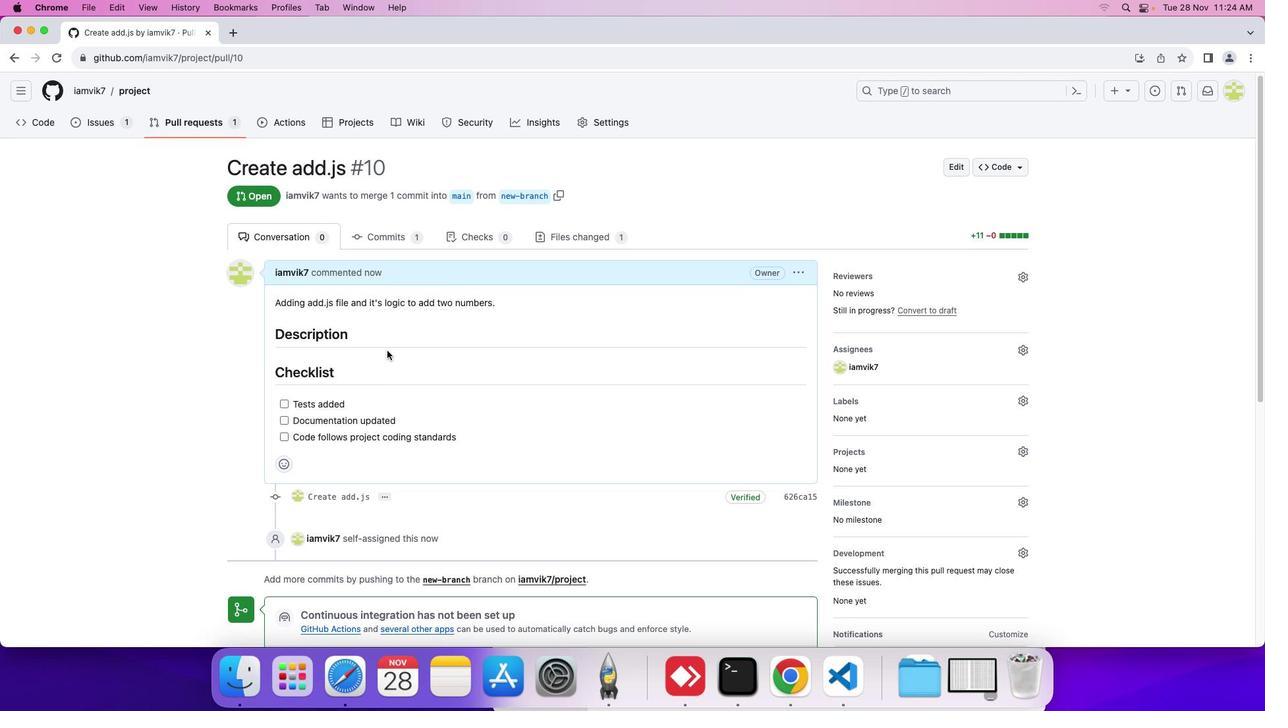 
Action: Mouse scrolled (387, 350) with delta (0, 0)
Screenshot: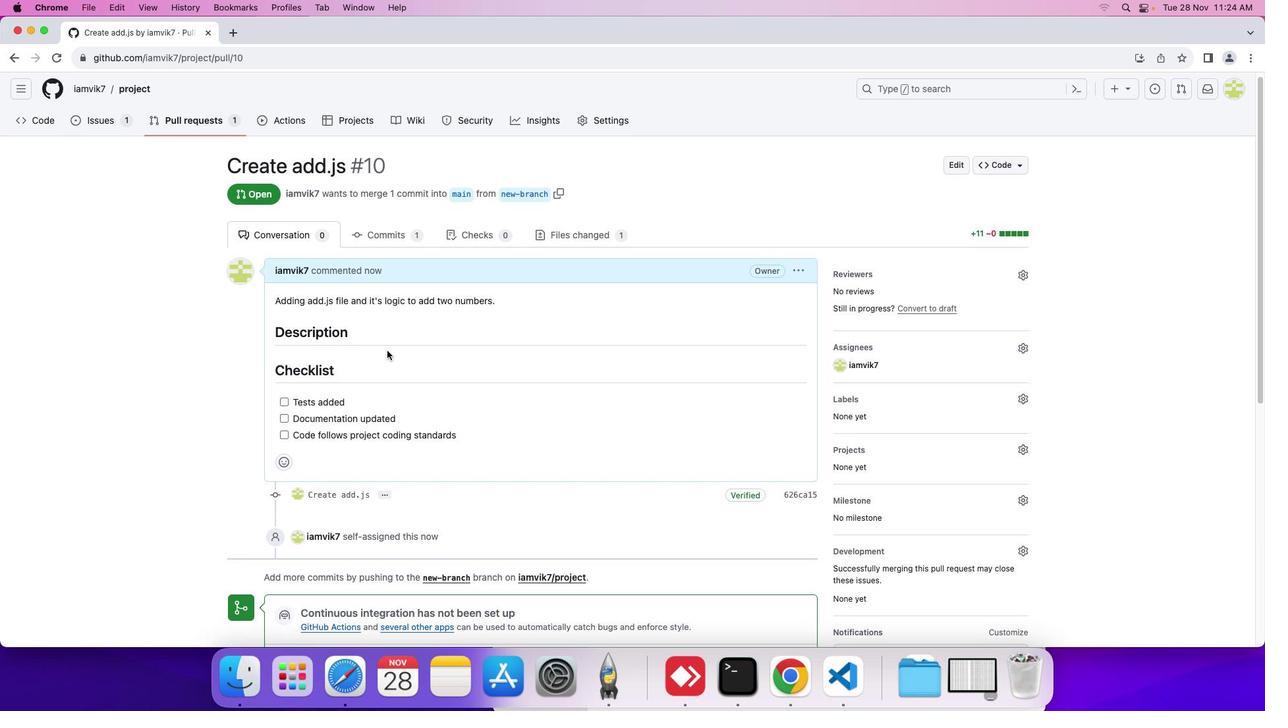 
Action: Mouse scrolled (387, 350) with delta (0, 0)
Screenshot: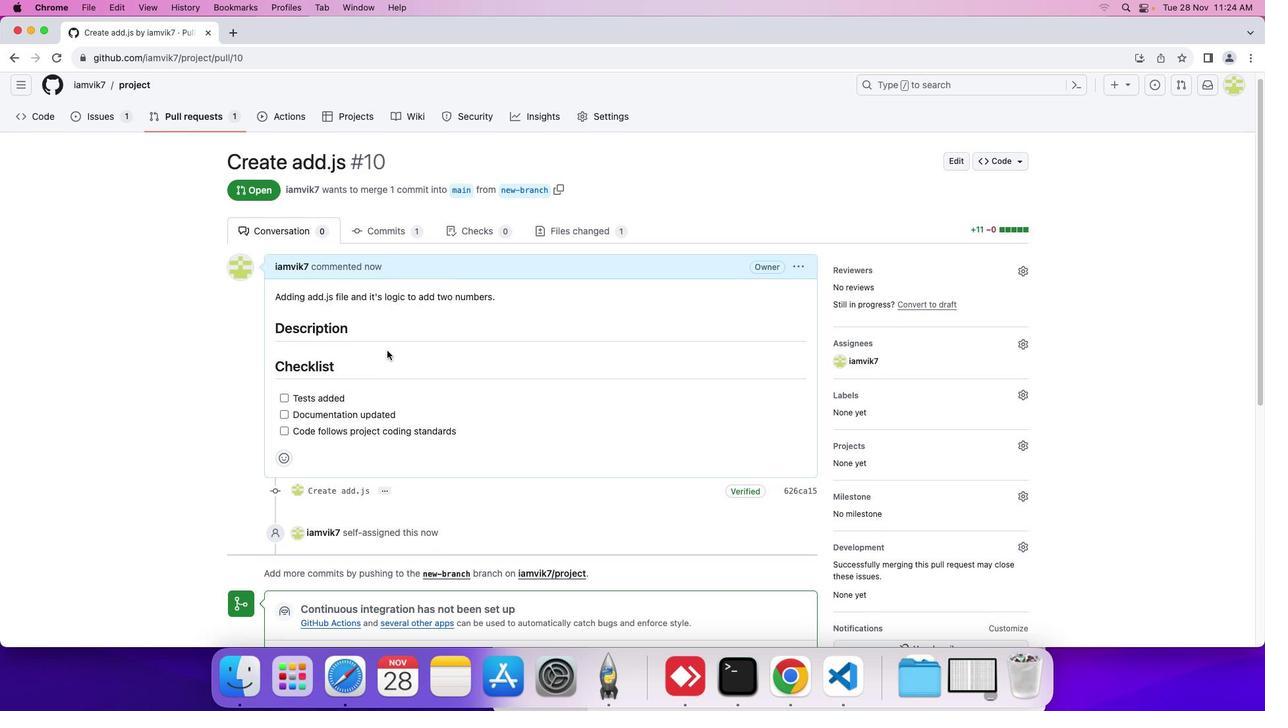 
Action: Mouse scrolled (387, 350) with delta (0, 0)
Screenshot: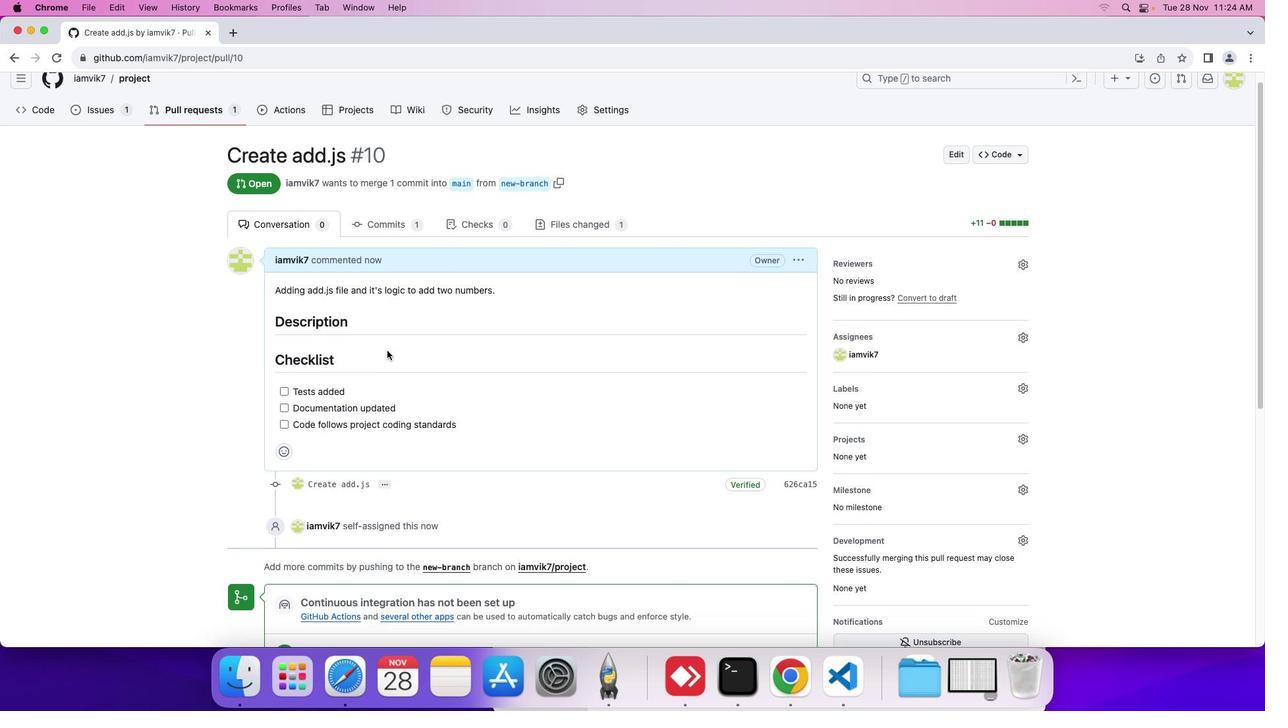 
Action: Mouse scrolled (387, 350) with delta (0, 0)
Screenshot: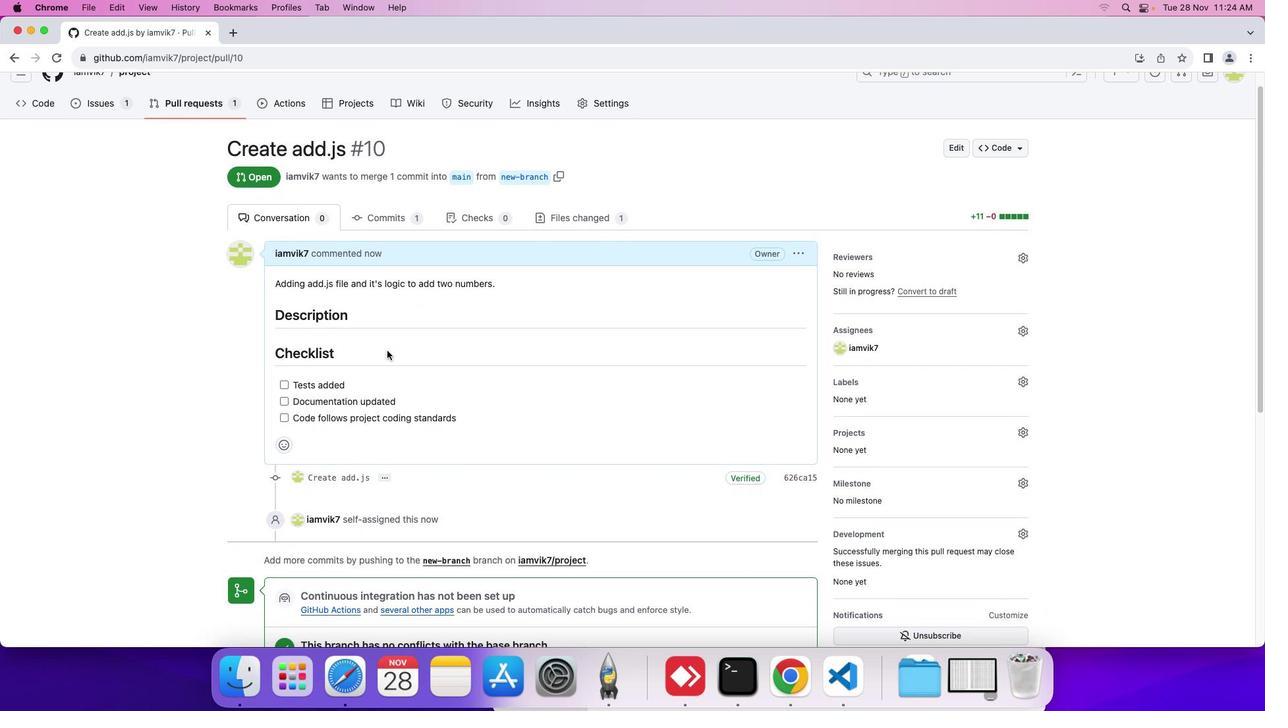 
Action: Mouse scrolled (387, 350) with delta (0, 0)
Screenshot: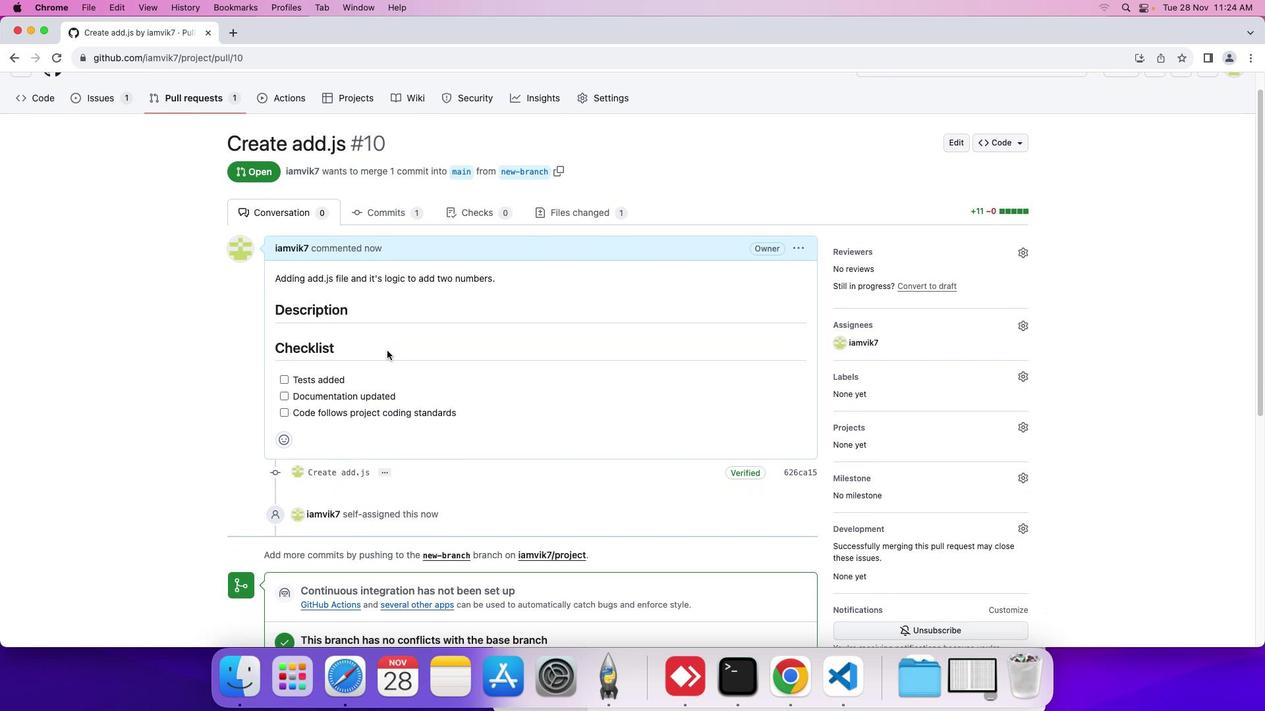 
Action: Mouse scrolled (387, 350) with delta (0, 0)
Screenshot: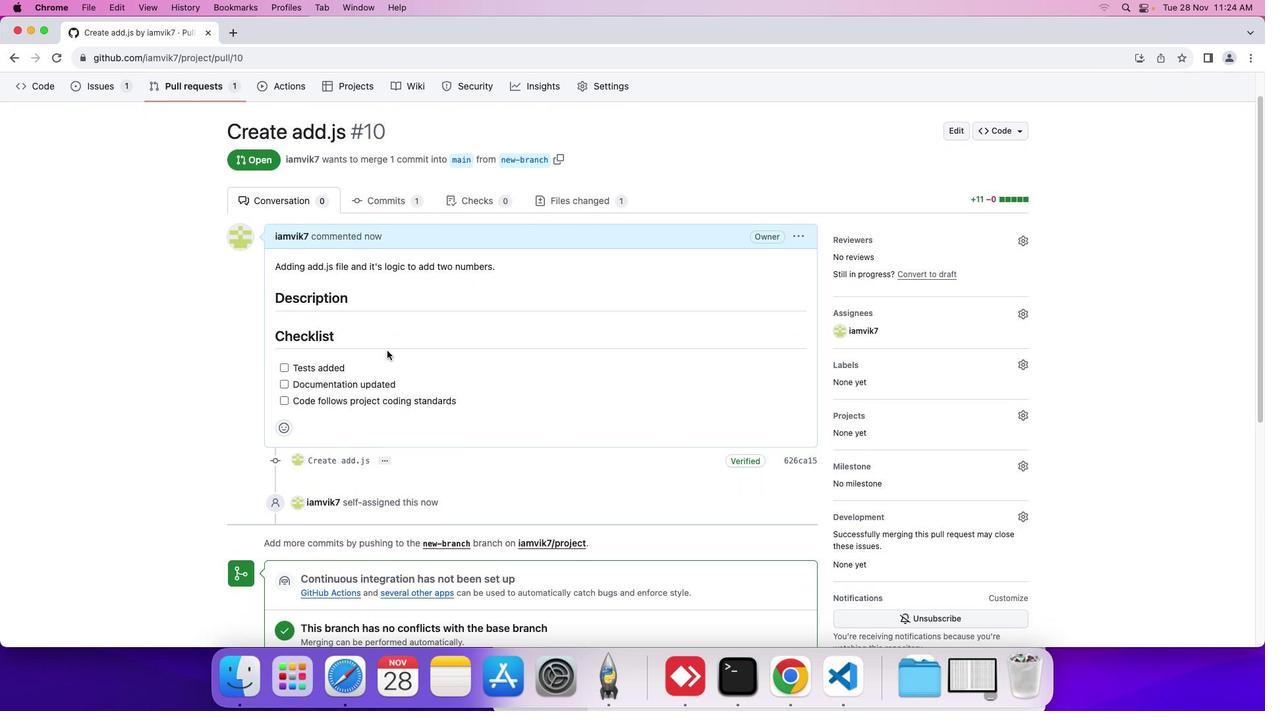 
Action: Mouse scrolled (387, 350) with delta (0, 0)
Screenshot: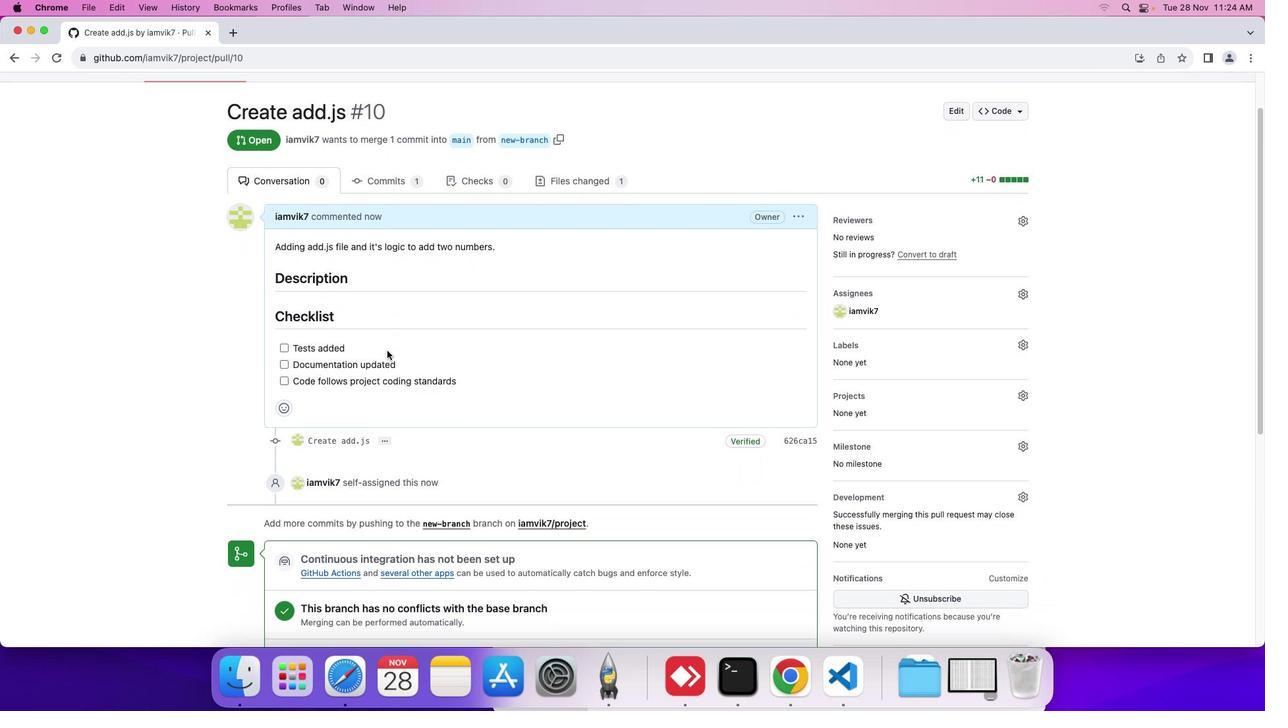 
Action: Mouse scrolled (387, 350) with delta (0, -1)
Screenshot: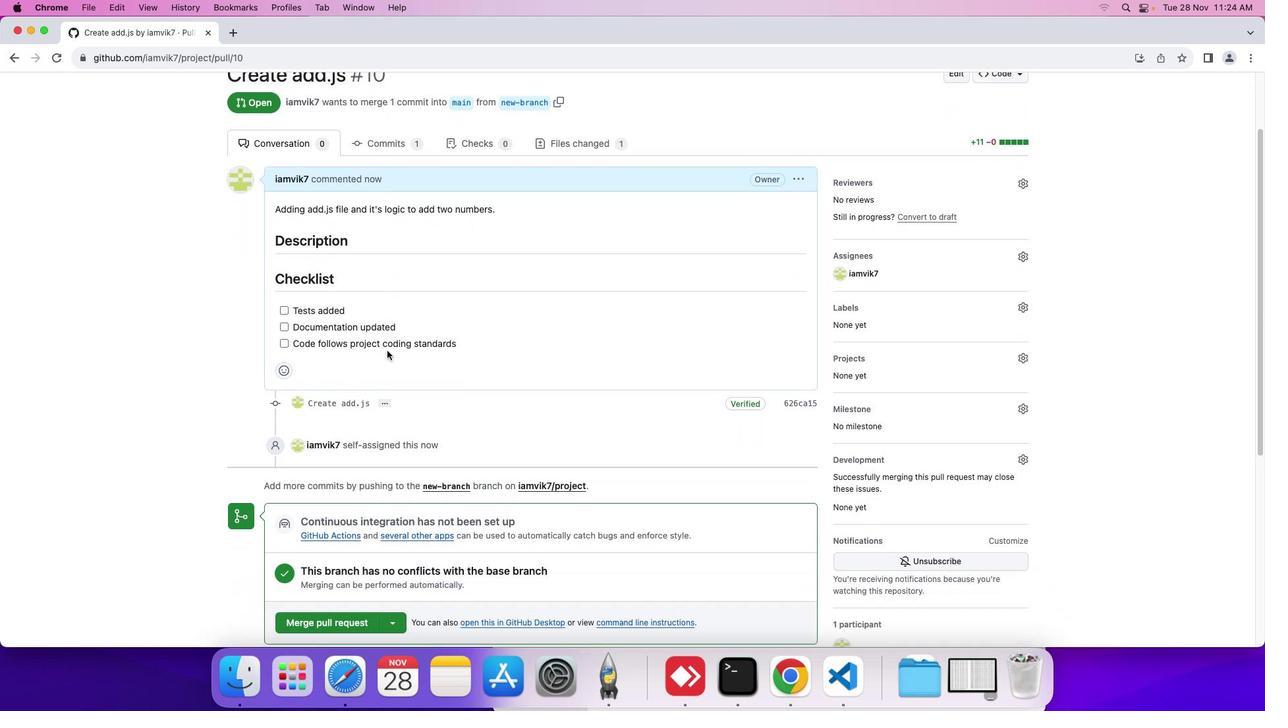 
Action: Mouse scrolled (387, 350) with delta (0, 0)
Screenshot: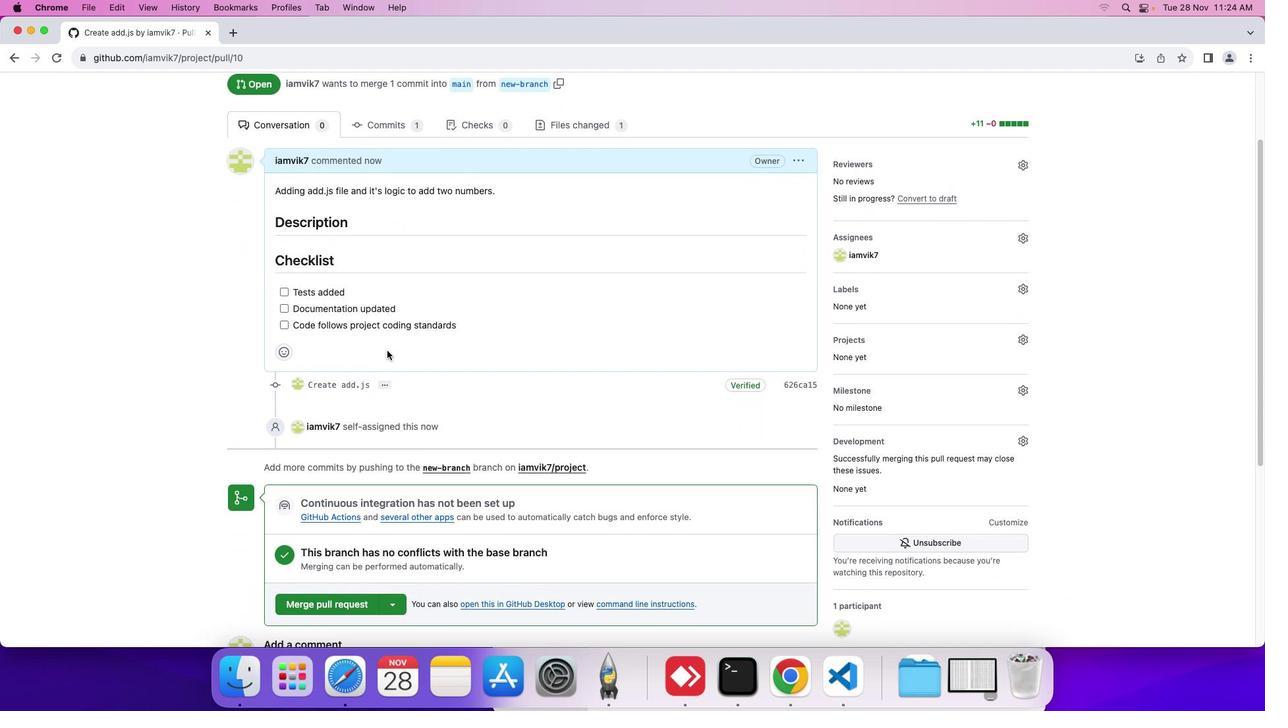 
Action: Mouse scrolled (387, 350) with delta (0, 0)
Screenshot: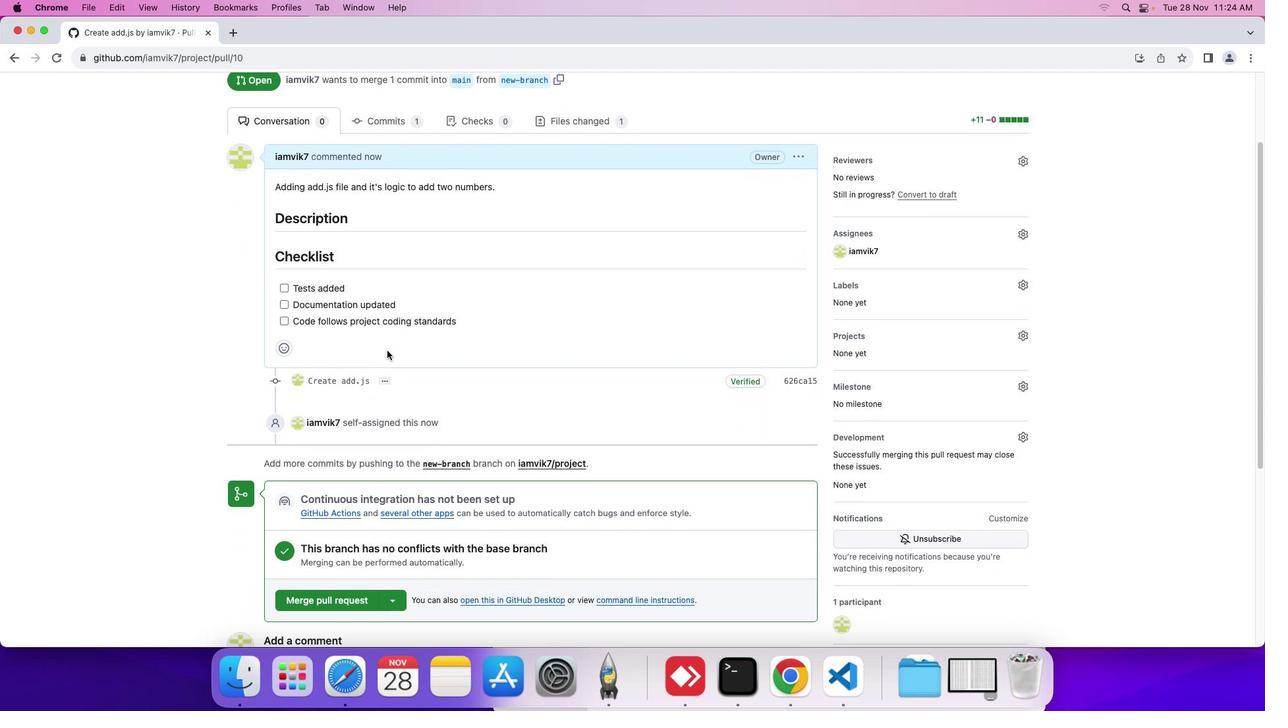 
Action: Mouse moved to (375, 421)
Screenshot: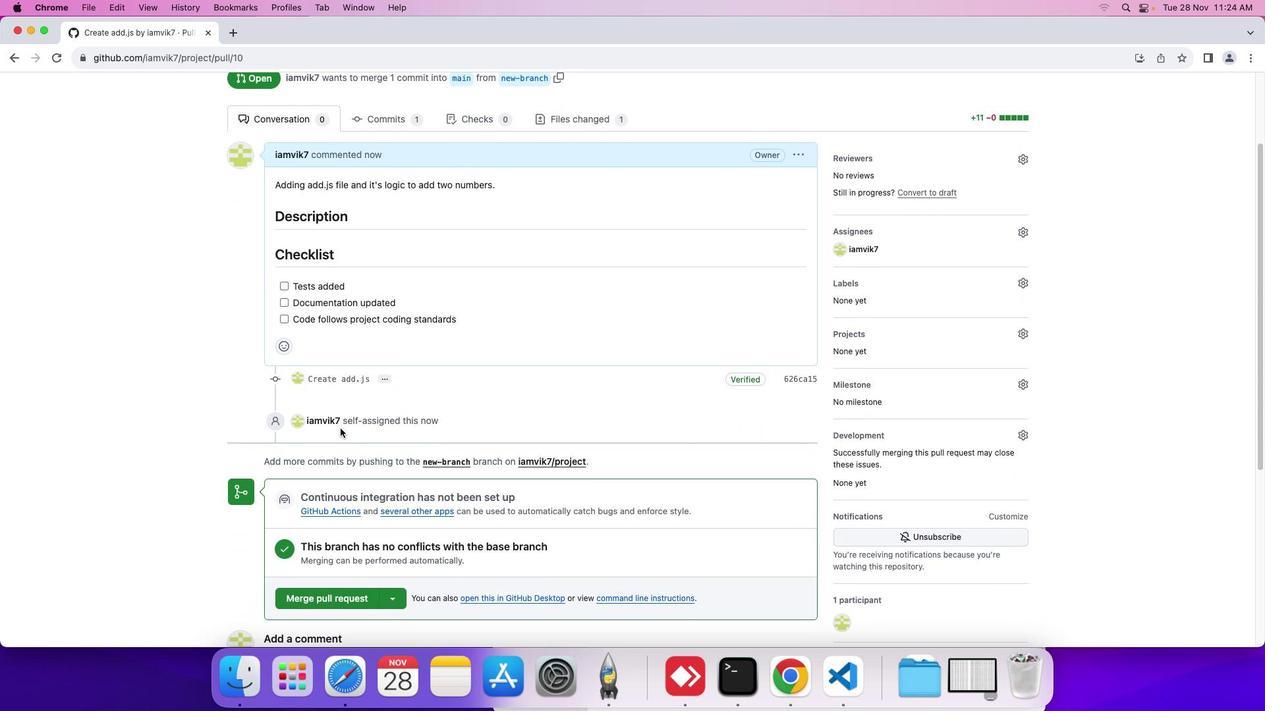 
